 Task: Find connections with filter location Chetouane with filter topic #nowhiringwith filter profile language Potuguese with filter current company Intellias with filter school R. A. Podar College of Commerce & Economics with filter industry Building Construction with filter service category DJing with filter keywords title Plant Engineer
Action: Mouse moved to (667, 77)
Screenshot: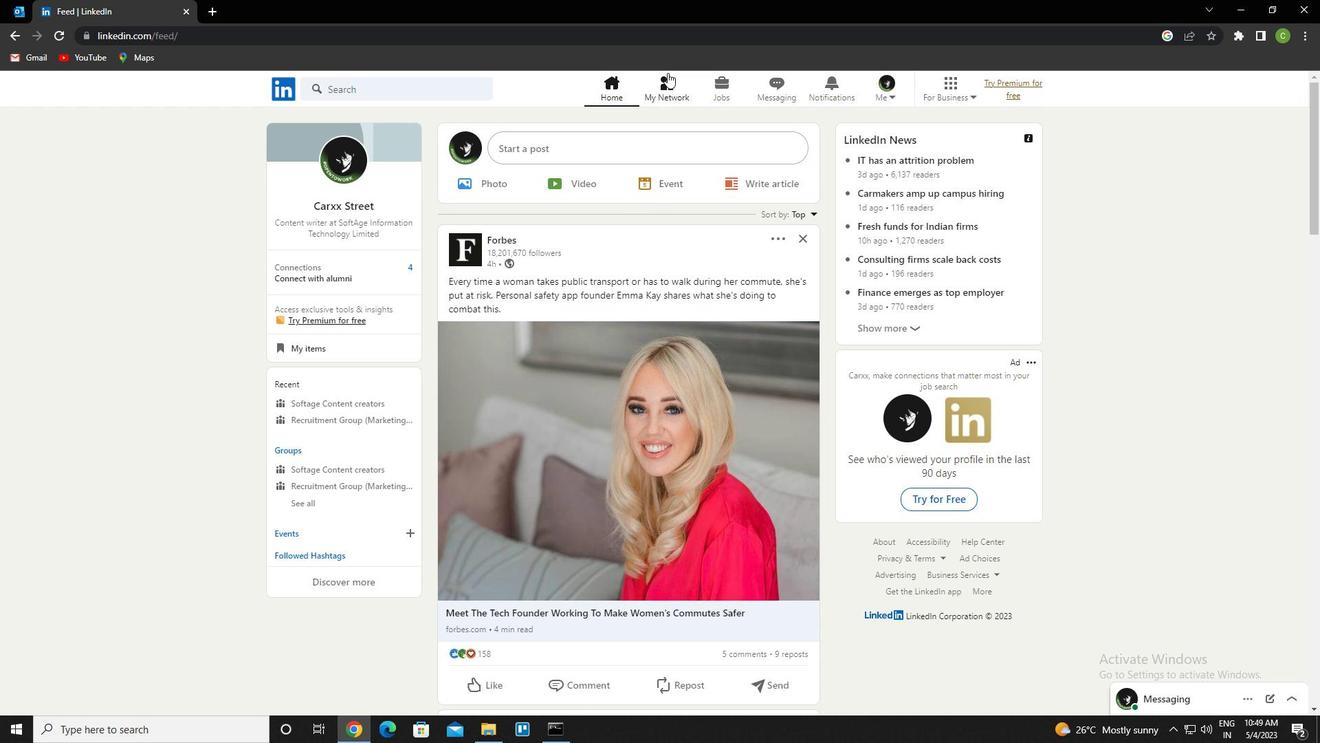 
Action: Mouse pressed left at (667, 77)
Screenshot: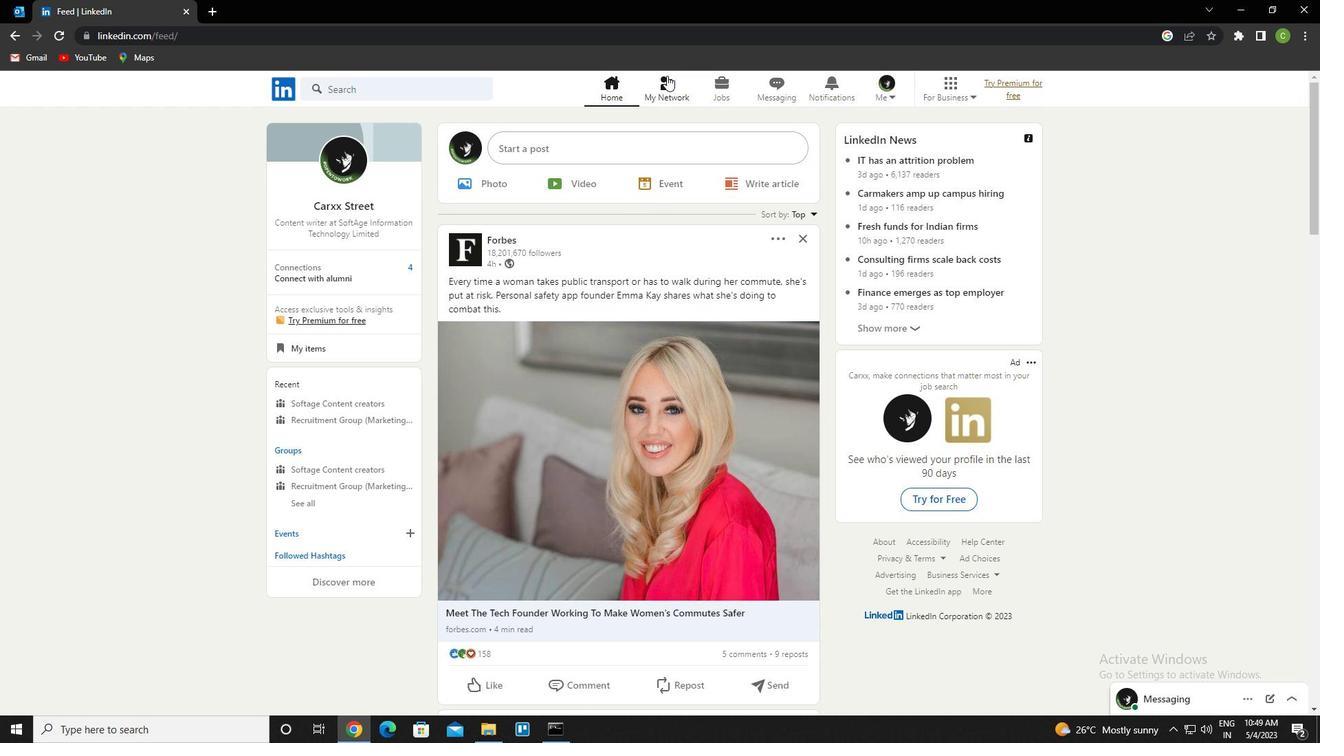 
Action: Mouse moved to (409, 163)
Screenshot: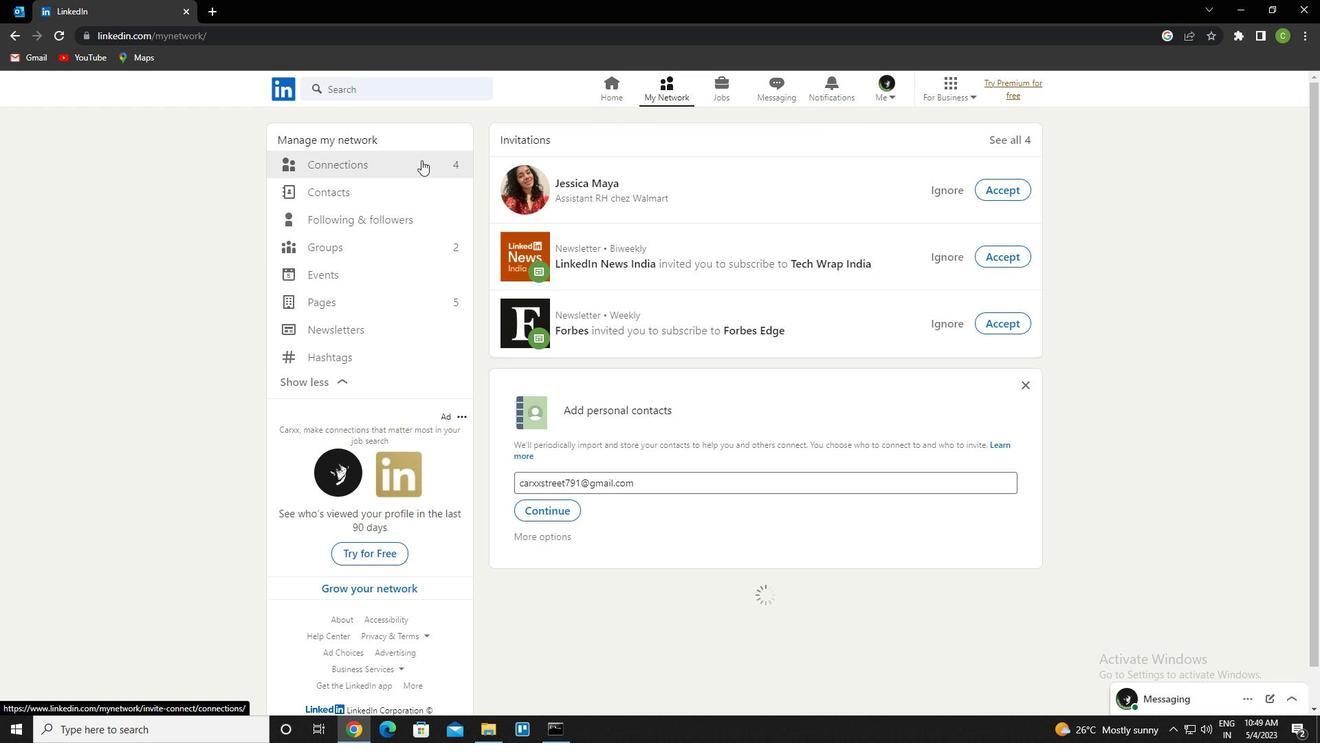 
Action: Mouse pressed left at (409, 163)
Screenshot: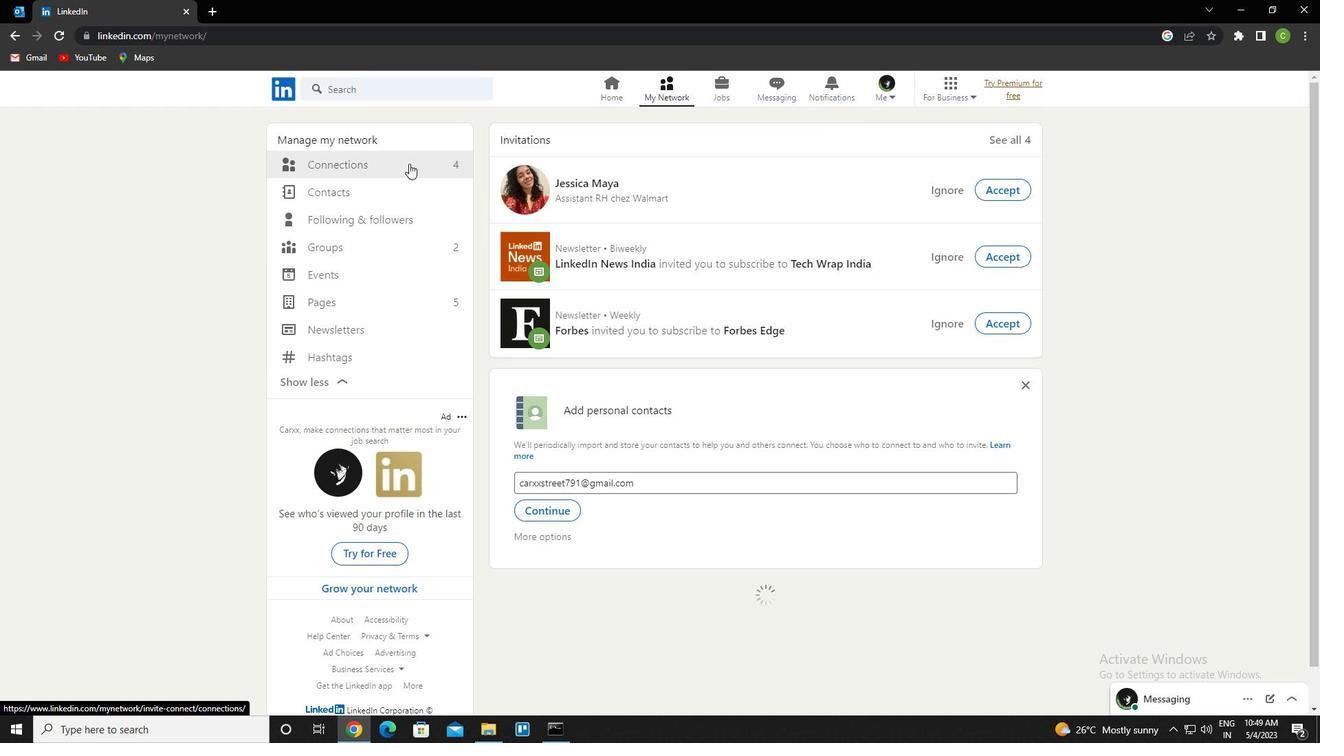 
Action: Mouse moved to (767, 160)
Screenshot: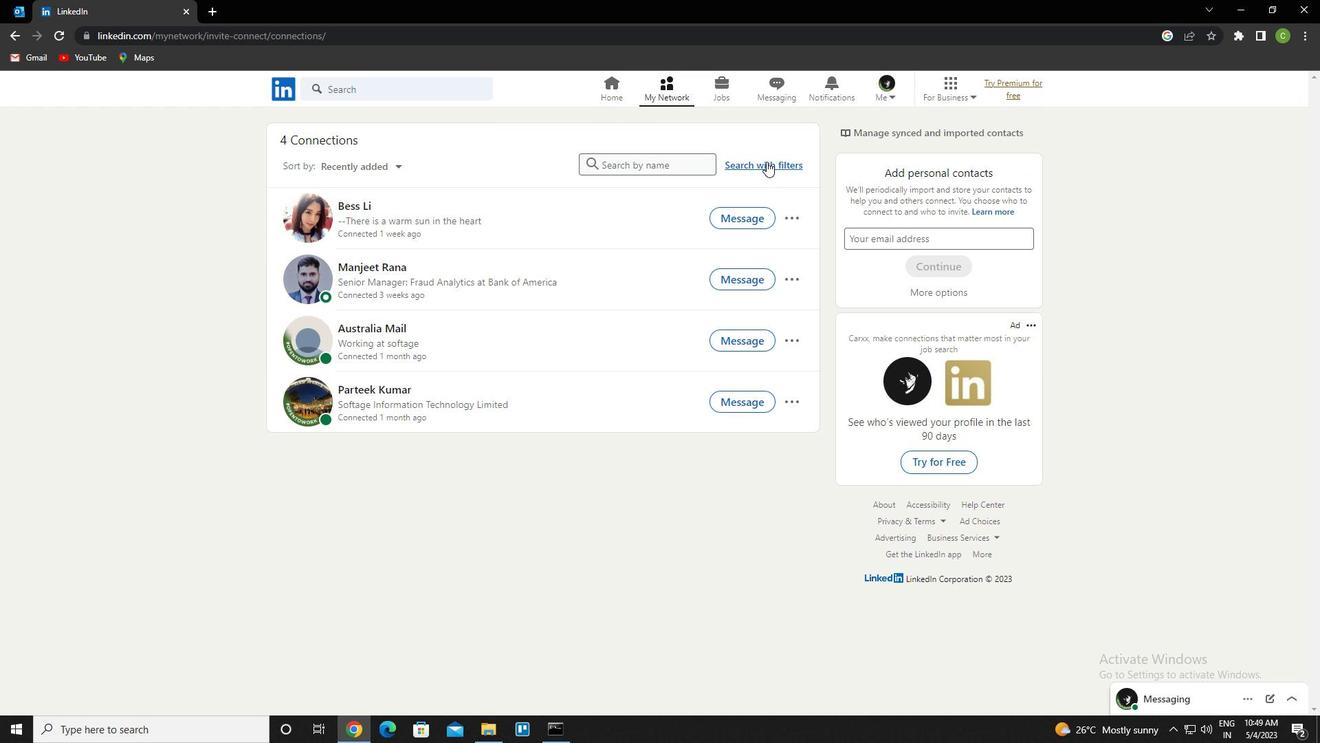 
Action: Mouse pressed left at (767, 160)
Screenshot: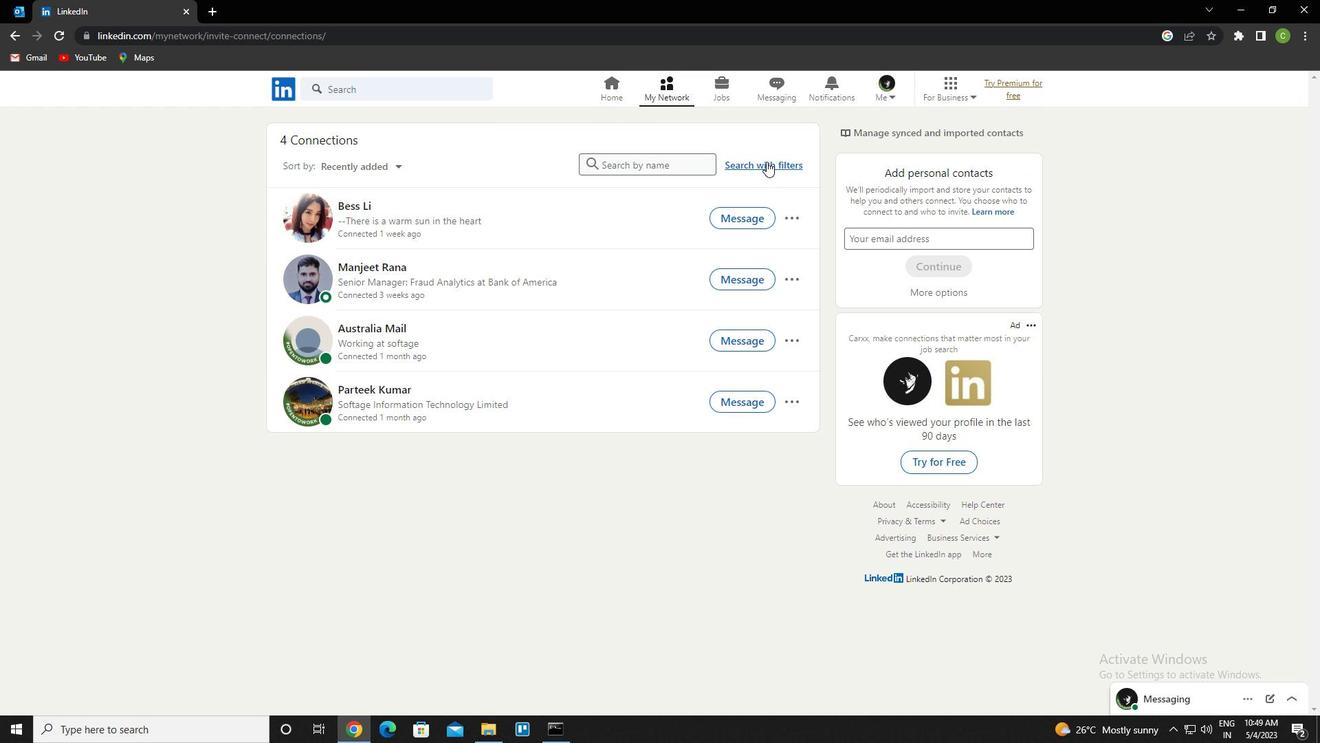 
Action: Mouse moved to (712, 132)
Screenshot: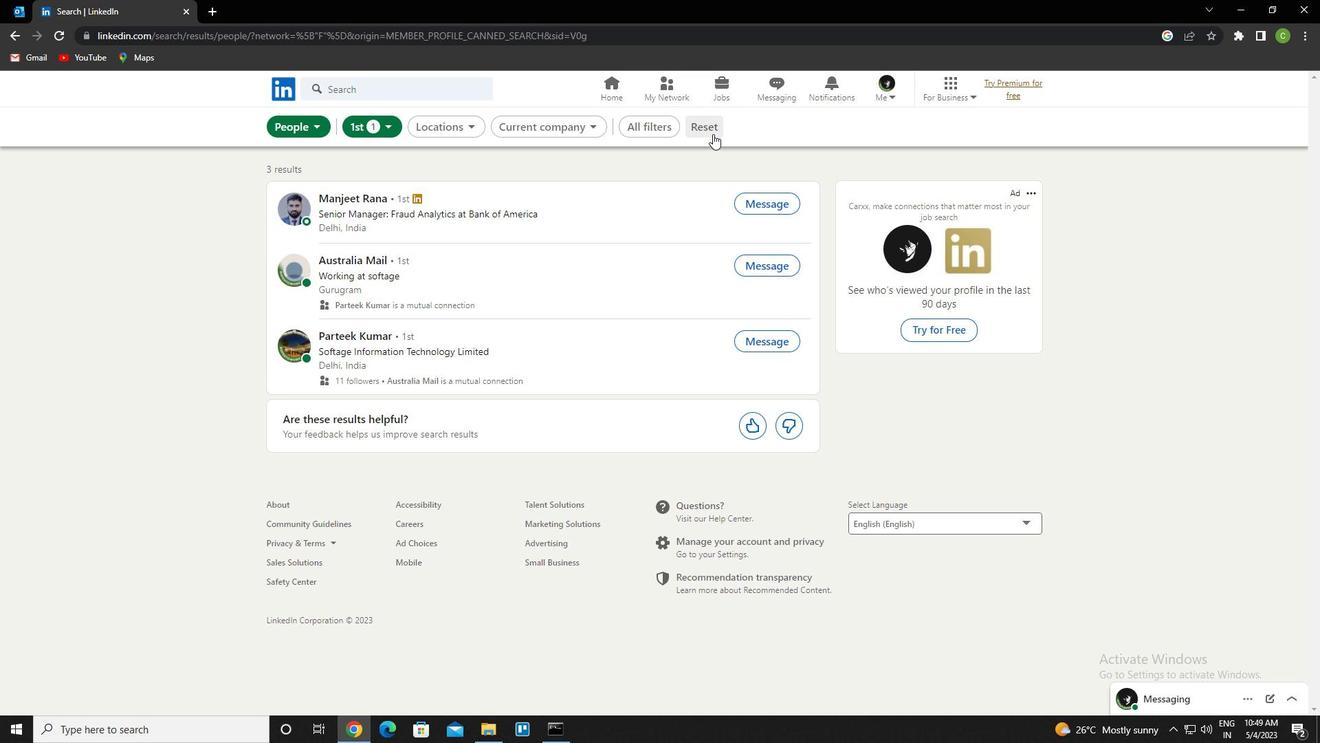 
Action: Mouse pressed left at (712, 132)
Screenshot: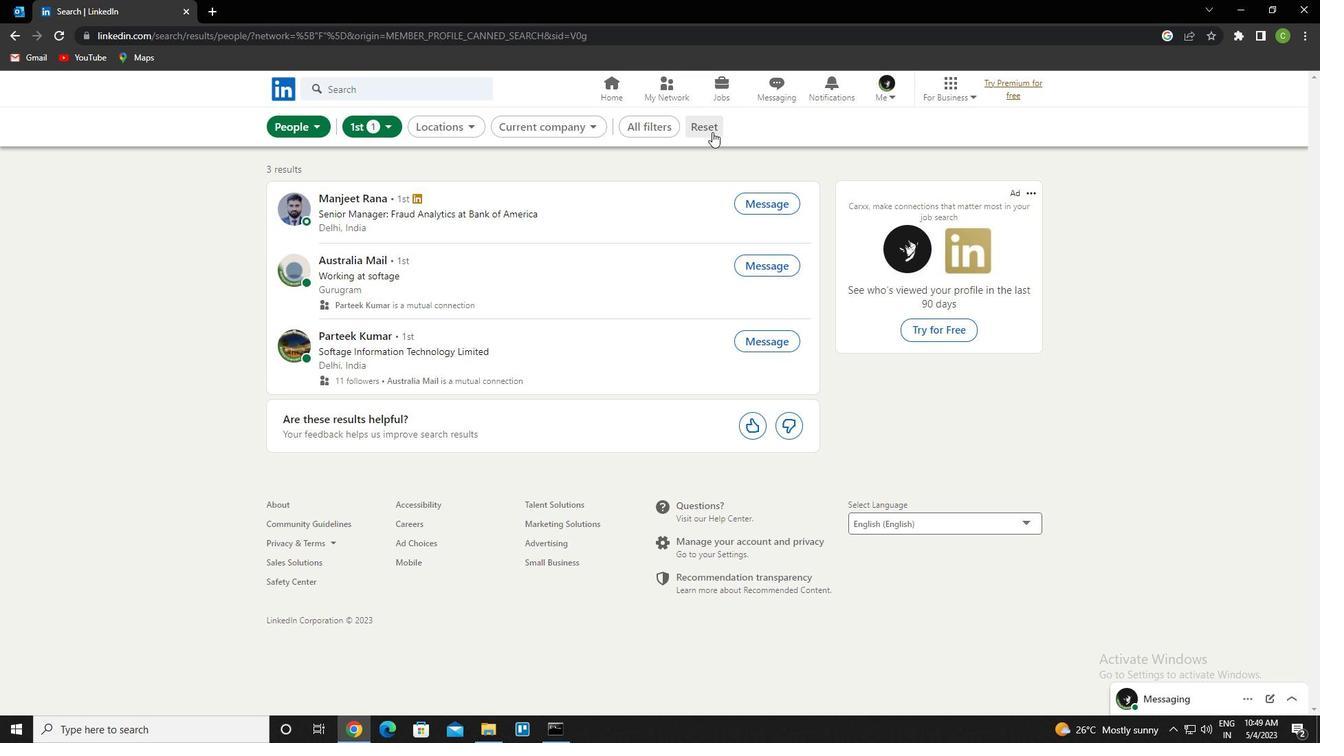 
Action: Mouse moved to (699, 131)
Screenshot: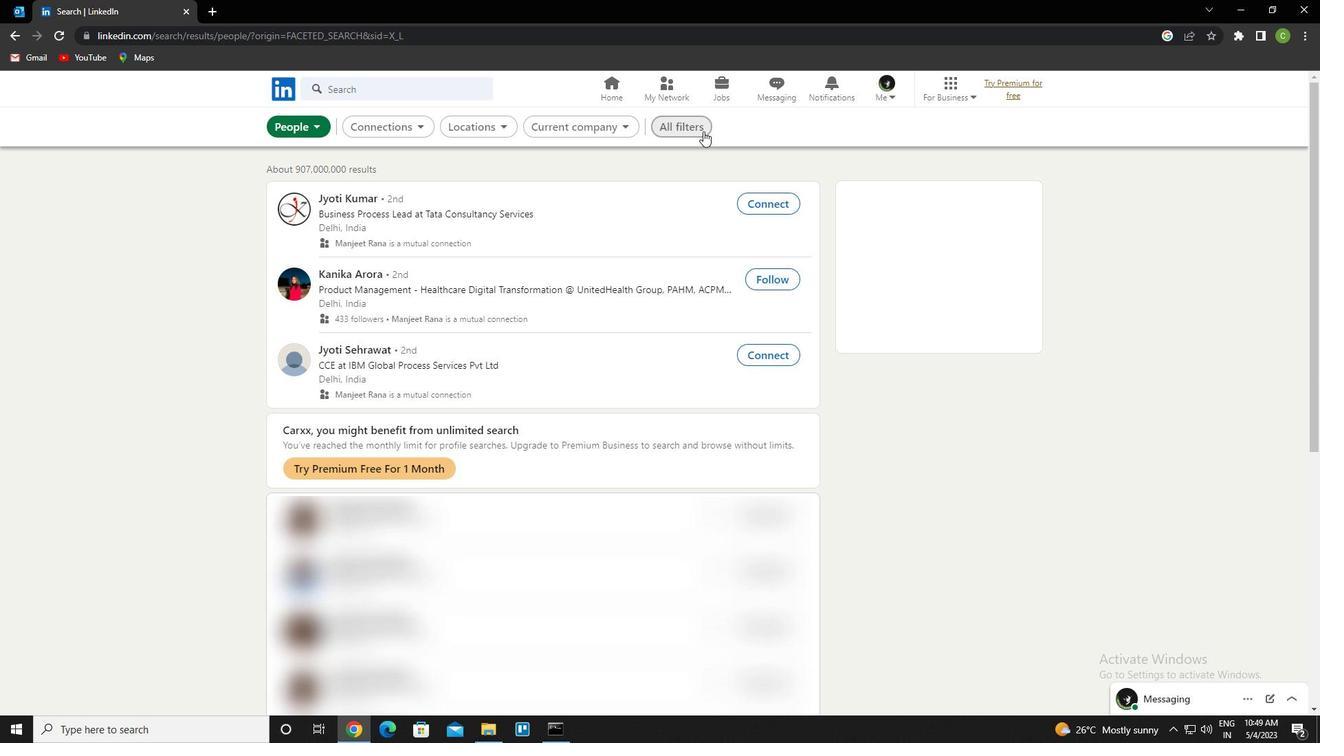 
Action: Mouse pressed left at (699, 131)
Screenshot: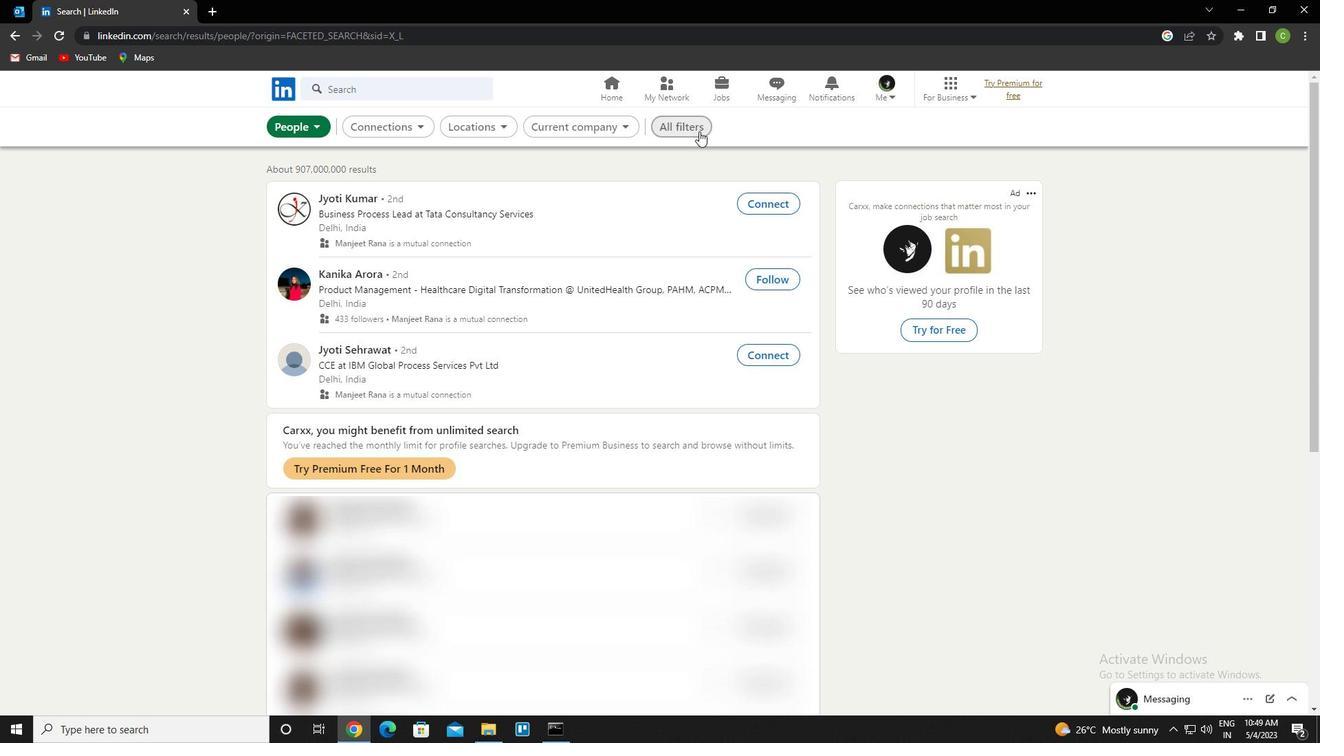
Action: Mouse moved to (1193, 425)
Screenshot: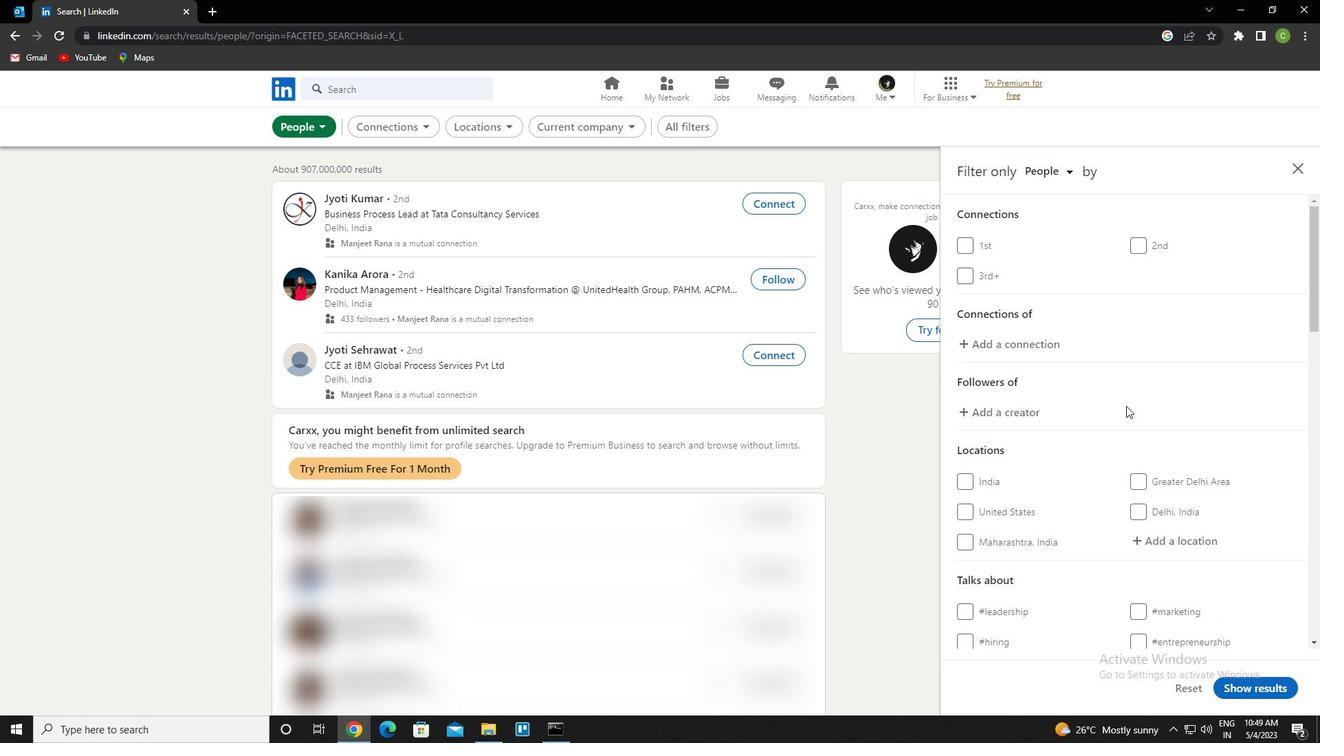 
Action: Mouse scrolled (1193, 425) with delta (0, 0)
Screenshot: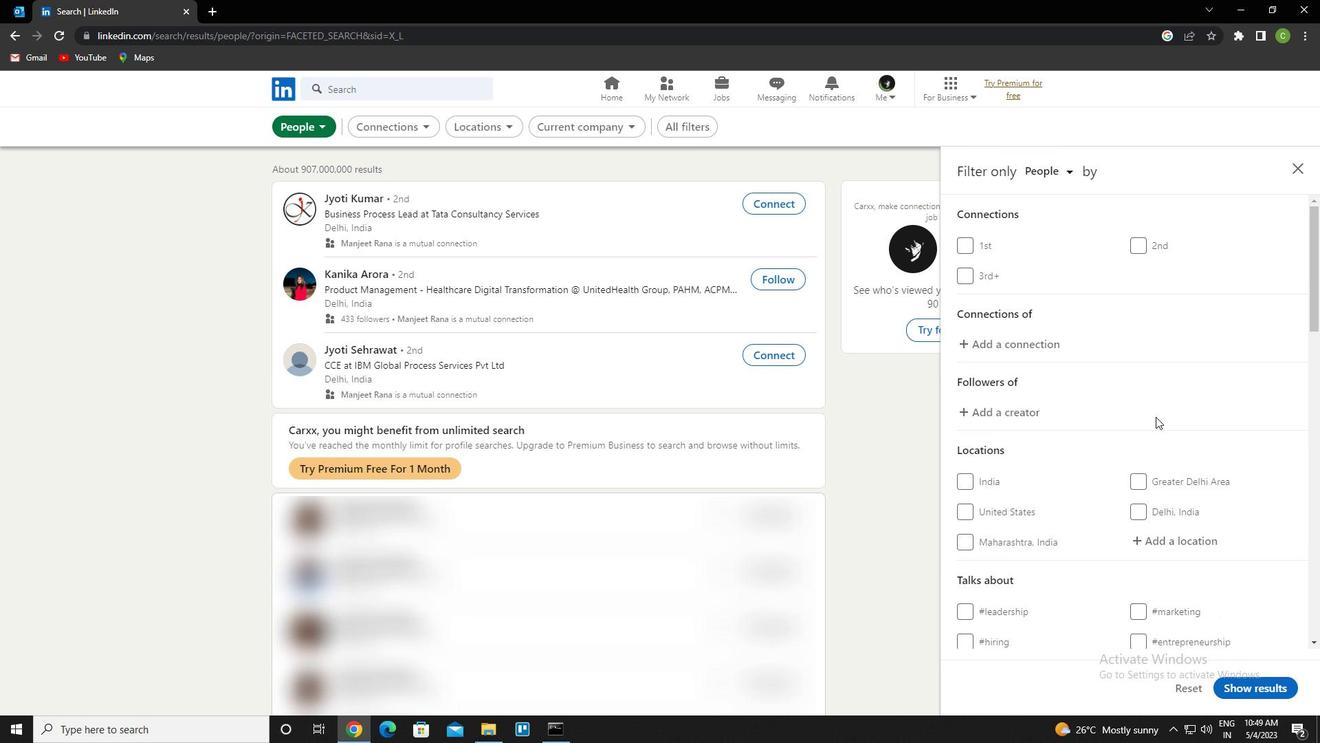 
Action: Mouse scrolled (1193, 425) with delta (0, 0)
Screenshot: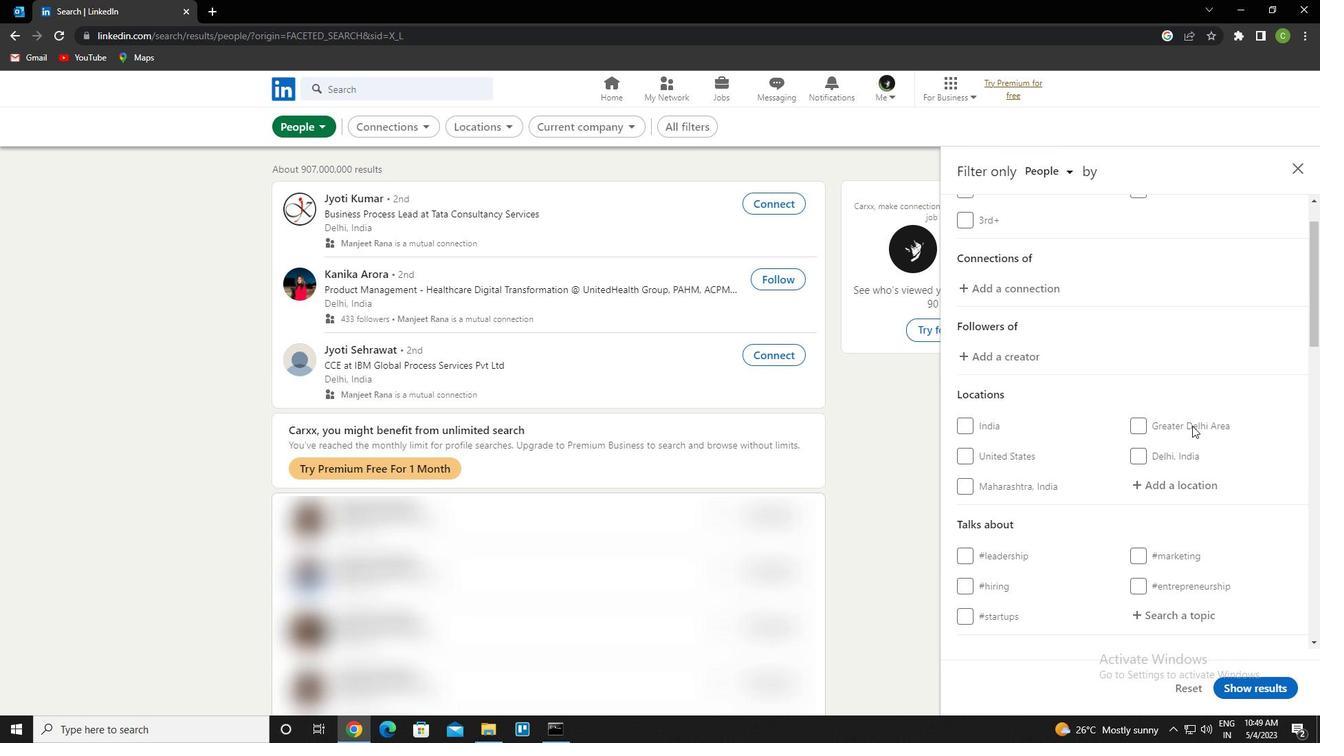 
Action: Mouse moved to (1155, 399)
Screenshot: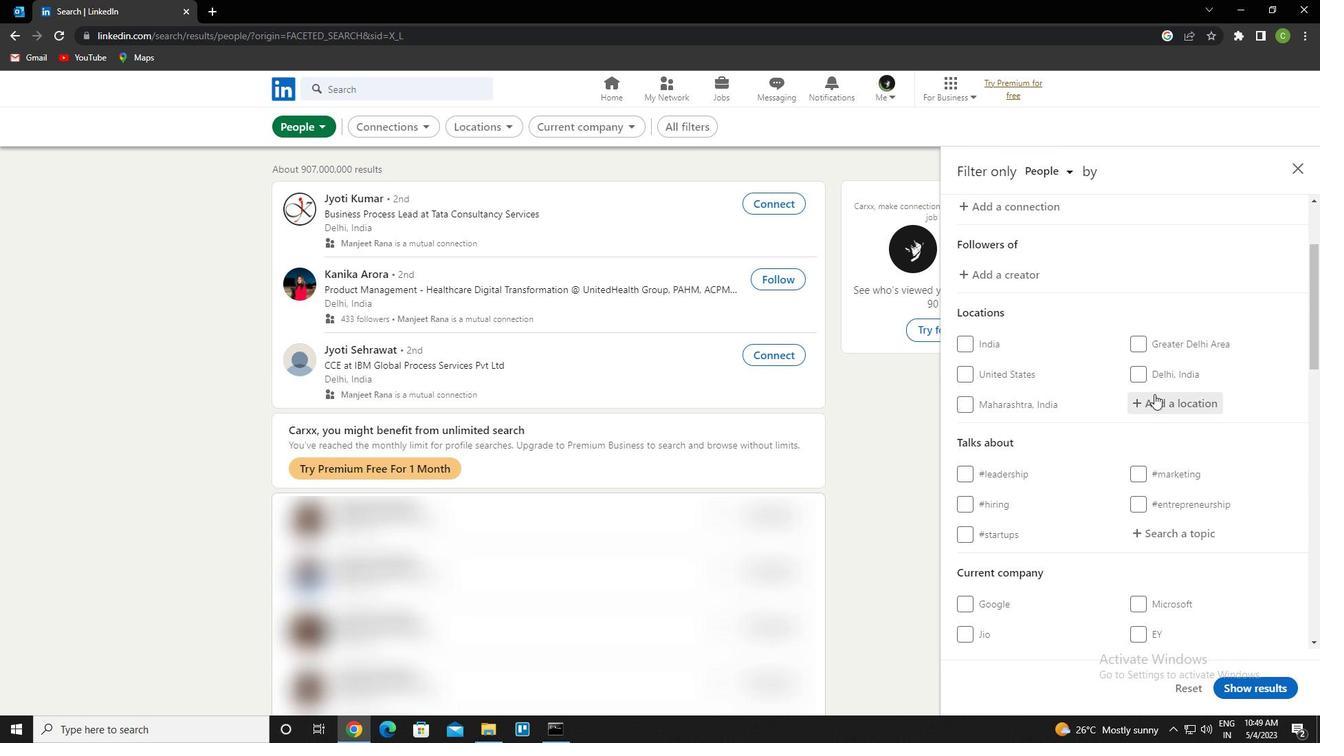 
Action: Mouse pressed left at (1155, 399)
Screenshot: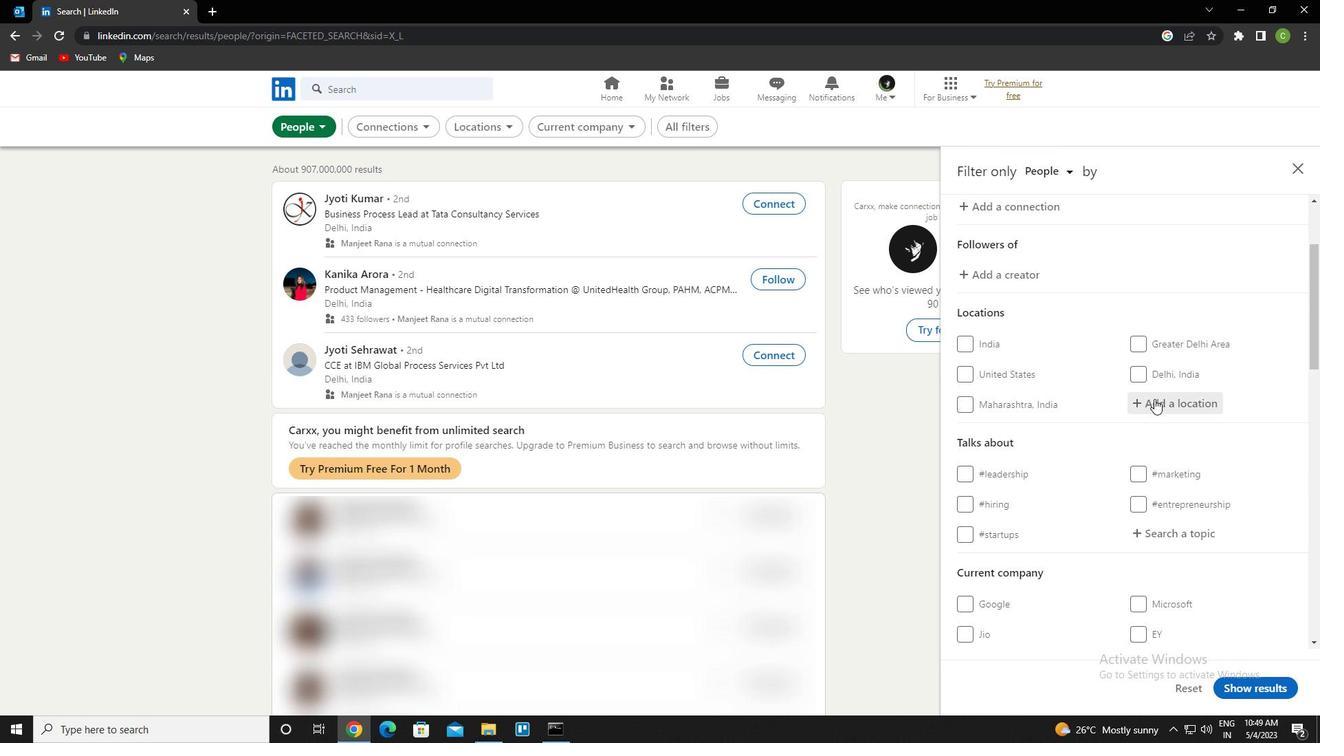 
Action: Key pressed <Key.caps_lock>
Screenshot: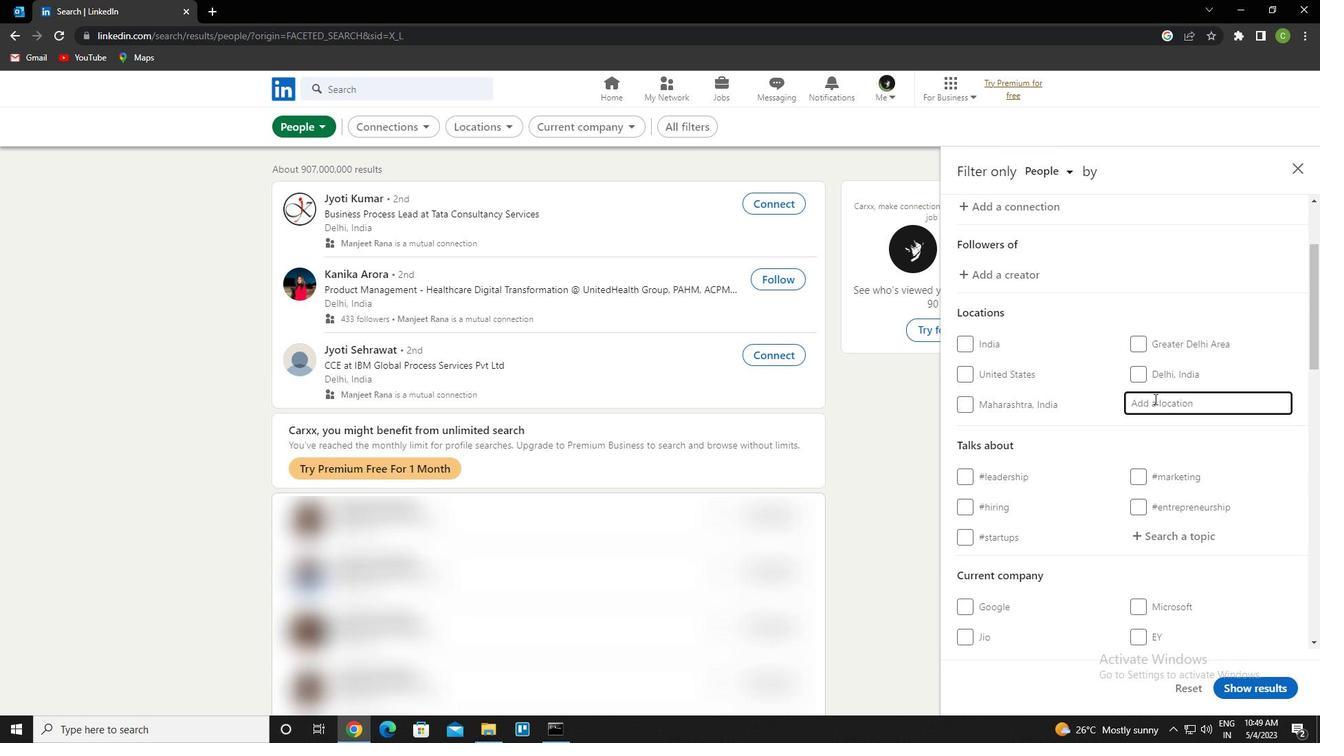 
Action: Mouse moved to (1135, 410)
Screenshot: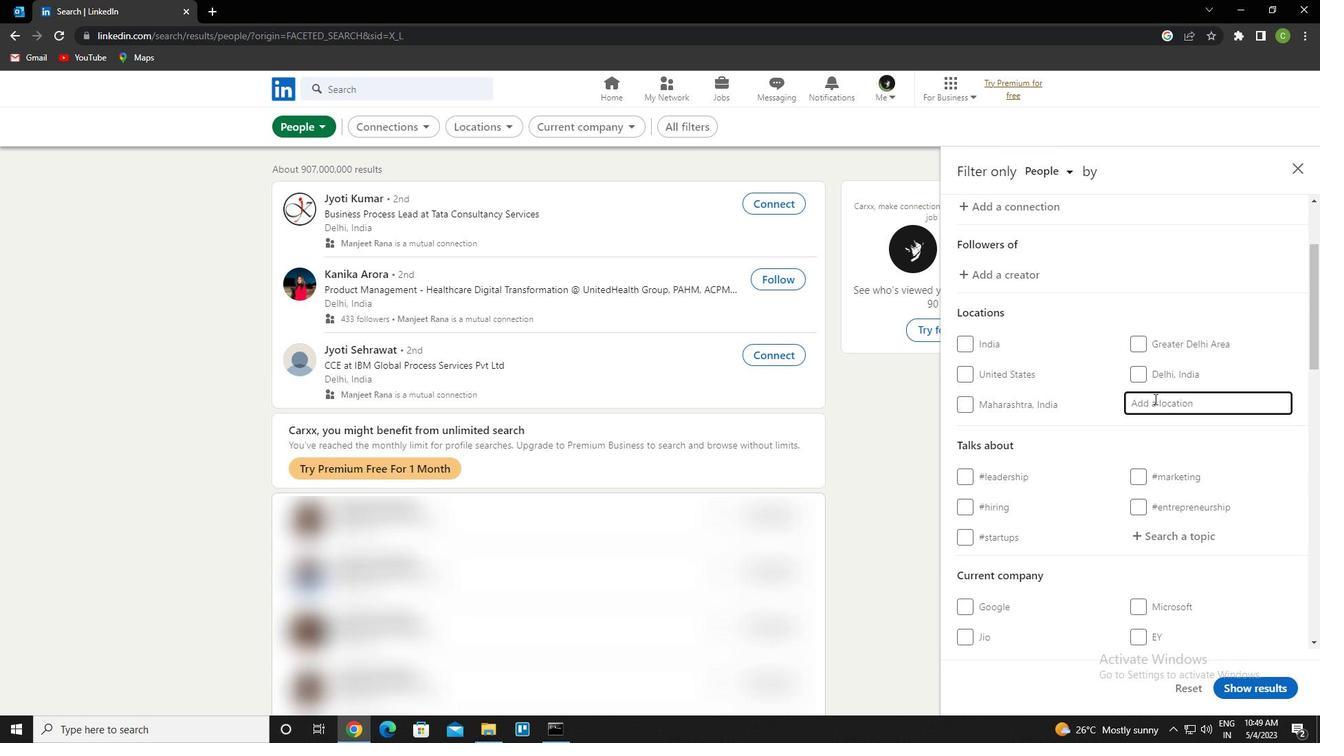 
Action: Key pressed c<Key.caps_lock>hetouane<Key.down><Key.enter>
Screenshot: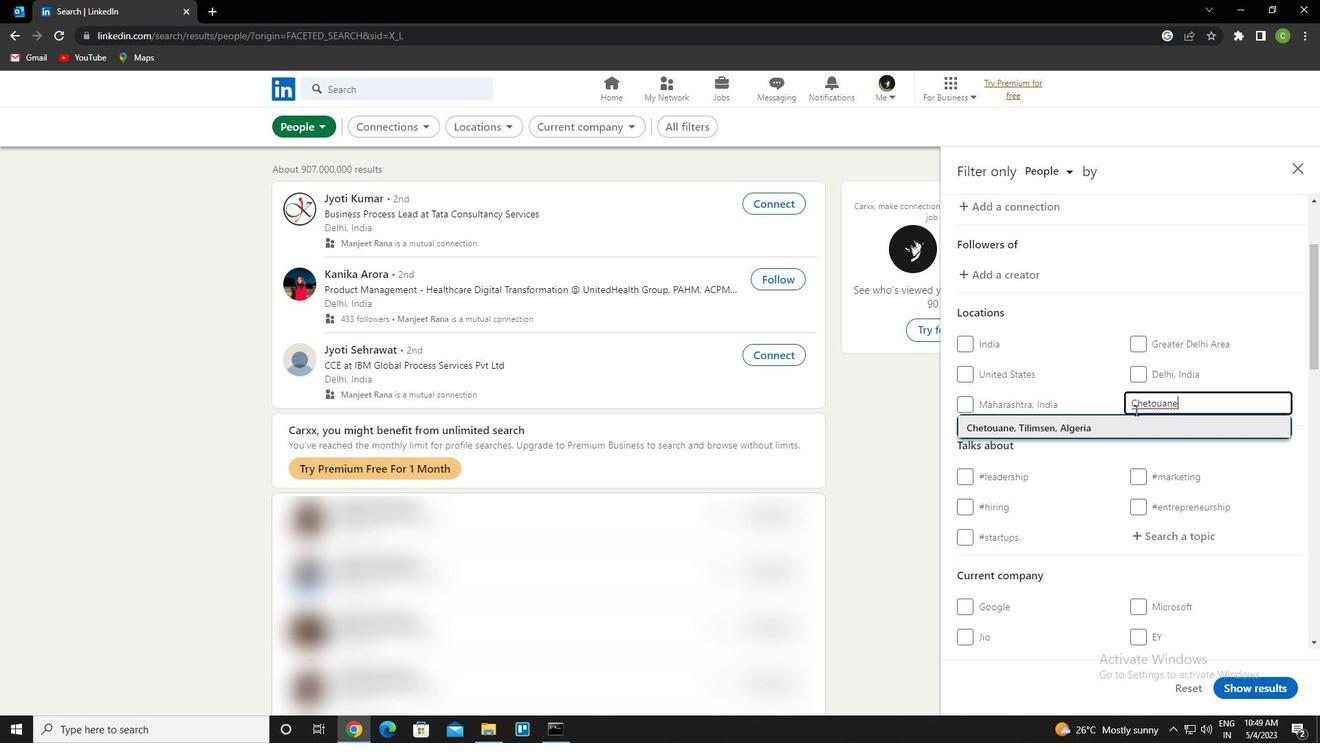 
Action: Mouse scrolled (1135, 409) with delta (0, 0)
Screenshot: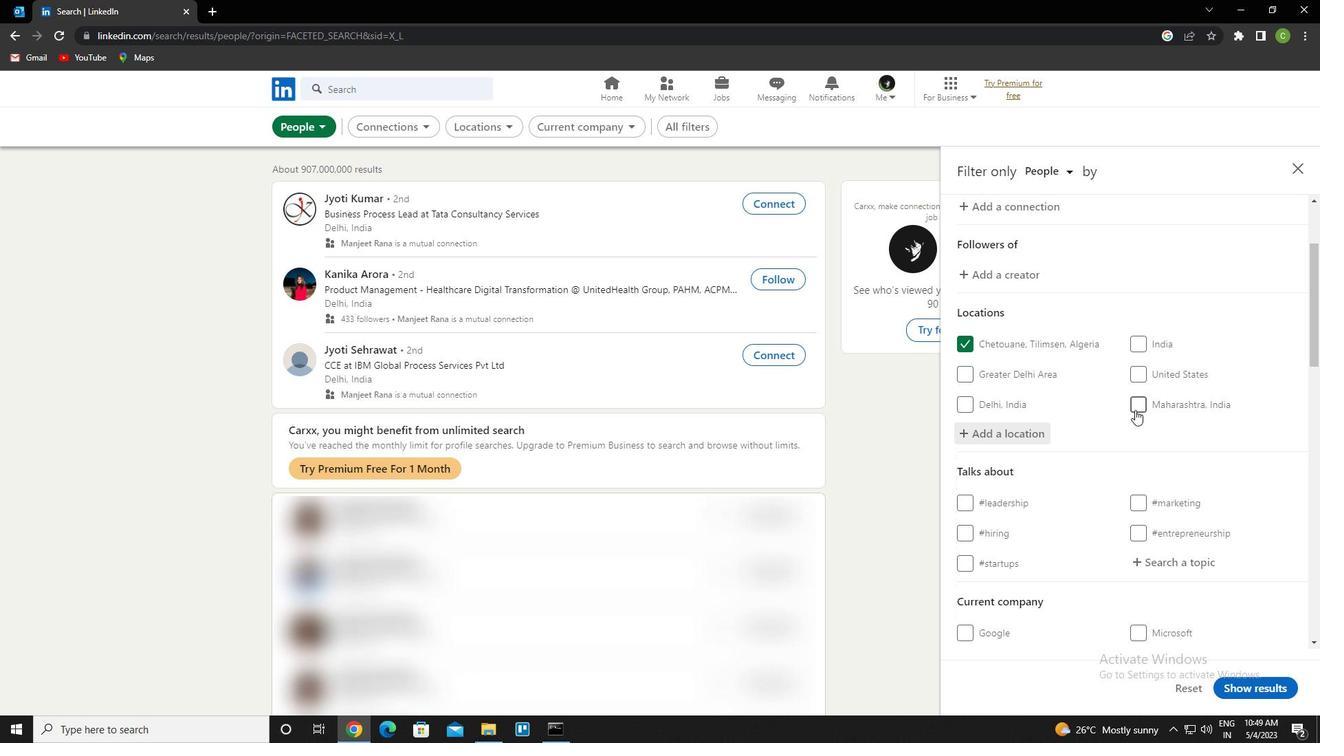
Action: Mouse moved to (1128, 414)
Screenshot: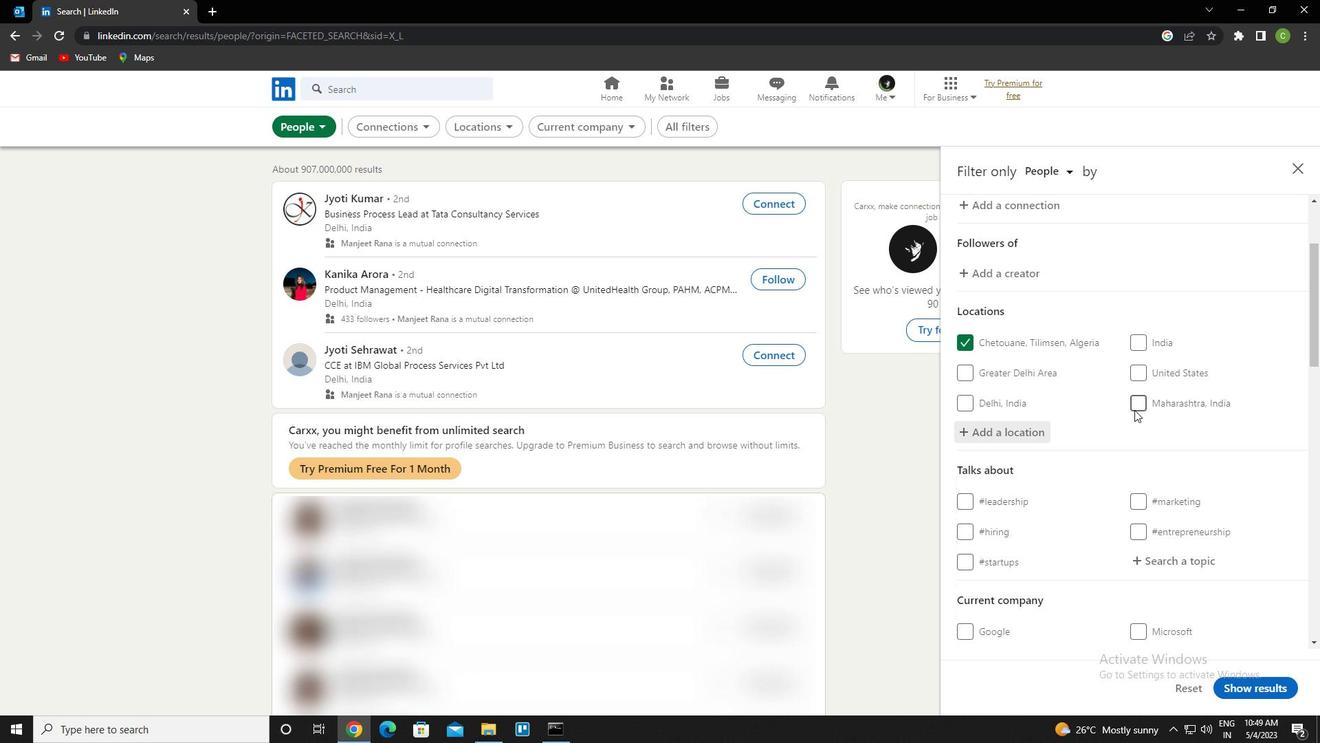
Action: Mouse scrolled (1128, 414) with delta (0, 0)
Screenshot: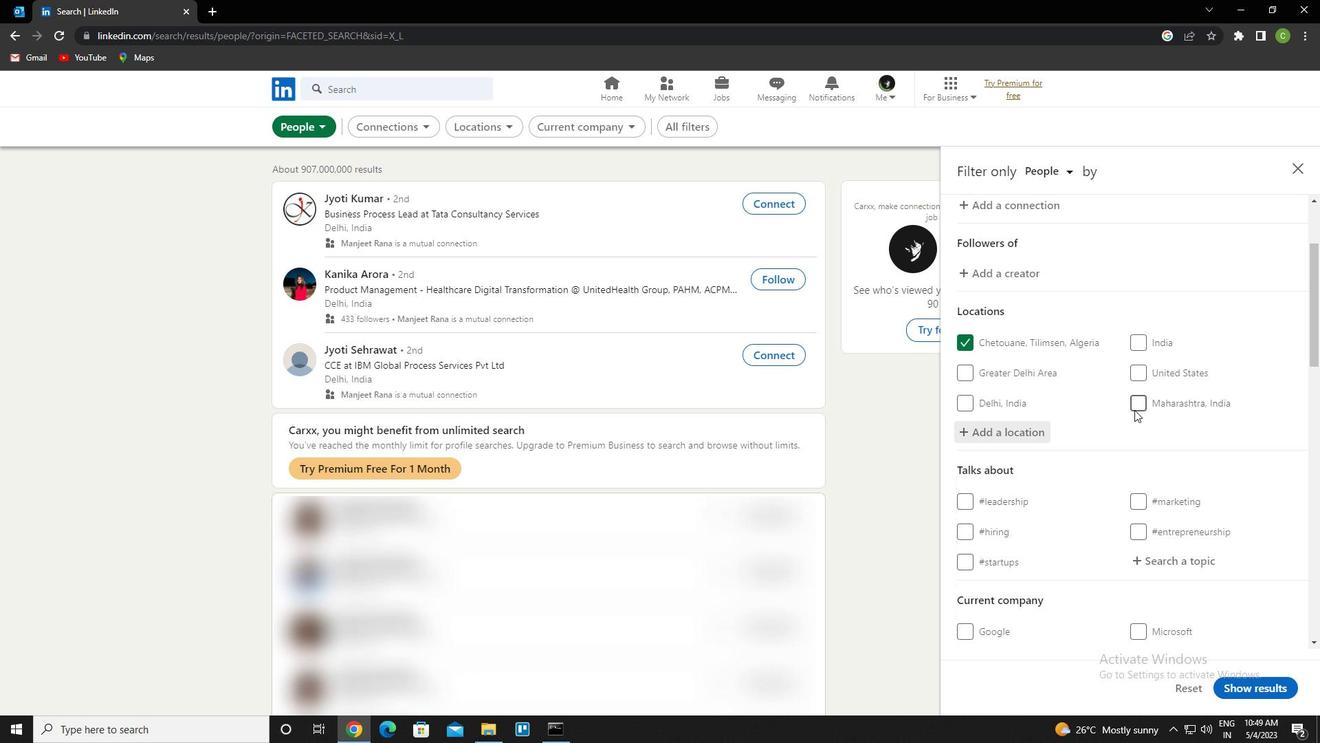 
Action: Mouse moved to (1157, 431)
Screenshot: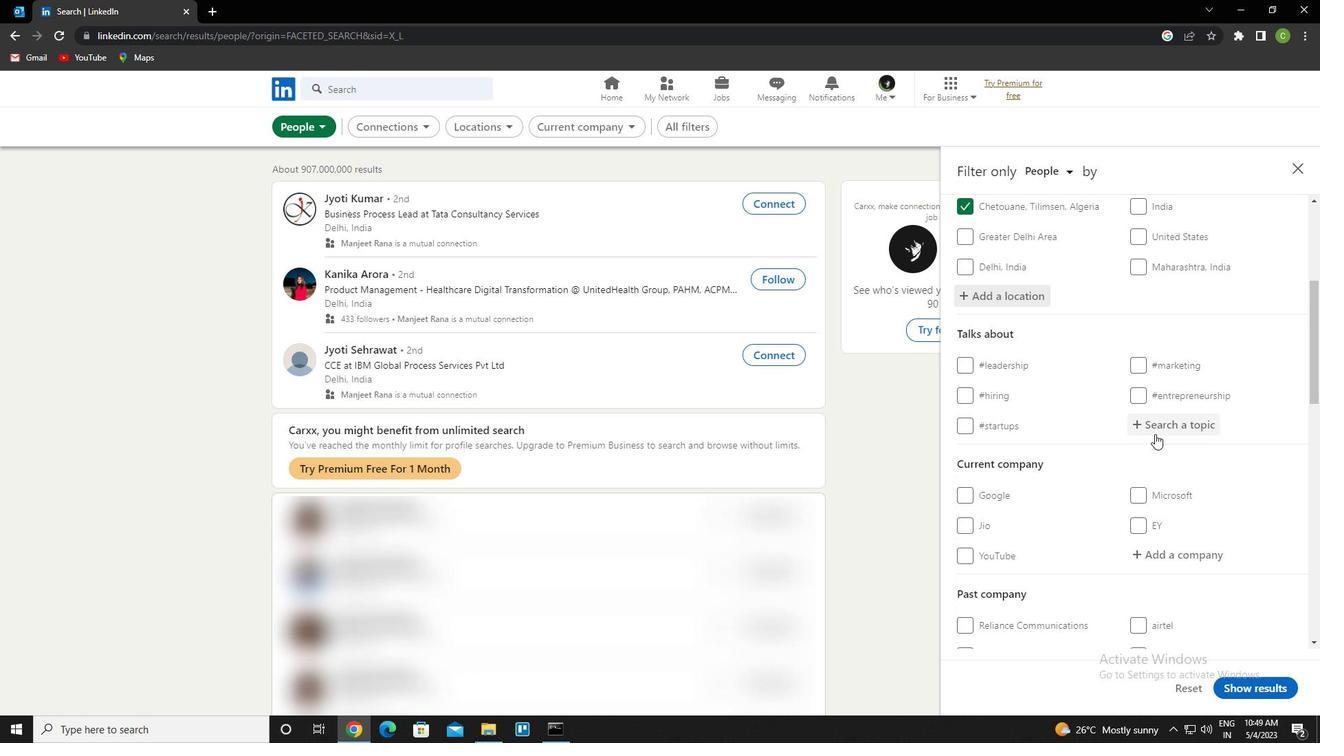 
Action: Mouse pressed left at (1157, 431)
Screenshot: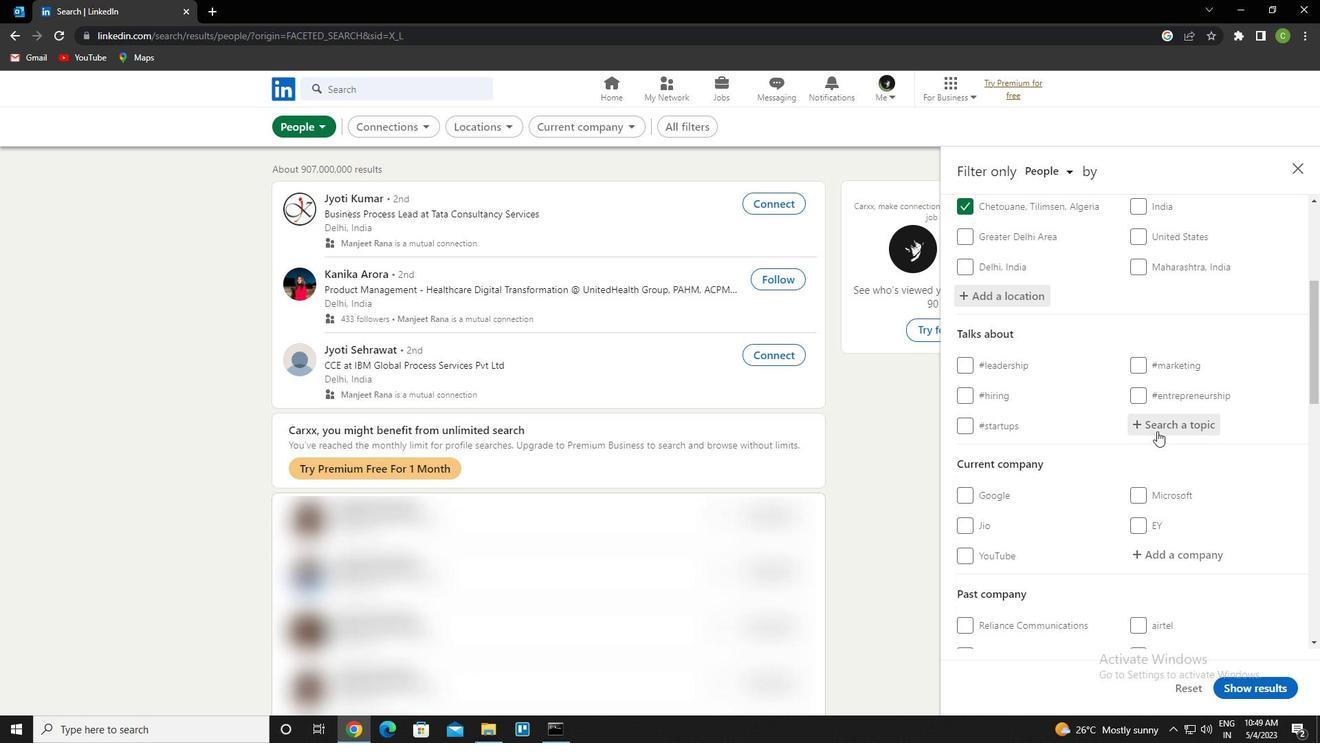 
Action: Mouse moved to (1157, 431)
Screenshot: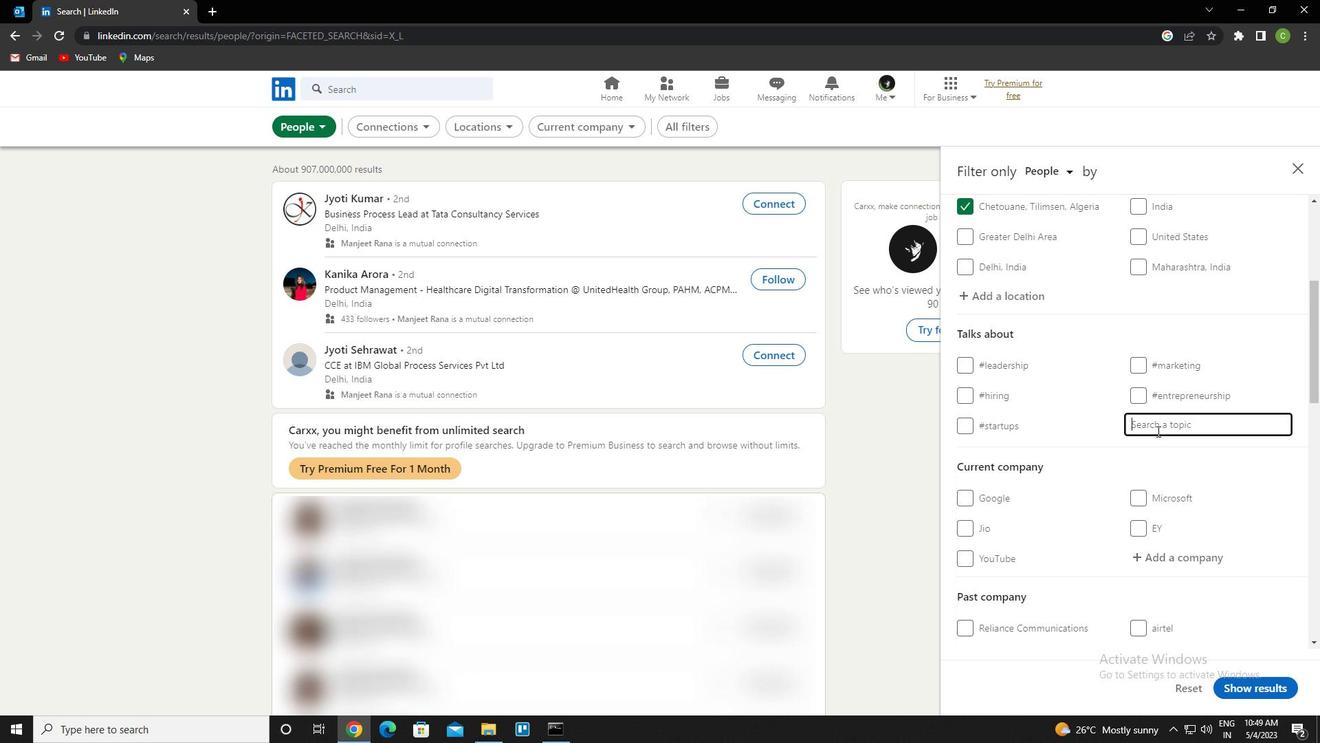
Action: Key pressed n
Screenshot: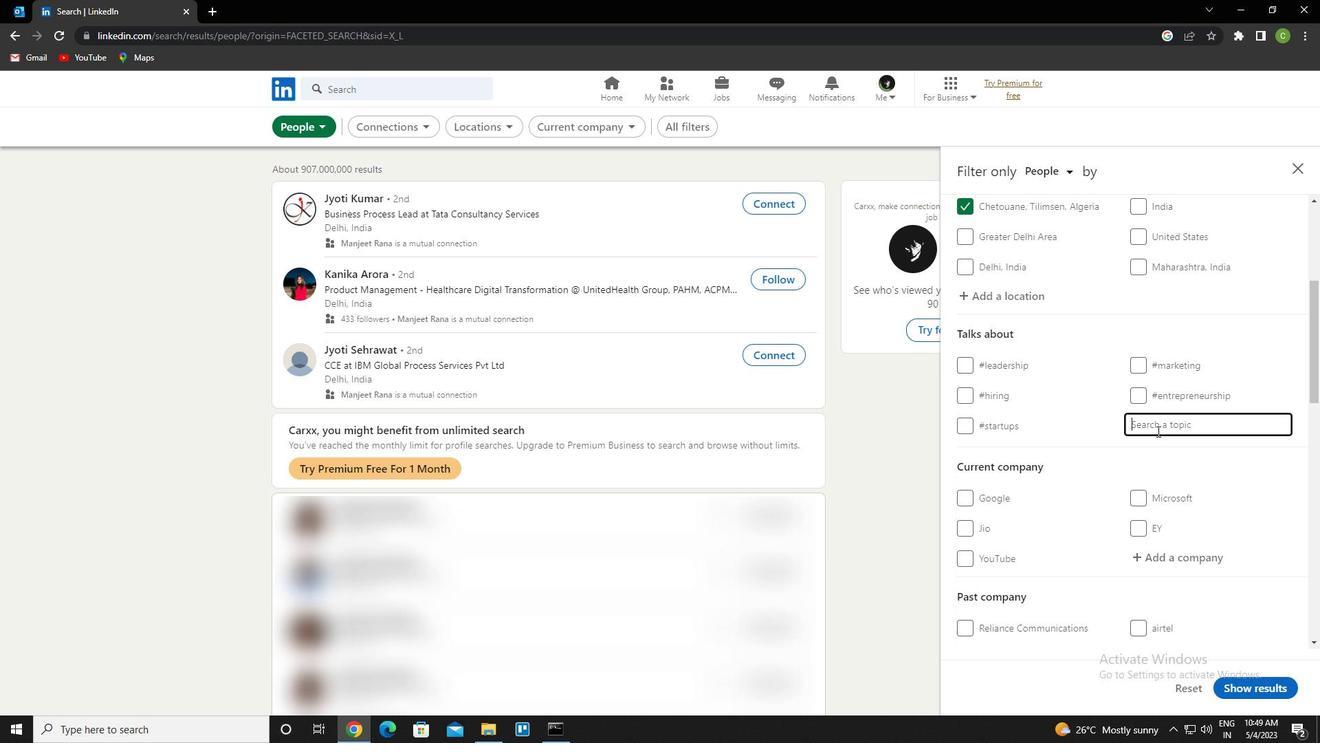 
Action: Mouse moved to (1157, 431)
Screenshot: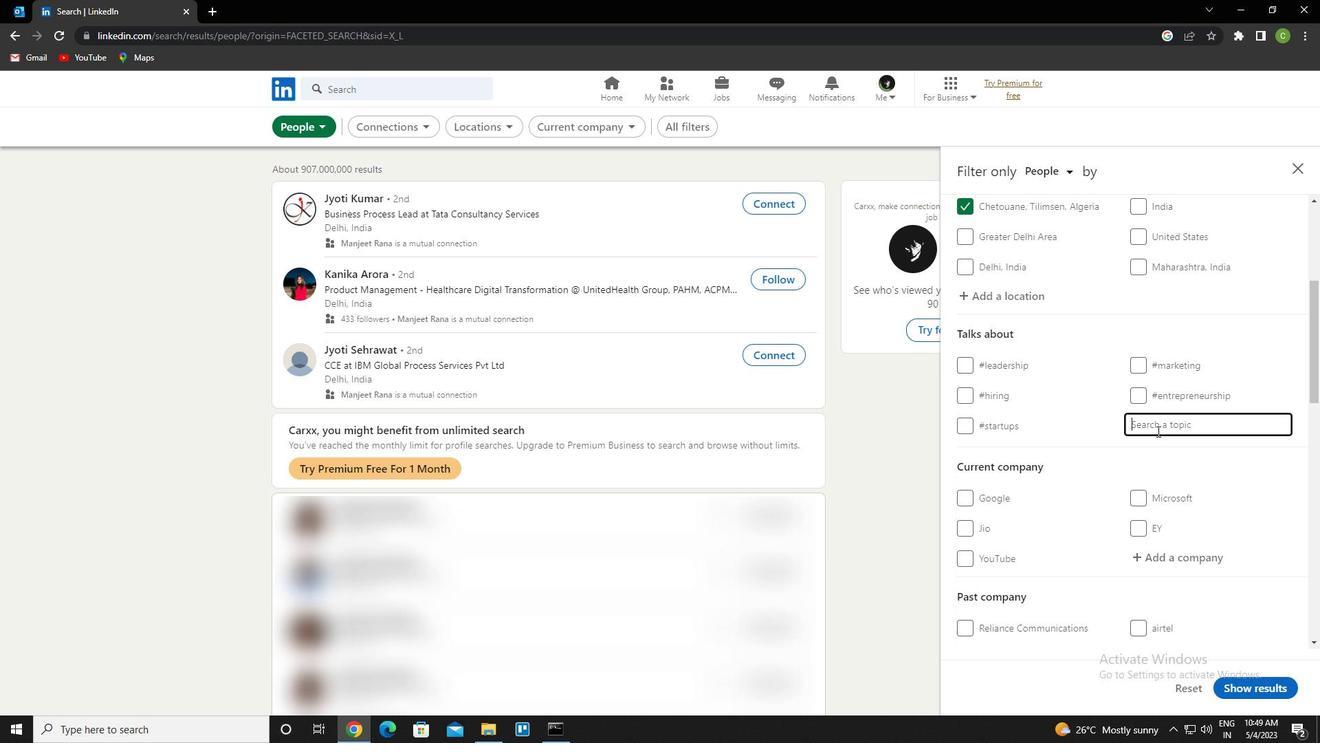 
Action: Key pressed owhiring
Screenshot: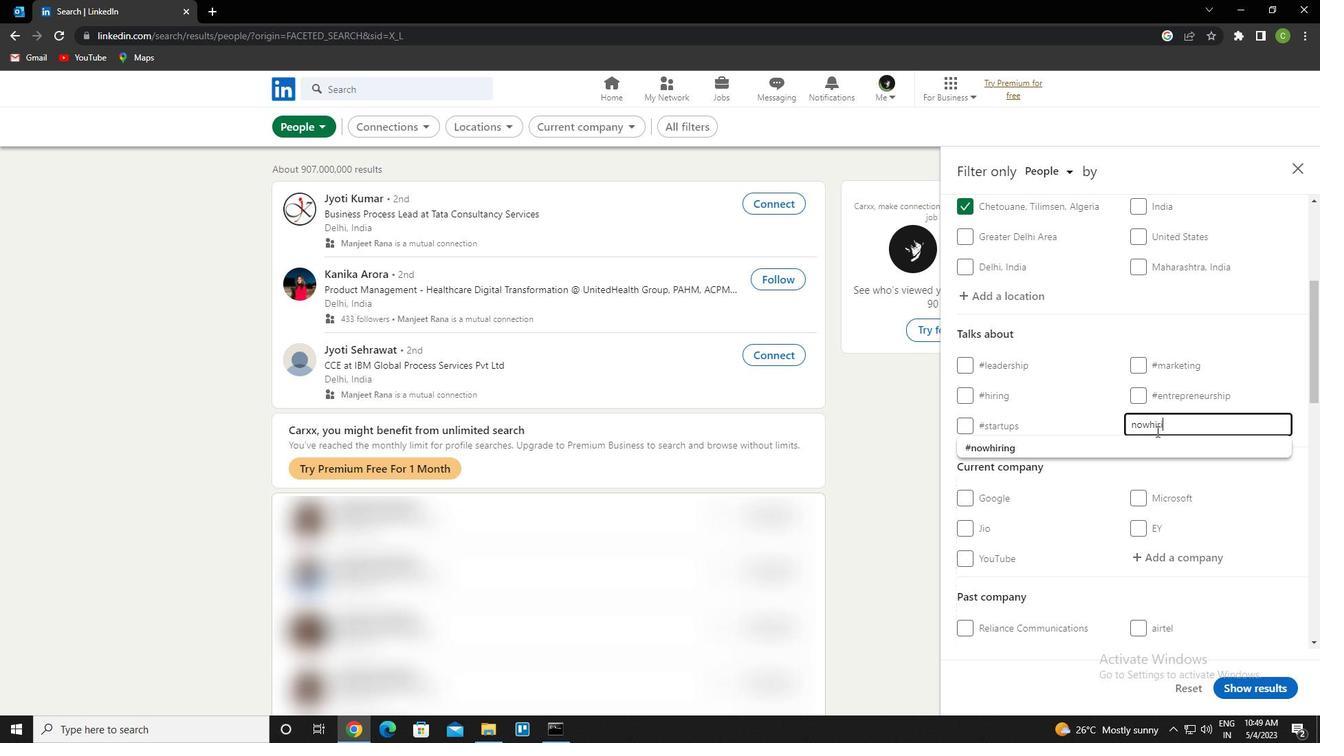 
Action: Mouse moved to (1156, 431)
Screenshot: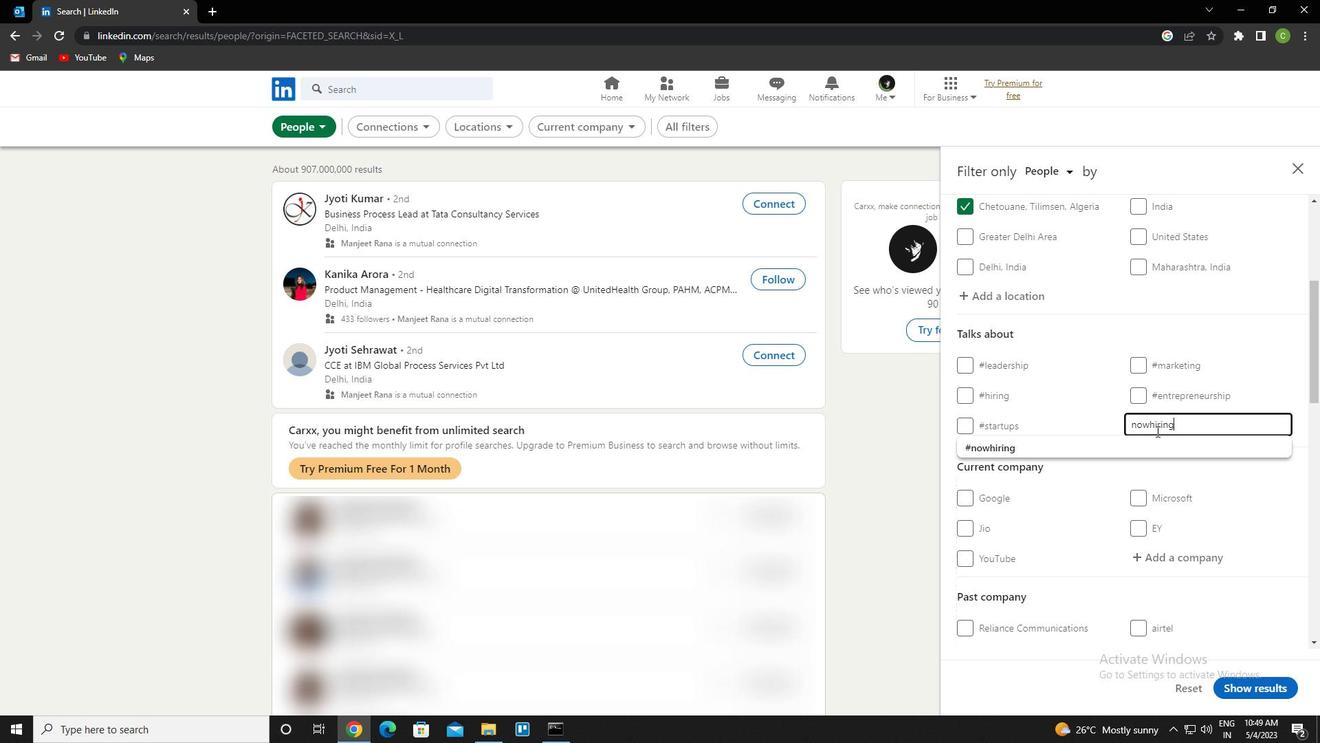 
Action: Key pressed <Key.down>
Screenshot: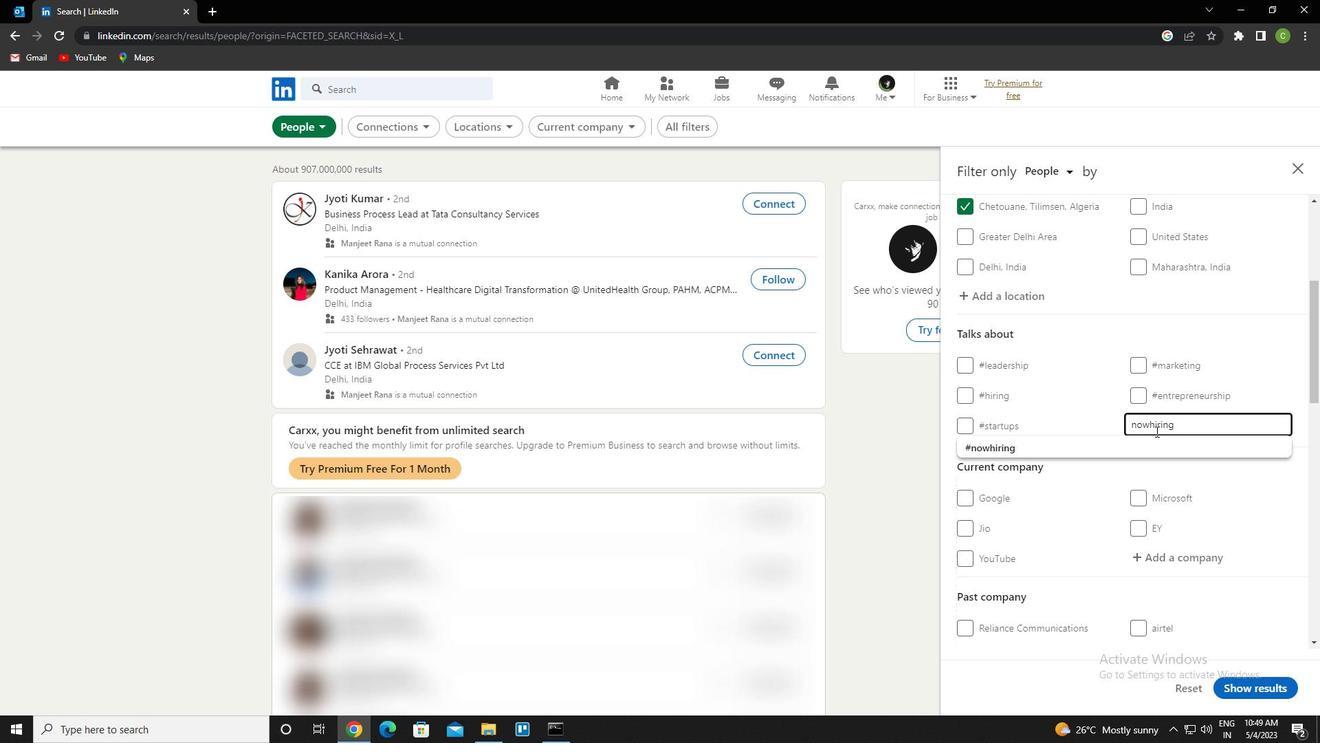 
Action: Mouse moved to (1155, 431)
Screenshot: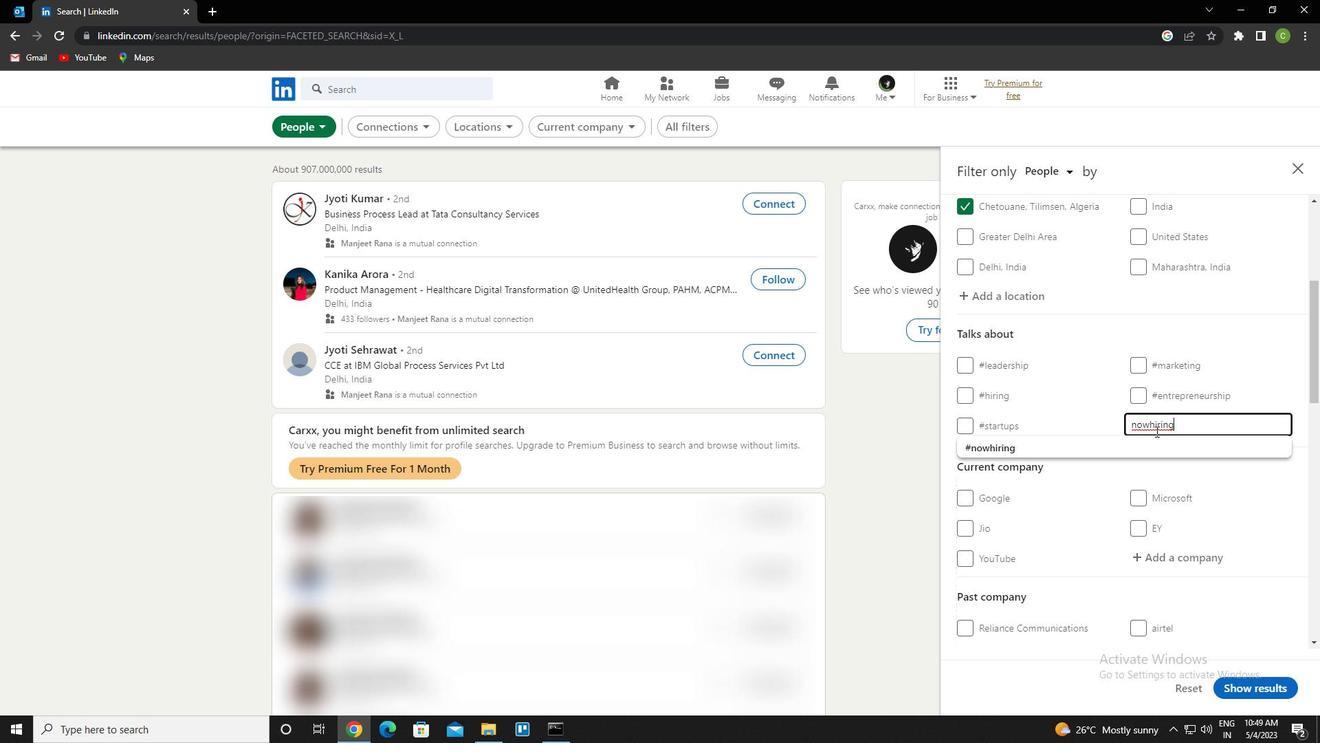 
Action: Key pressed <Key.enter>
Screenshot: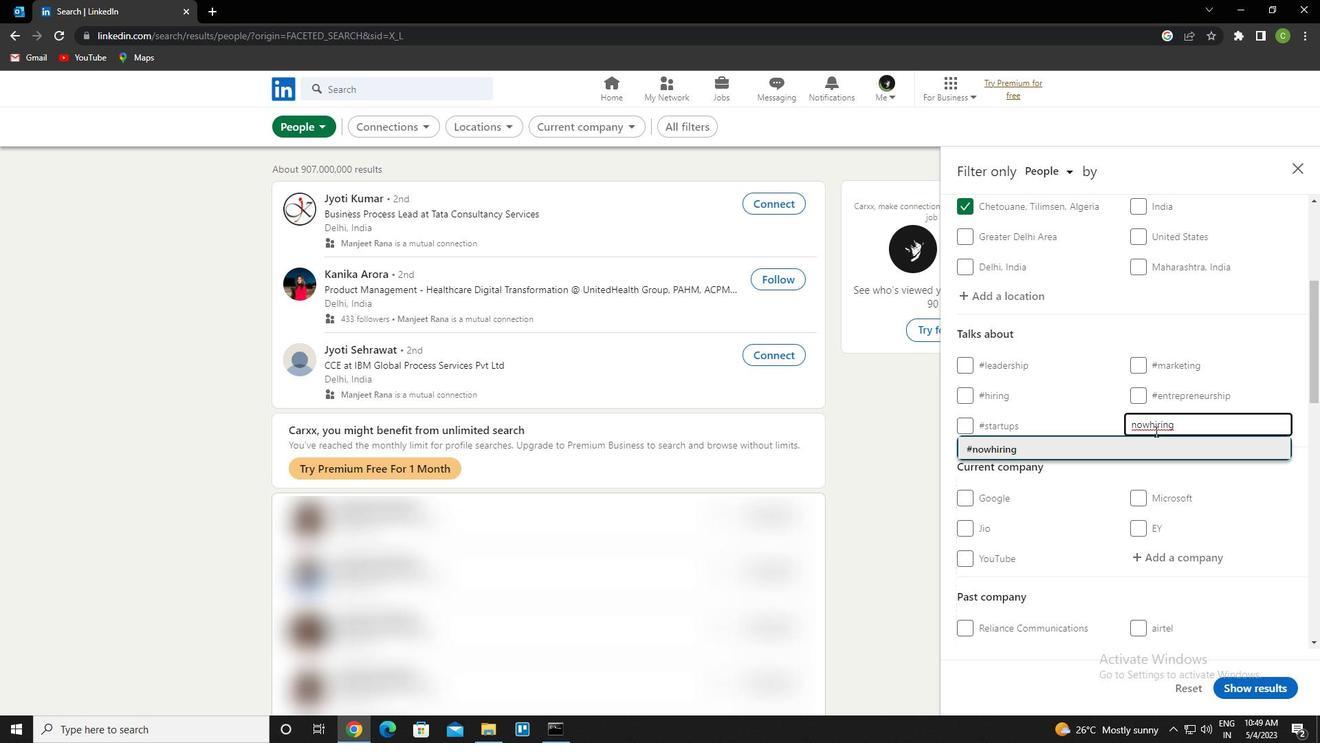 
Action: Mouse moved to (1124, 446)
Screenshot: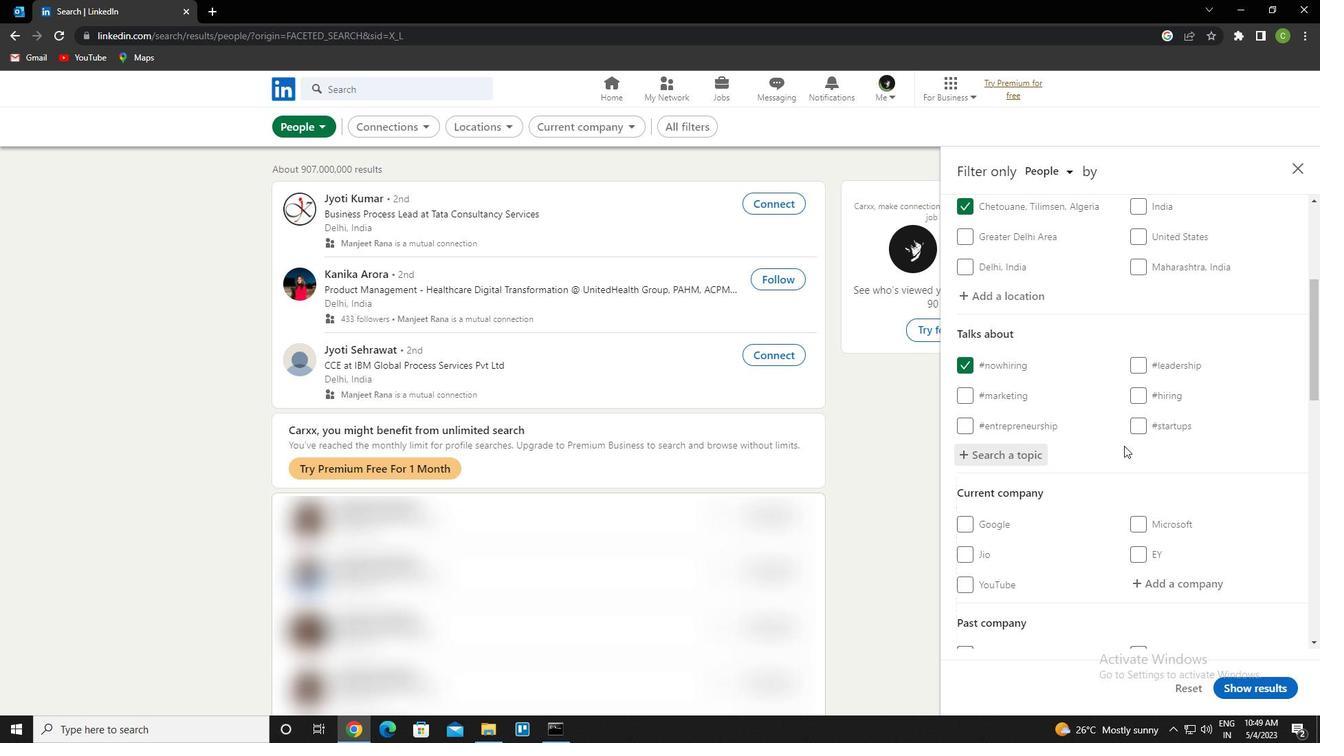 
Action: Mouse scrolled (1124, 445) with delta (0, 0)
Screenshot: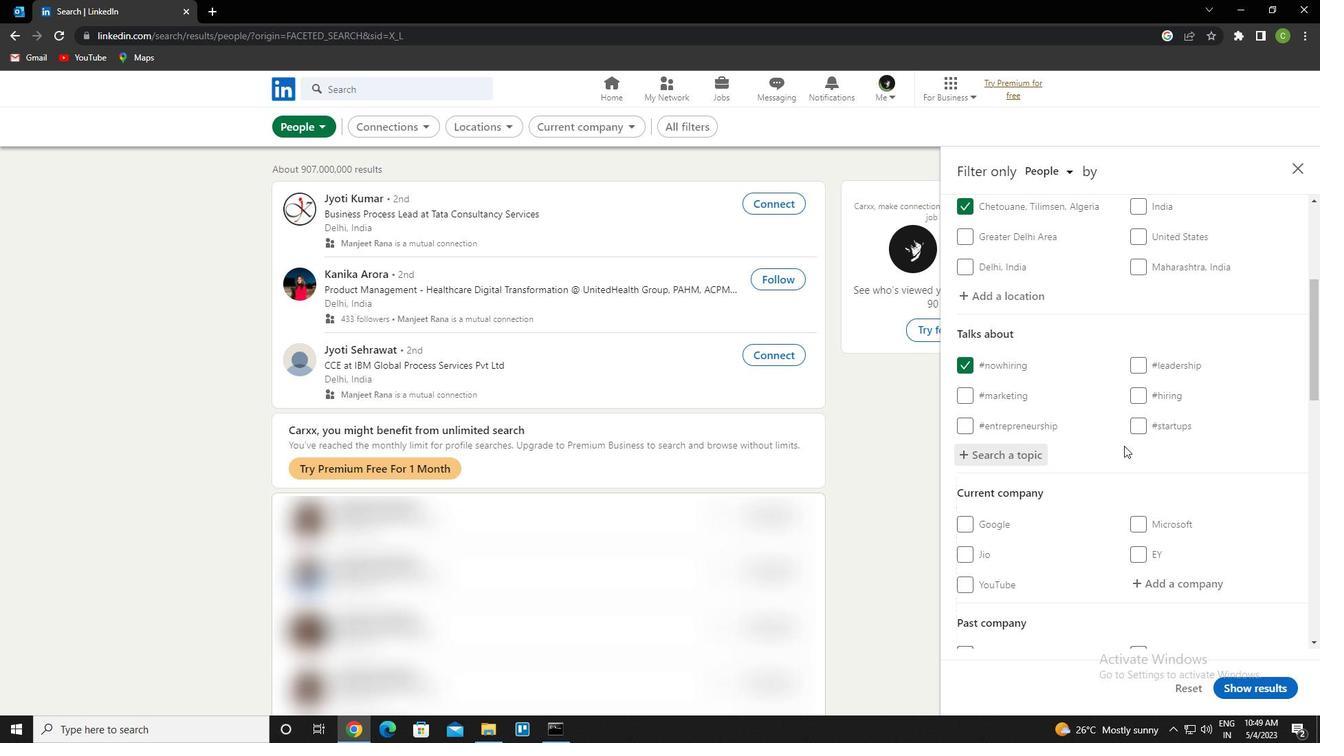 
Action: Mouse scrolled (1124, 445) with delta (0, 0)
Screenshot: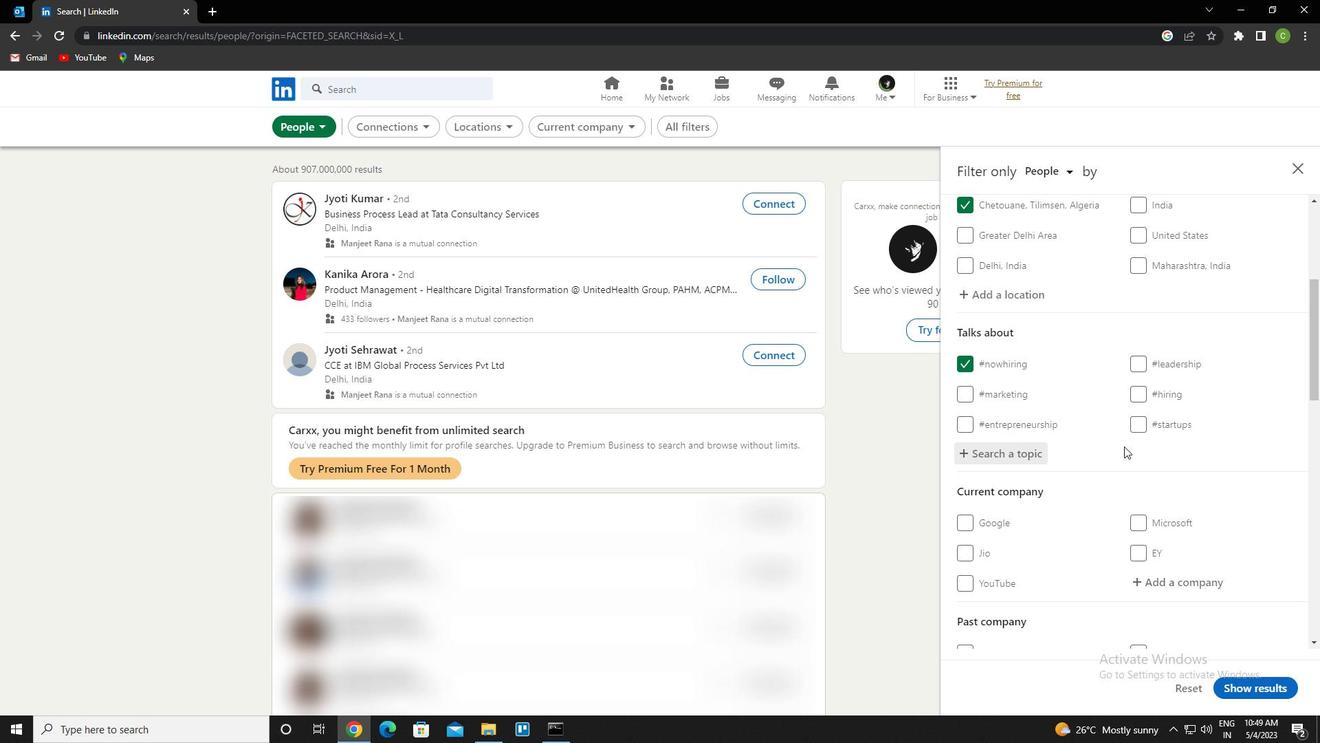 
Action: Mouse scrolled (1124, 445) with delta (0, 0)
Screenshot: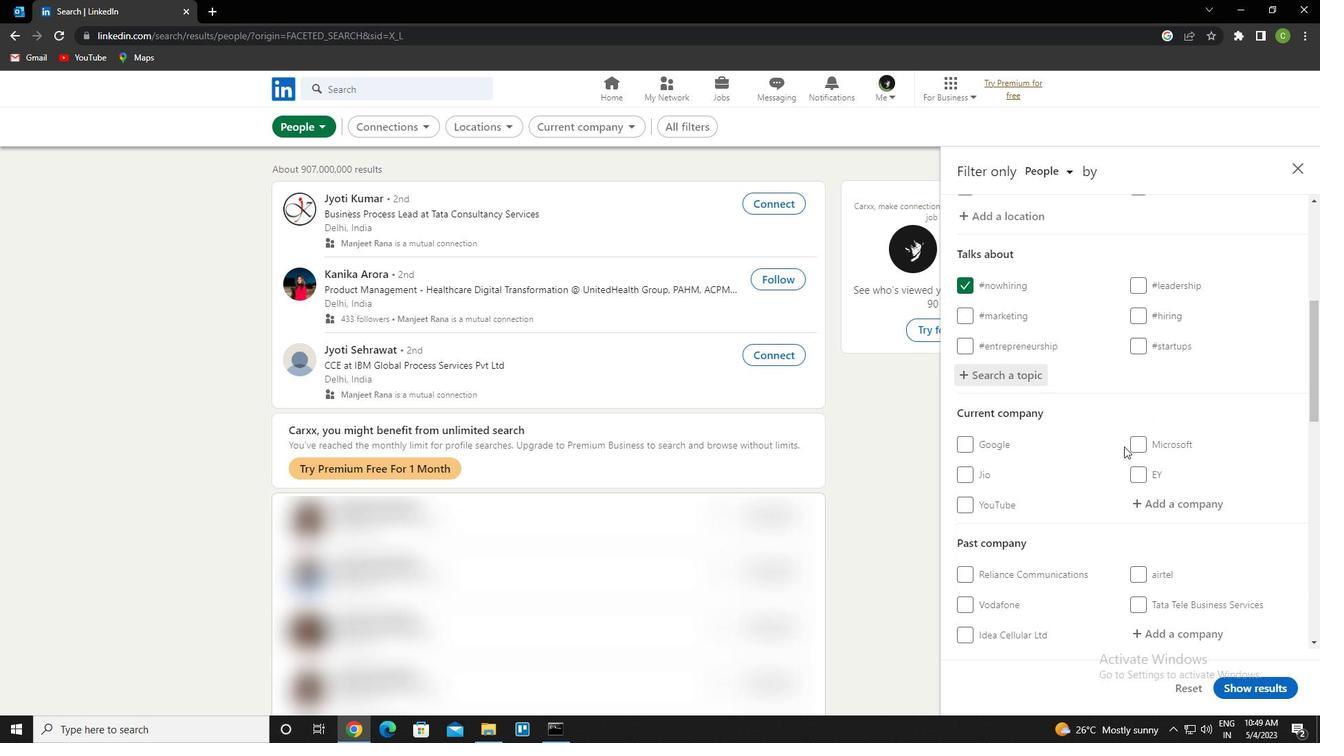 
Action: Mouse moved to (1111, 489)
Screenshot: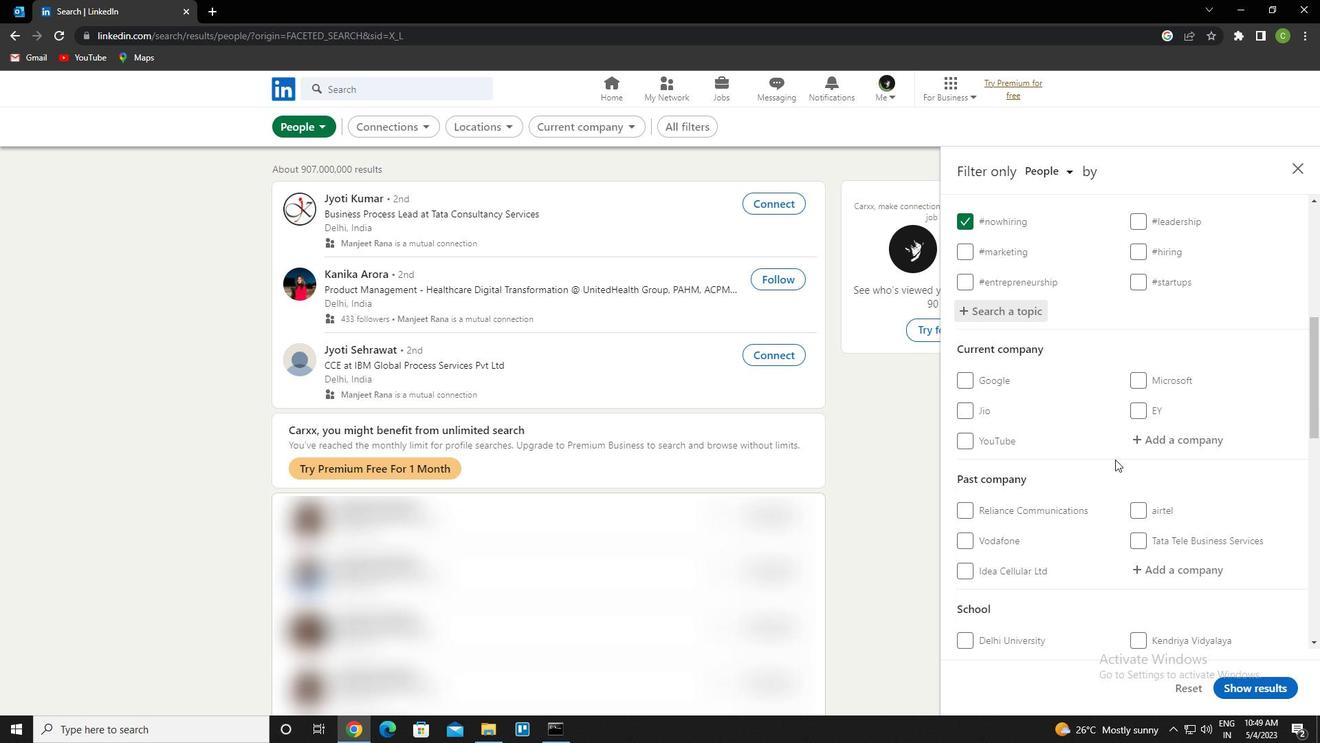 
Action: Mouse scrolled (1111, 488) with delta (0, 0)
Screenshot: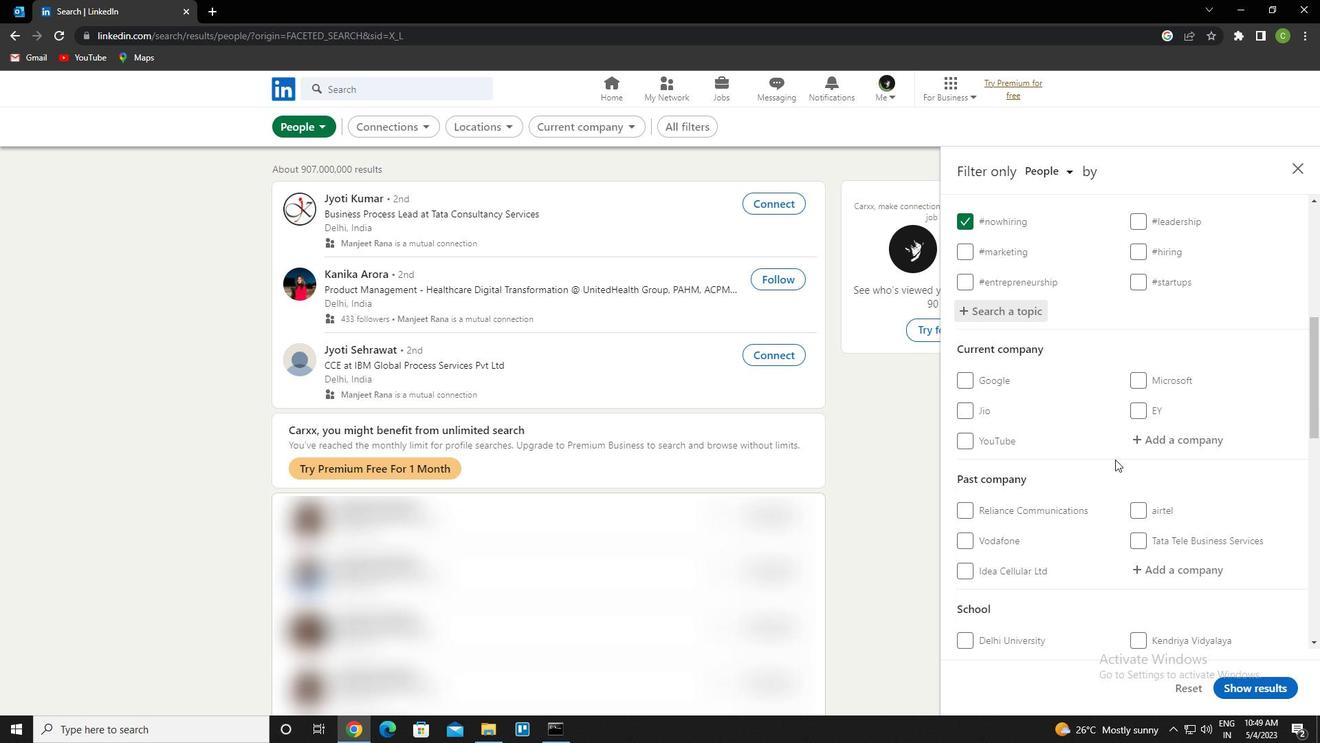 
Action: Mouse moved to (1110, 501)
Screenshot: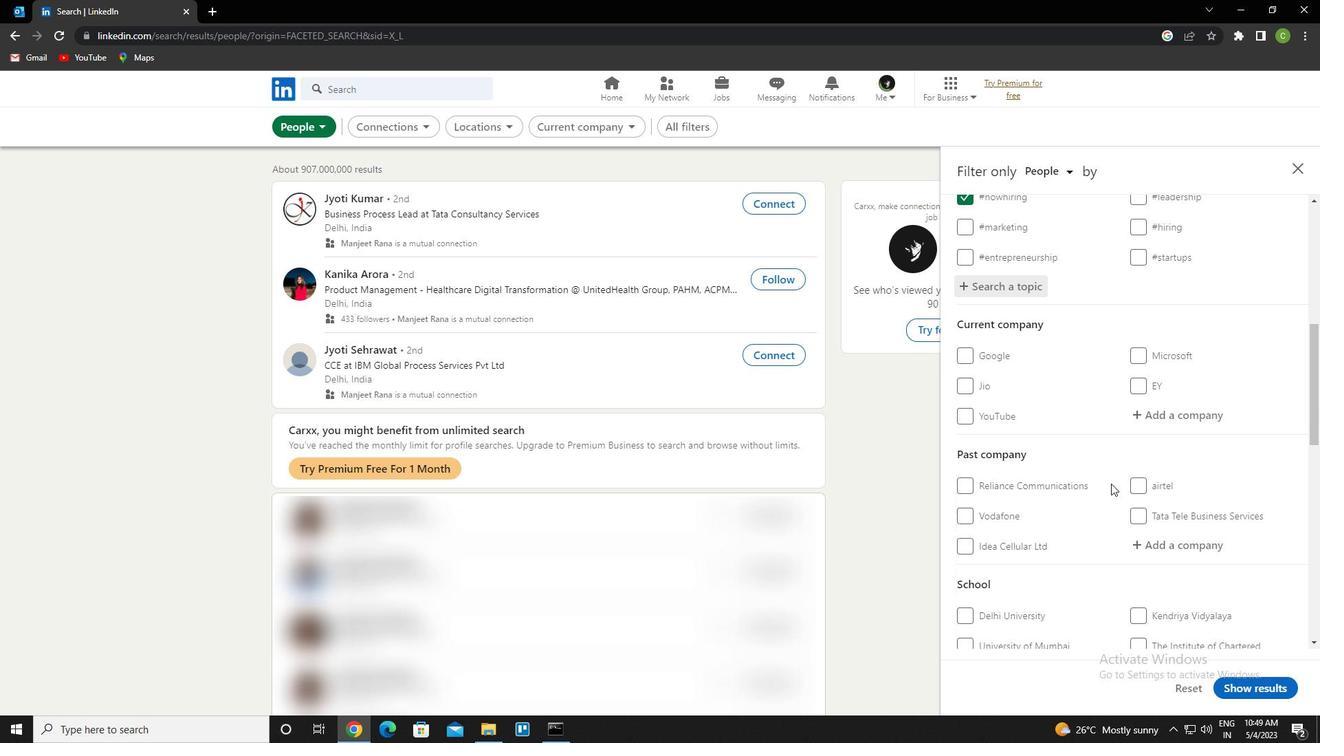 
Action: Mouse scrolled (1110, 500) with delta (0, 0)
Screenshot: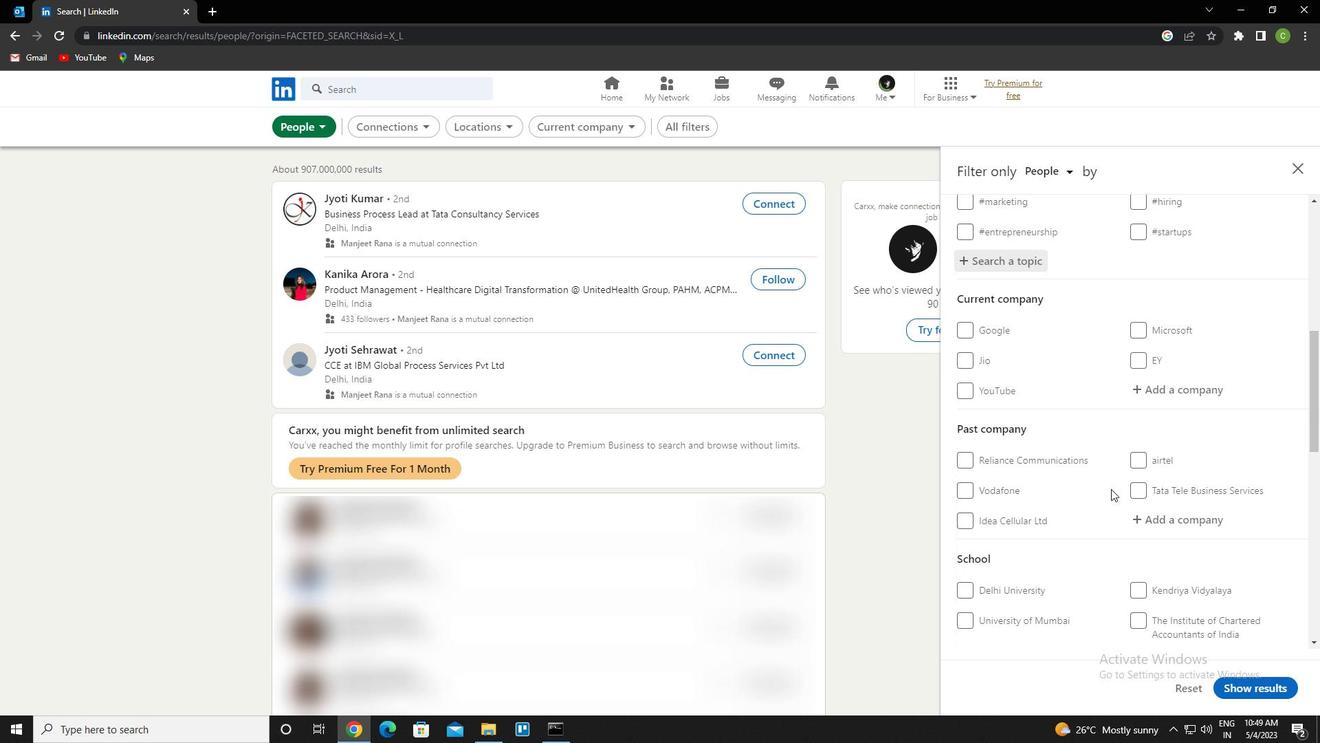 
Action: Mouse moved to (1125, 511)
Screenshot: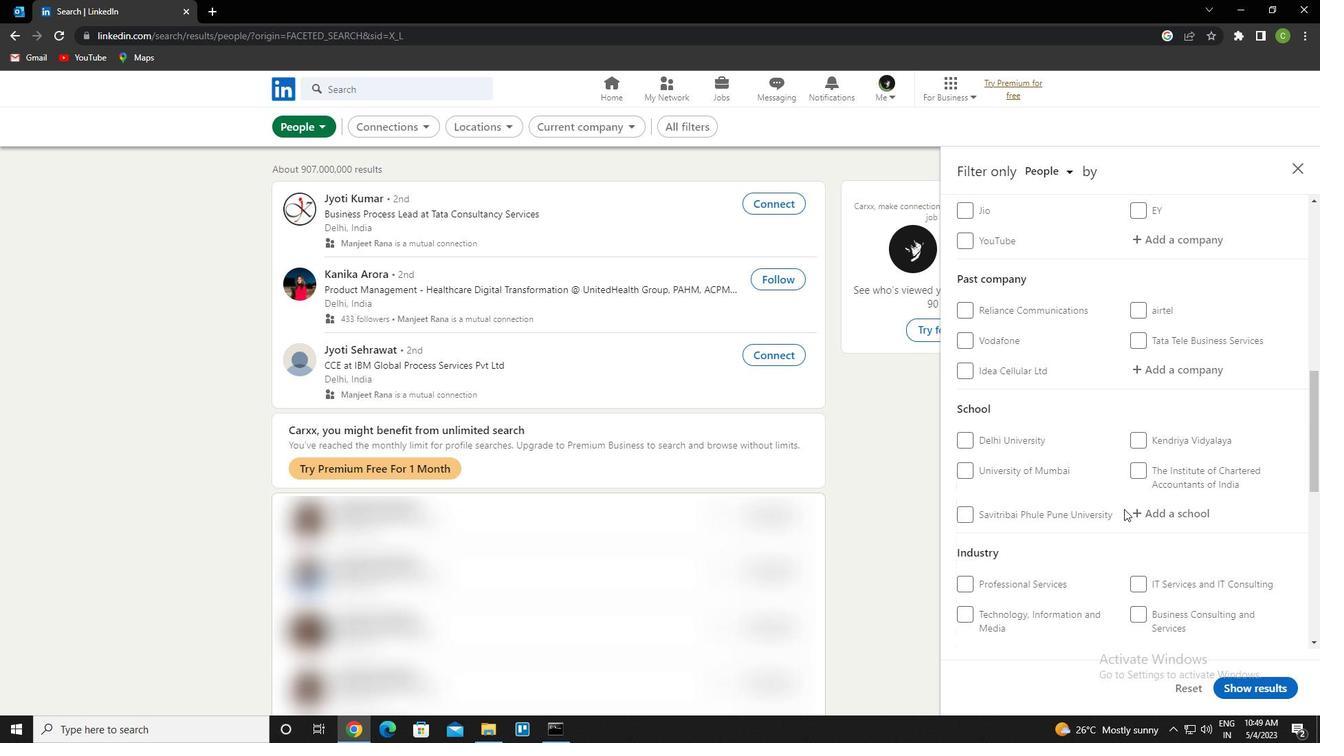
Action: Mouse scrolled (1125, 511) with delta (0, 0)
Screenshot: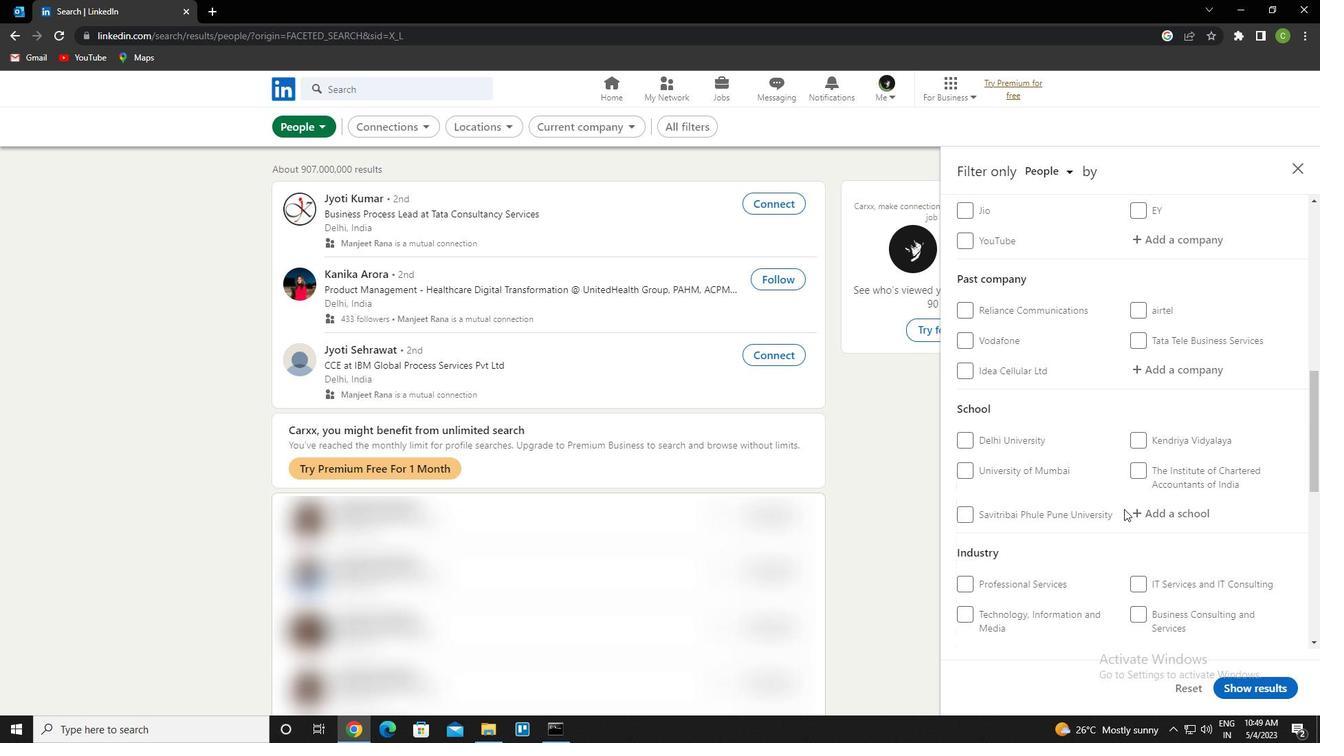 
Action: Mouse moved to (1133, 511)
Screenshot: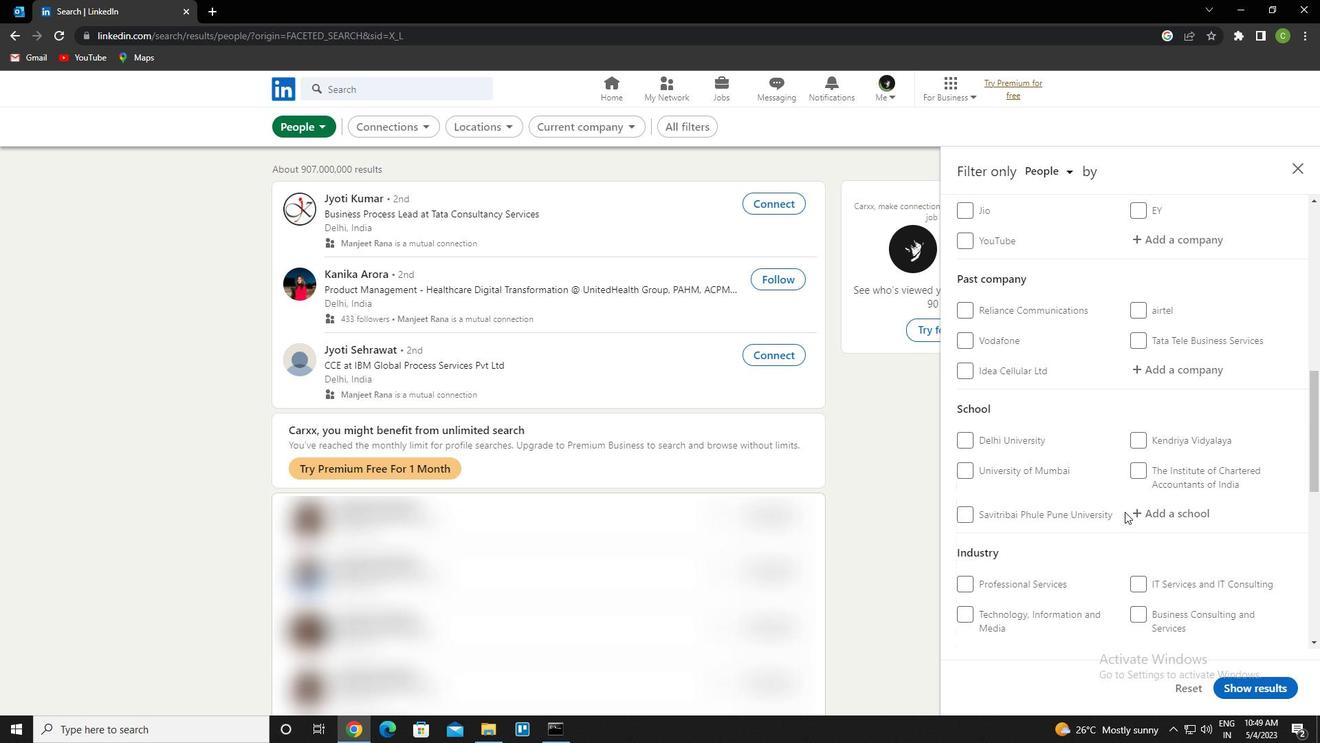 
Action: Mouse scrolled (1133, 511) with delta (0, 0)
Screenshot: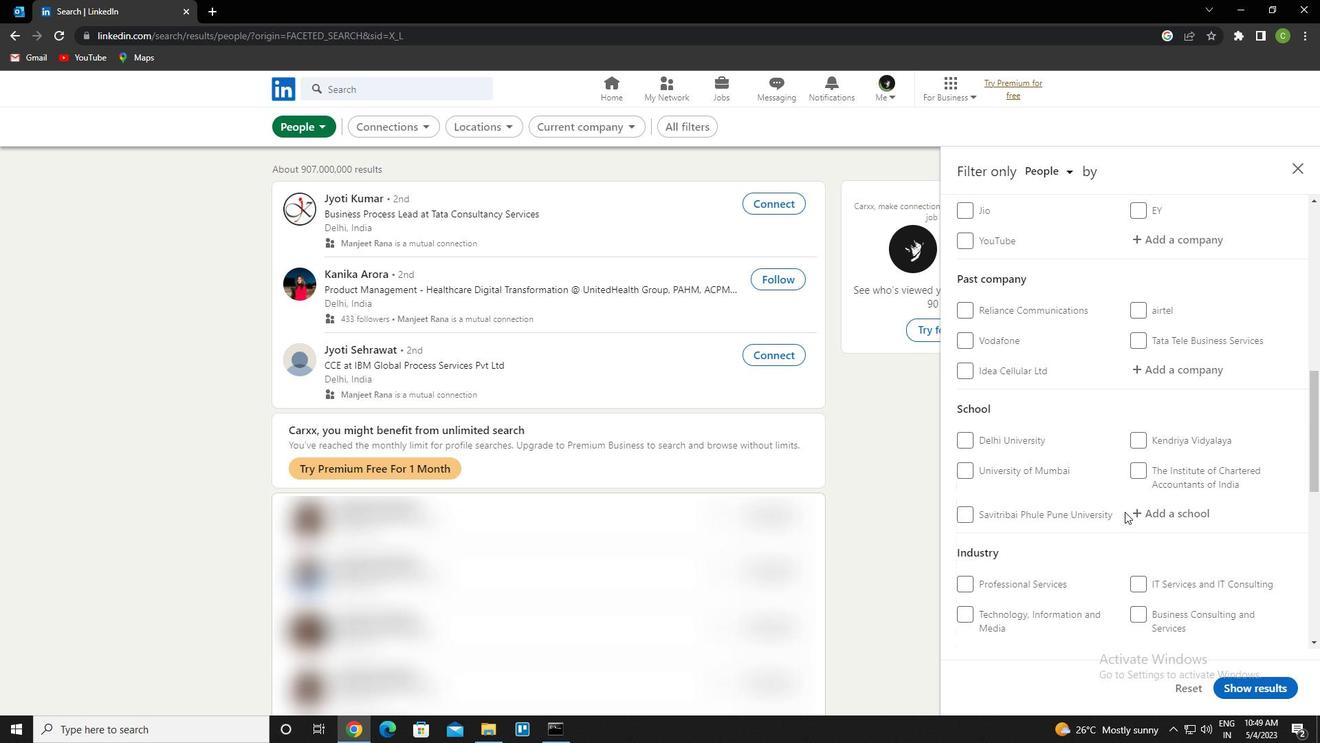 
Action: Mouse moved to (1137, 508)
Screenshot: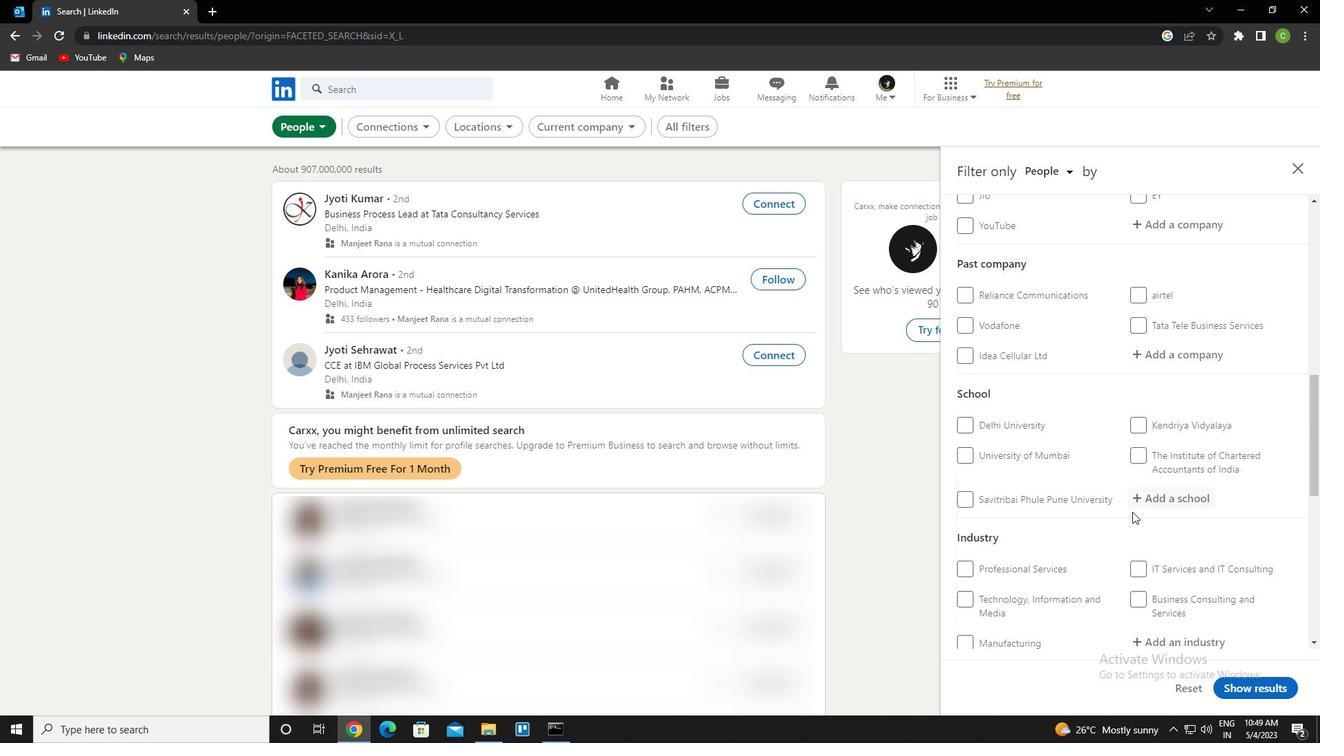 
Action: Mouse scrolled (1137, 507) with delta (0, 0)
Screenshot: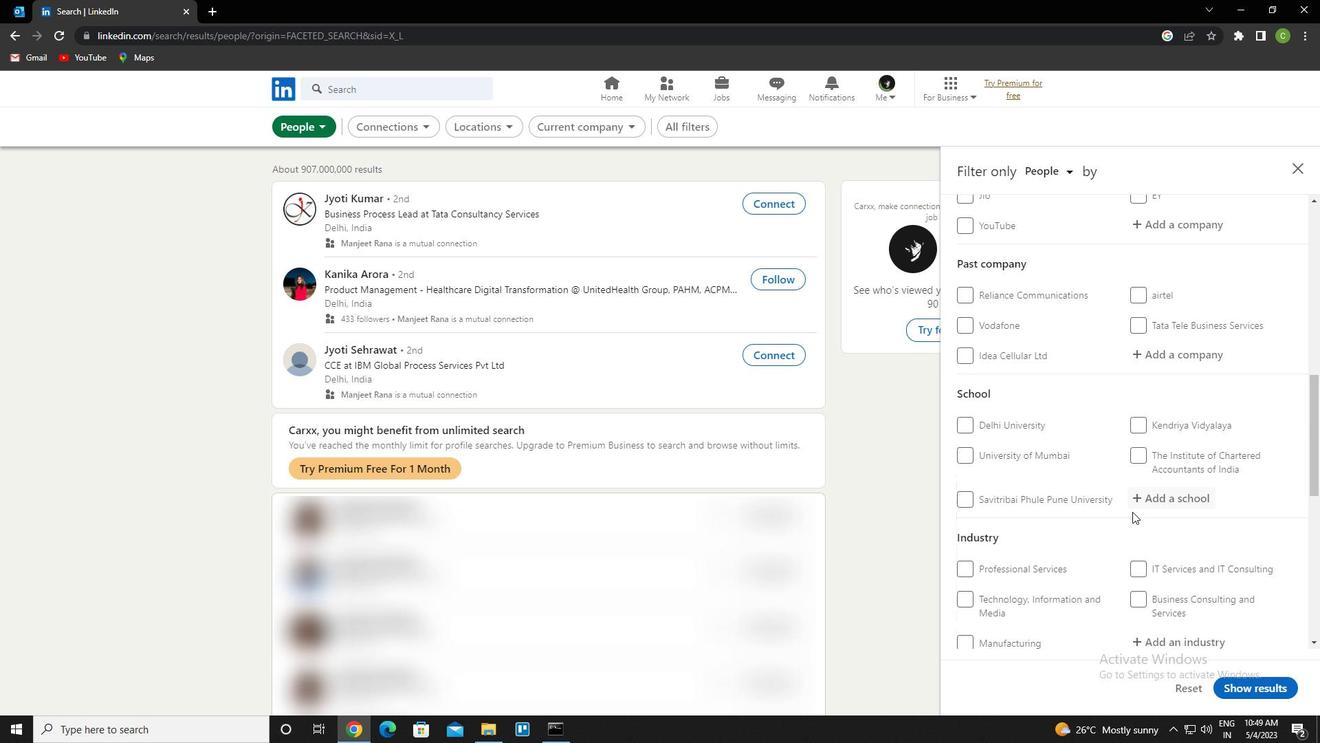 
Action: Mouse moved to (1137, 505)
Screenshot: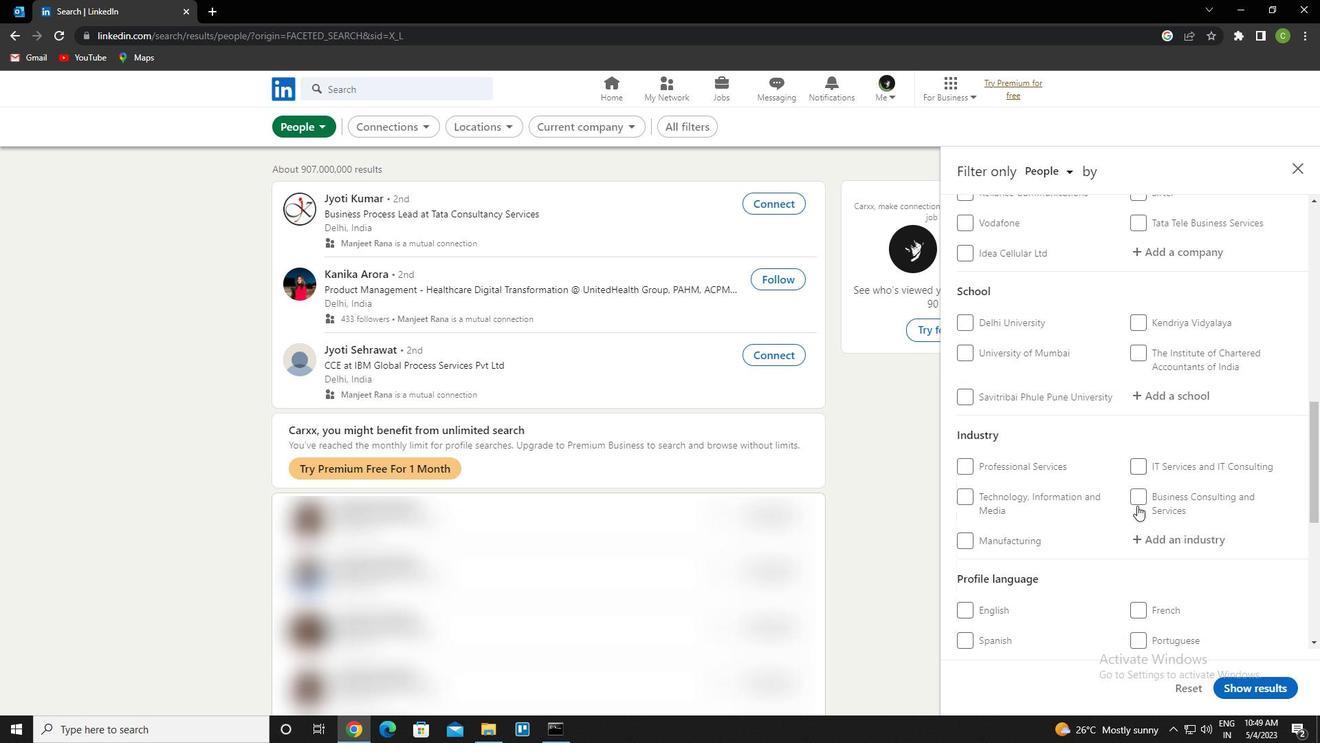 
Action: Mouse scrolled (1137, 504) with delta (0, 0)
Screenshot: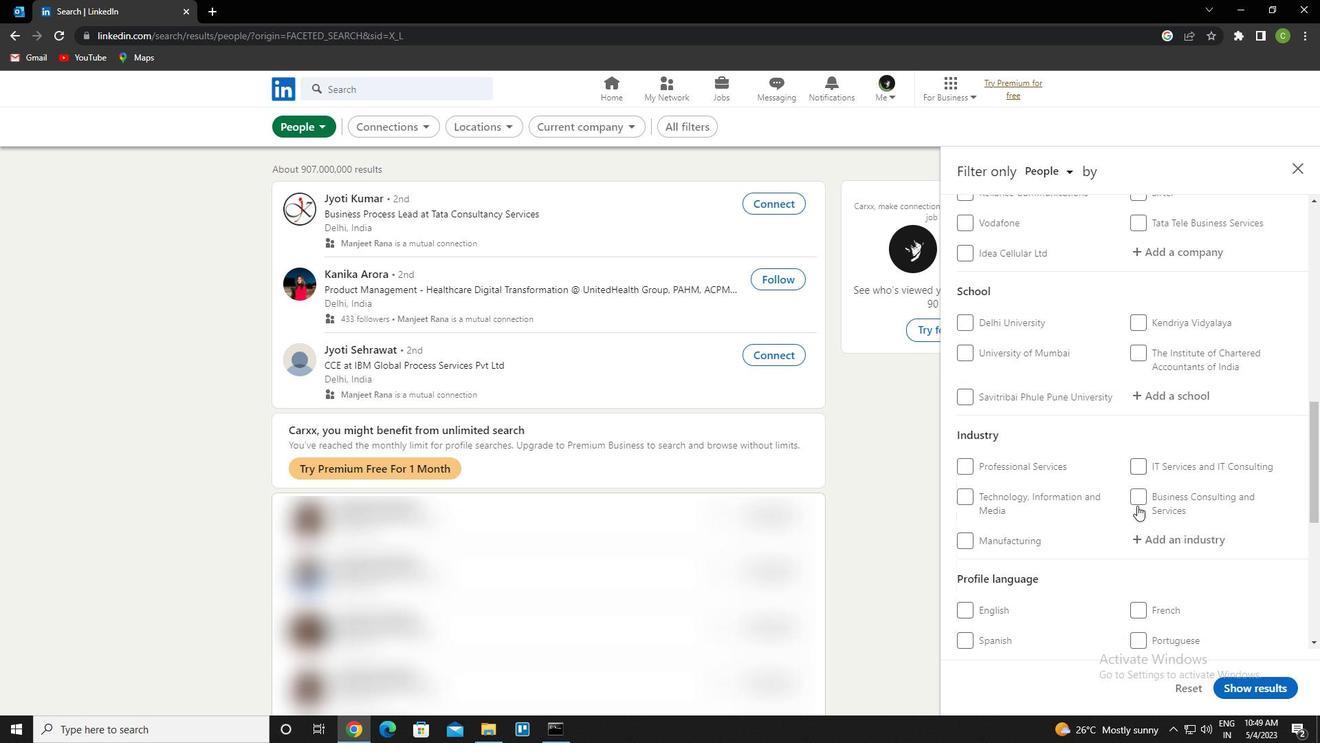 
Action: Mouse moved to (1122, 497)
Screenshot: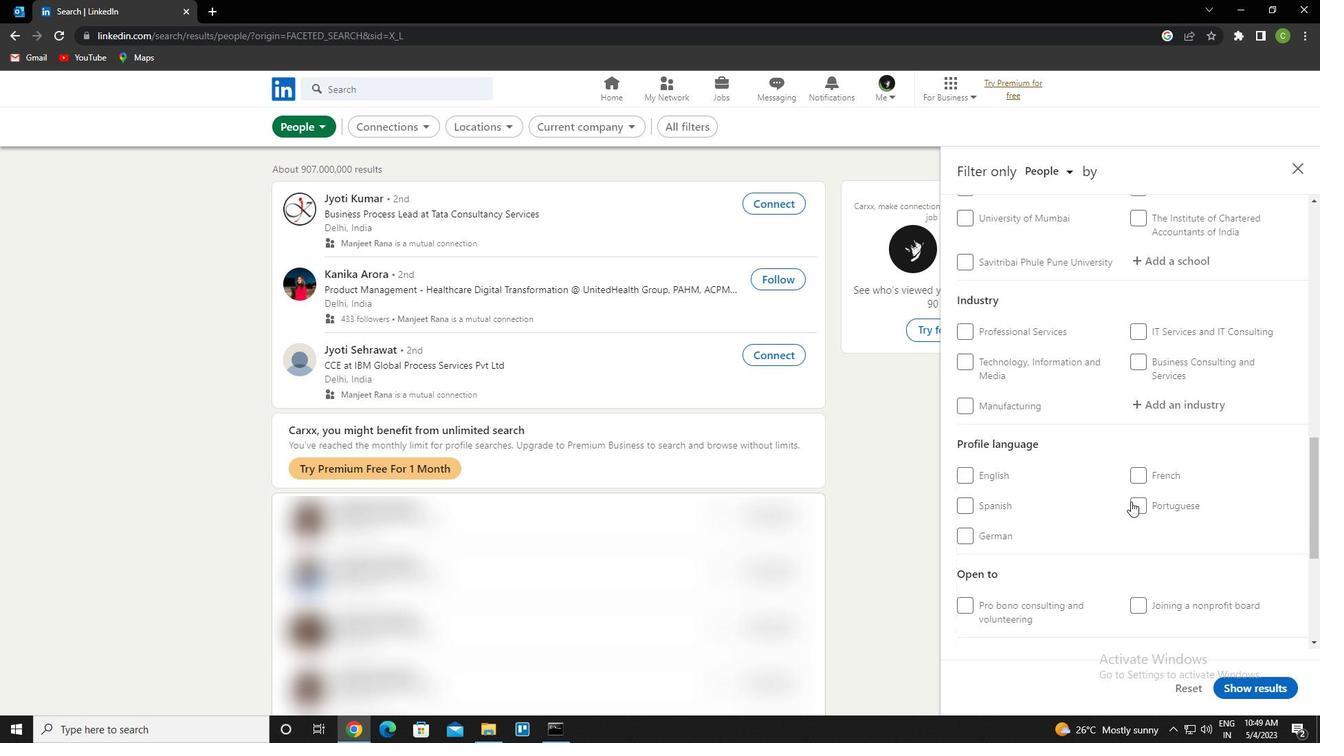 
Action: Mouse scrolled (1122, 496) with delta (0, 0)
Screenshot: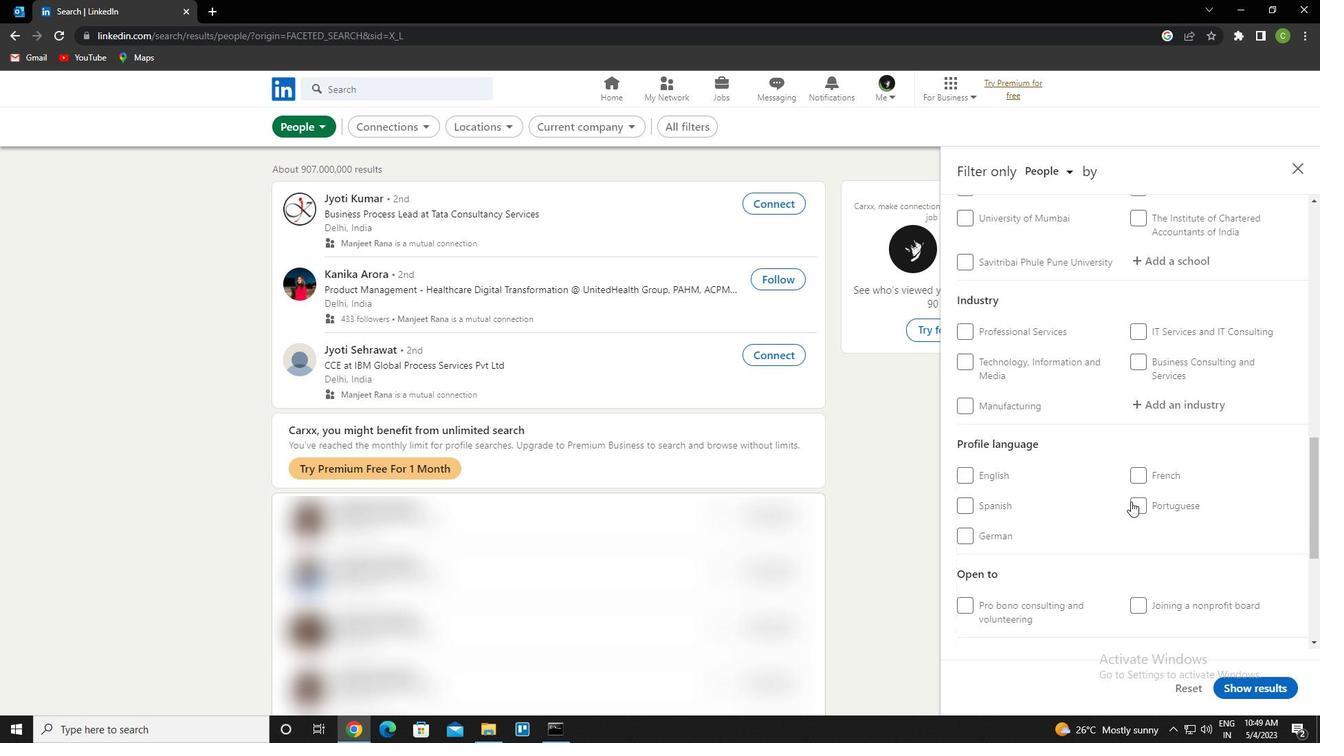 
Action: Mouse moved to (1140, 415)
Screenshot: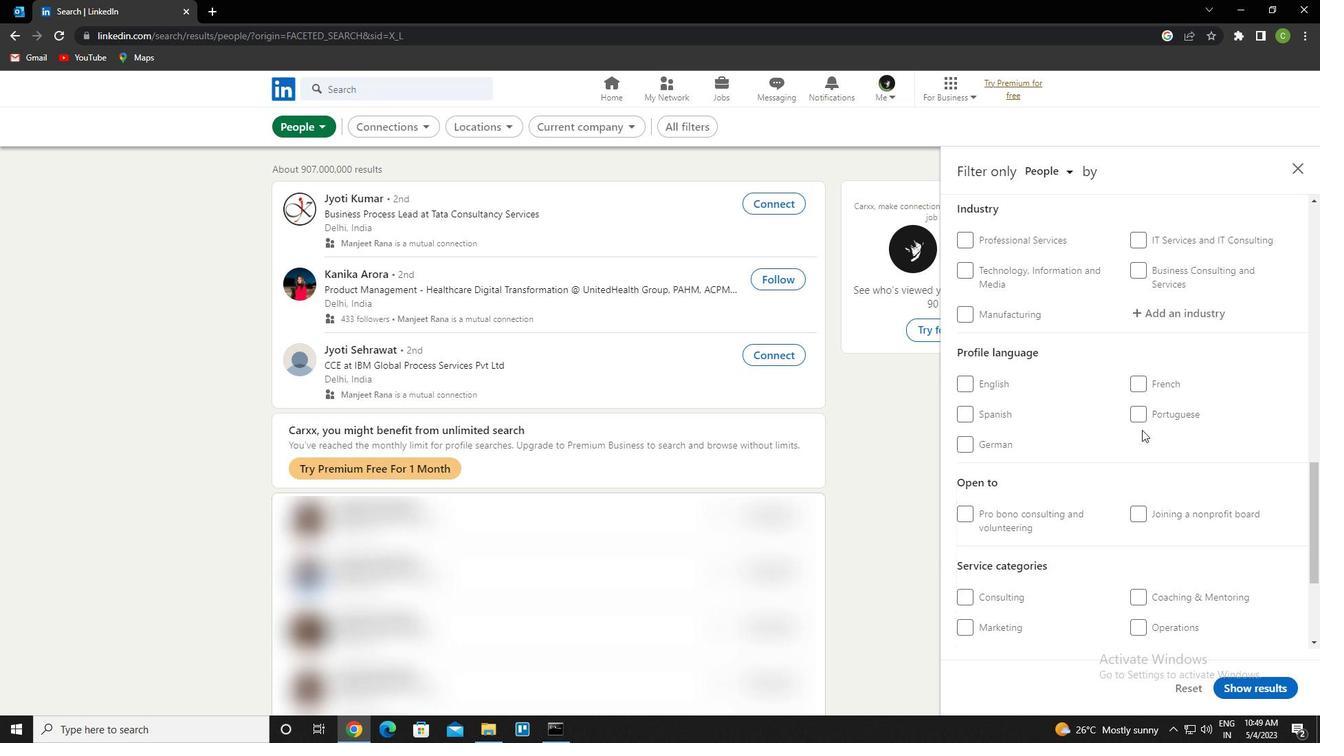 
Action: Mouse pressed left at (1140, 415)
Screenshot: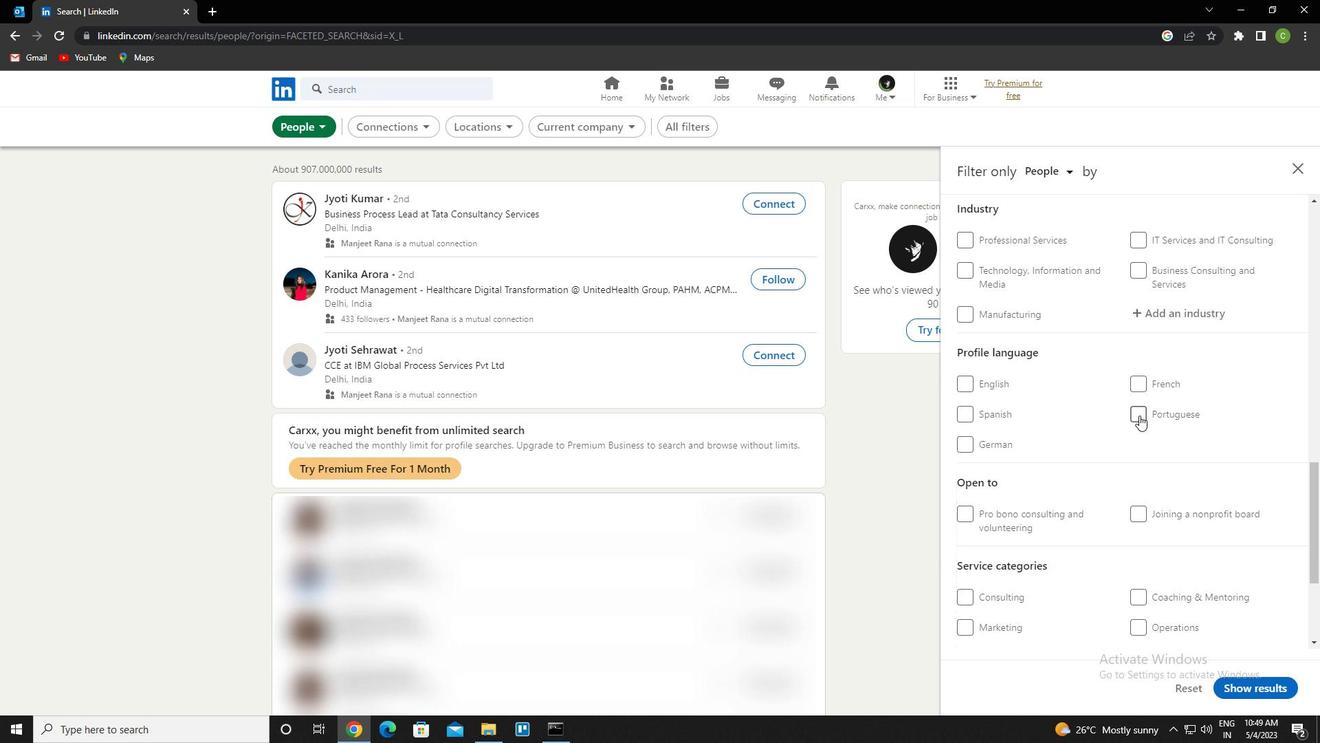 
Action: Mouse moved to (1108, 450)
Screenshot: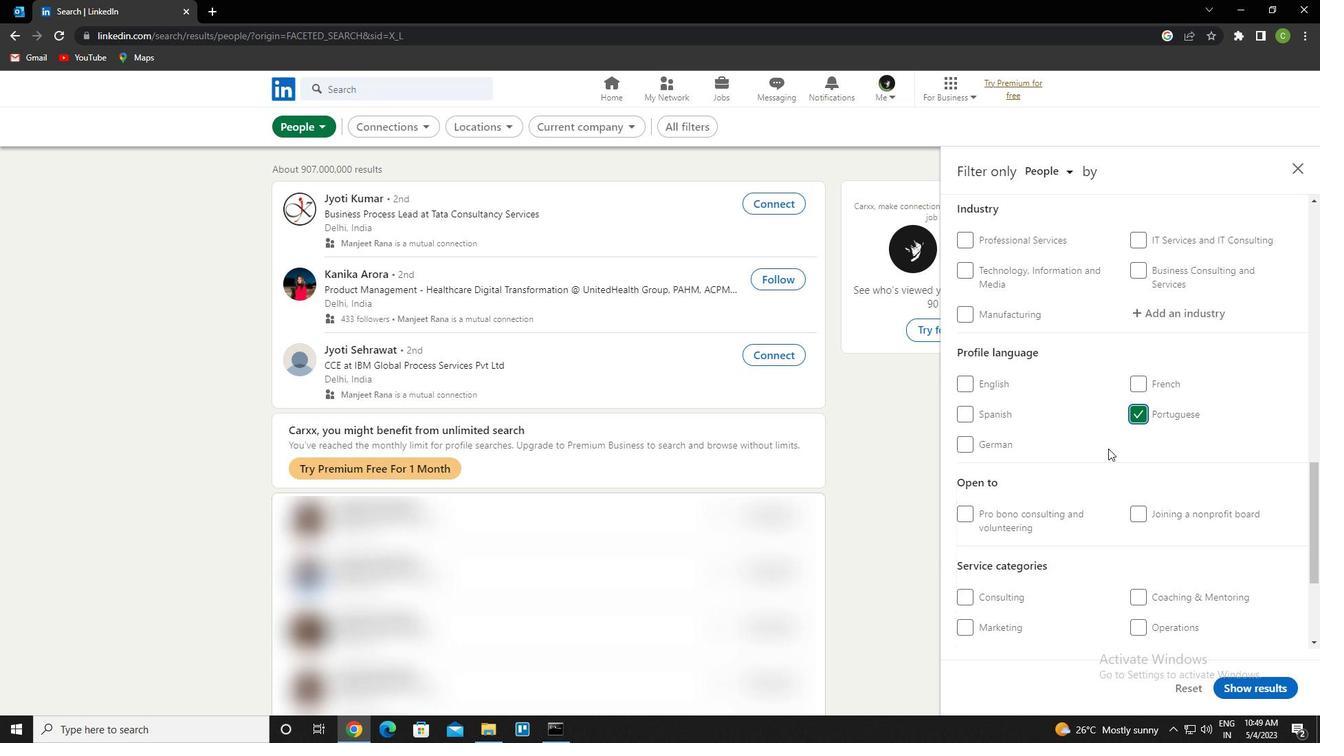 
Action: Mouse scrolled (1108, 451) with delta (0, 0)
Screenshot: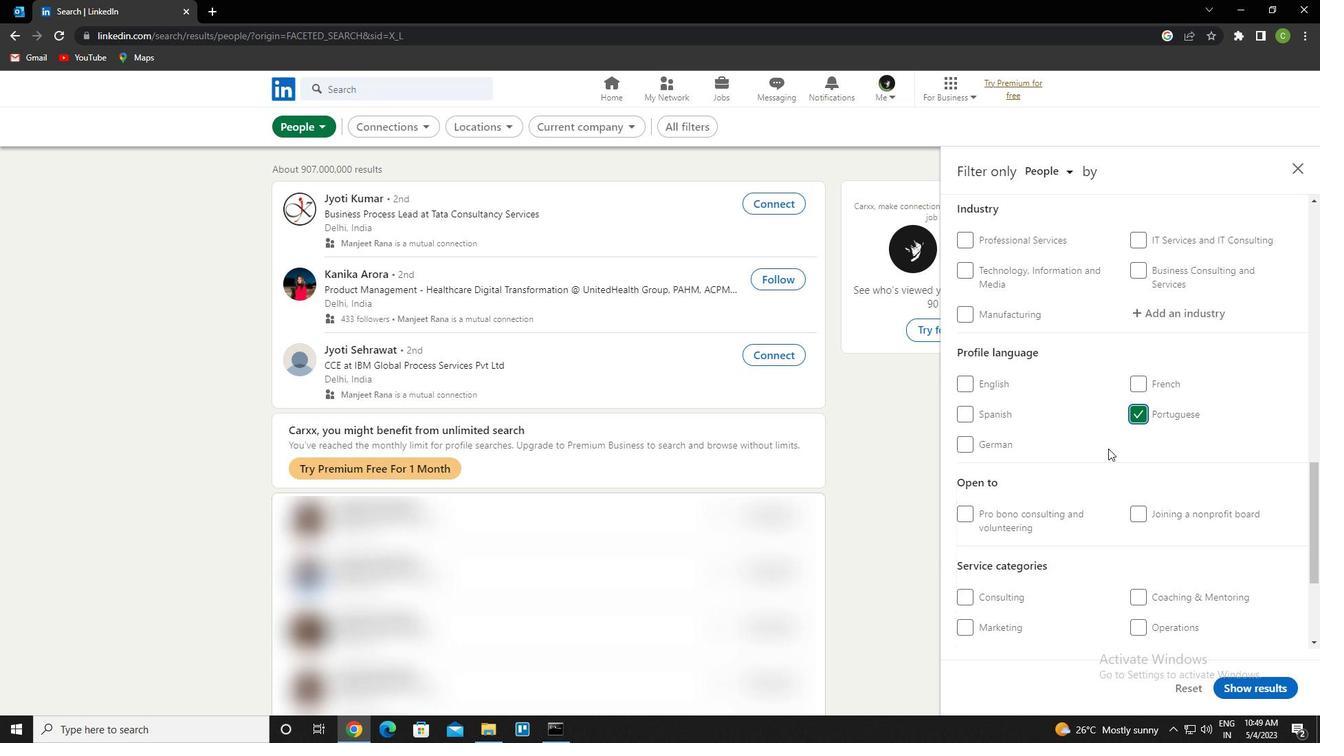 
Action: Mouse moved to (1107, 451)
Screenshot: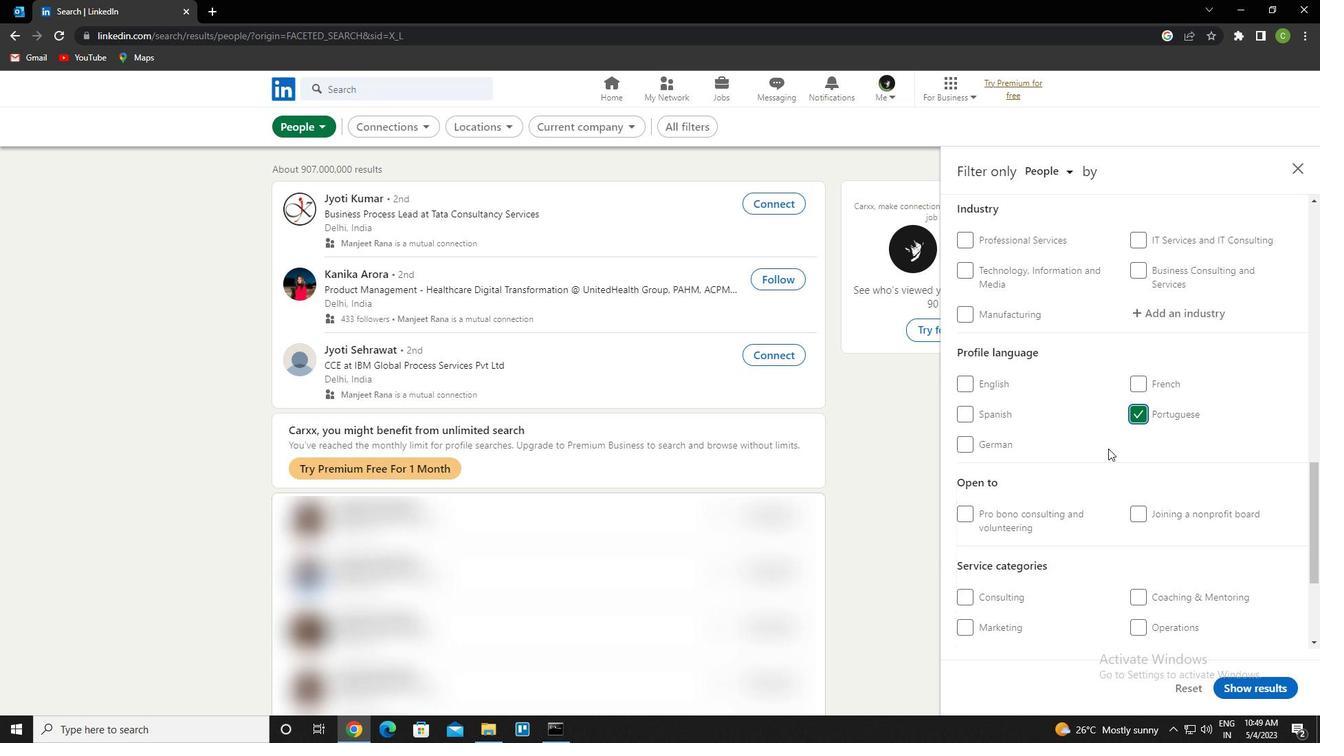 
Action: Mouse scrolled (1107, 452) with delta (0, 0)
Screenshot: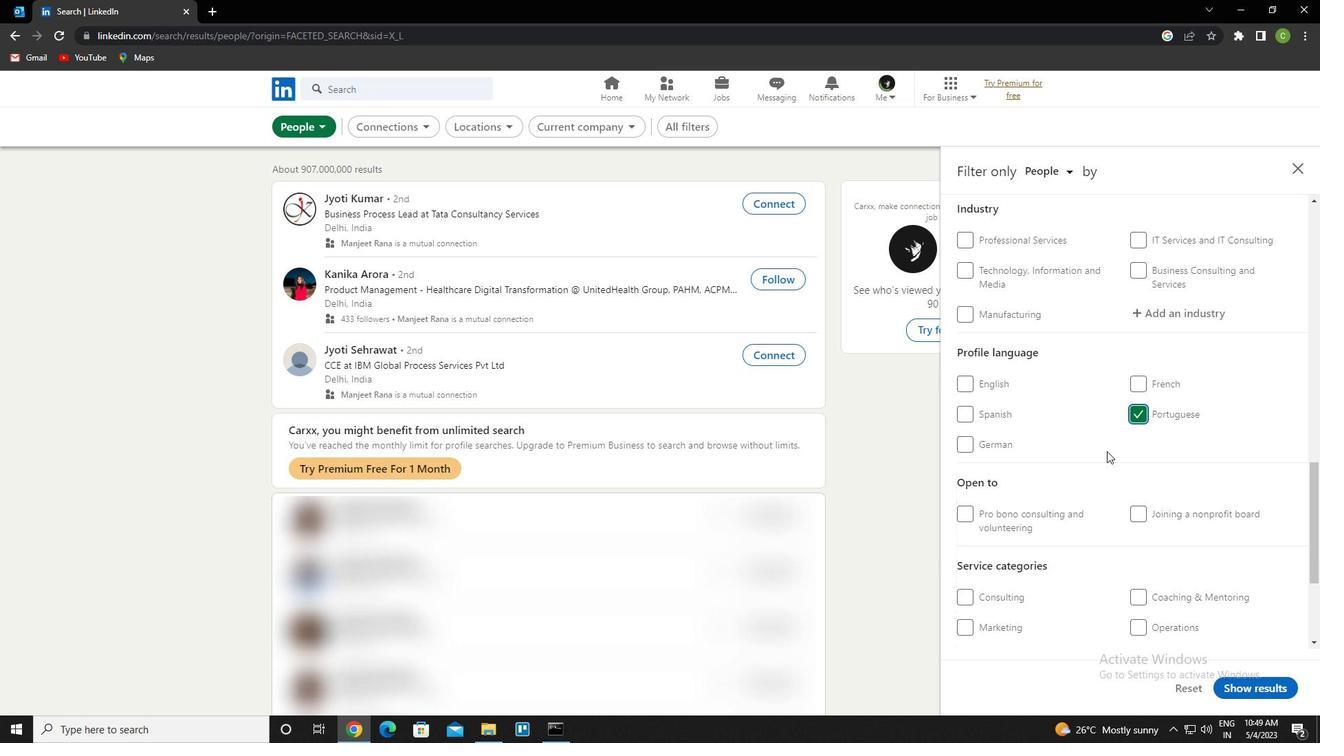 
Action: Mouse scrolled (1107, 452) with delta (0, 0)
Screenshot: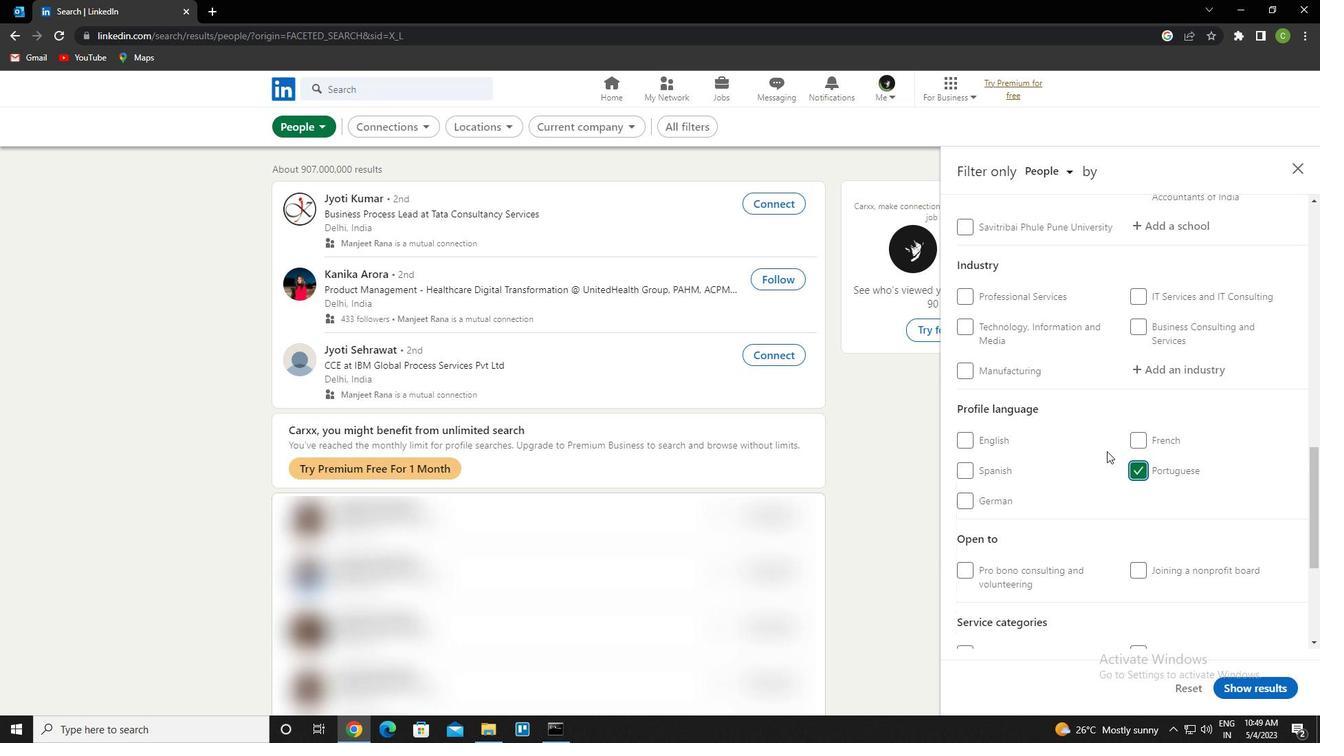 
Action: Mouse scrolled (1107, 452) with delta (0, 0)
Screenshot: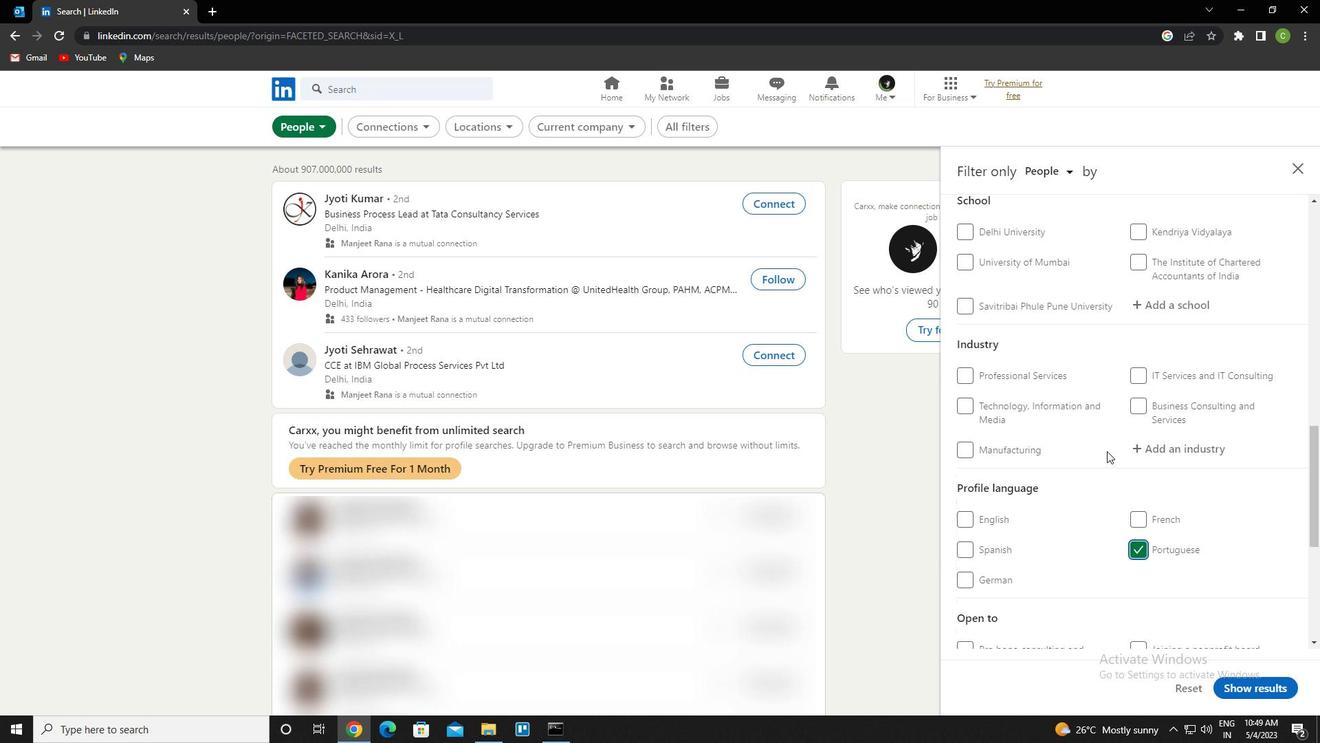 
Action: Mouse scrolled (1107, 452) with delta (0, 0)
Screenshot: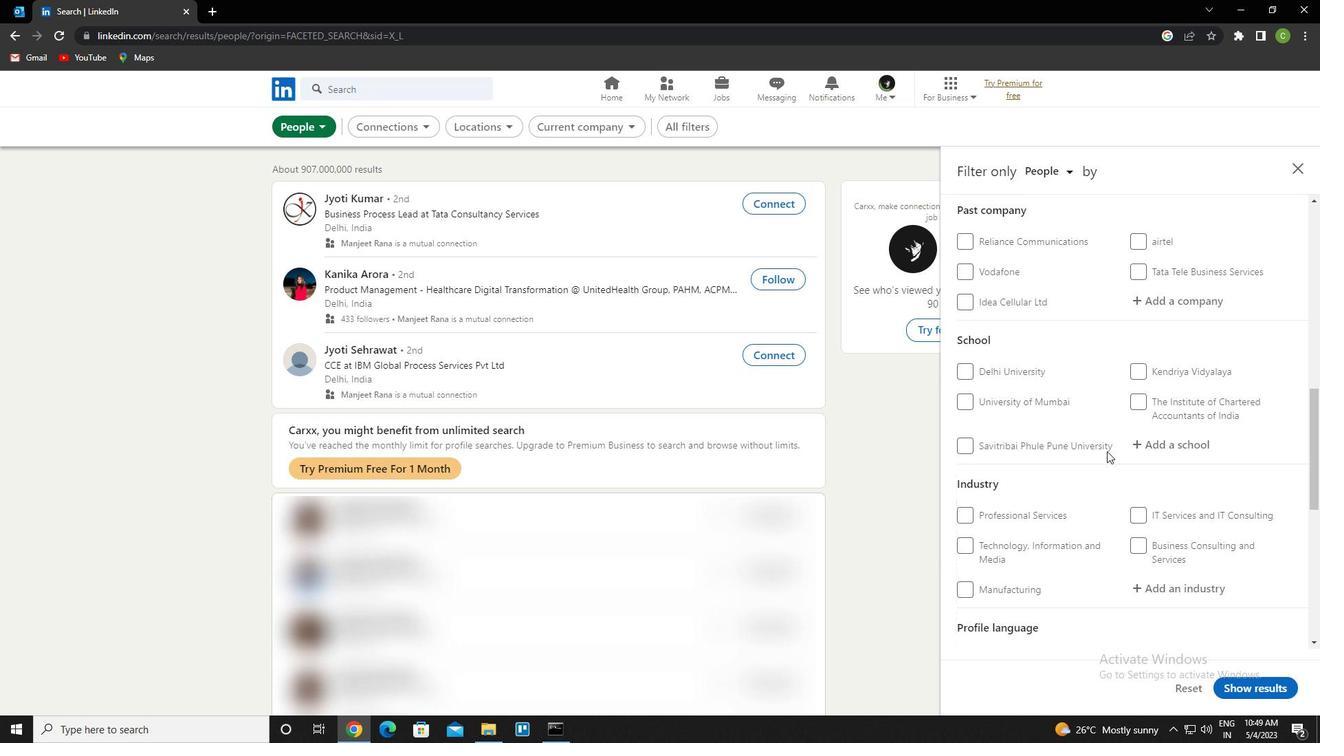 
Action: Mouse scrolled (1107, 452) with delta (0, 0)
Screenshot: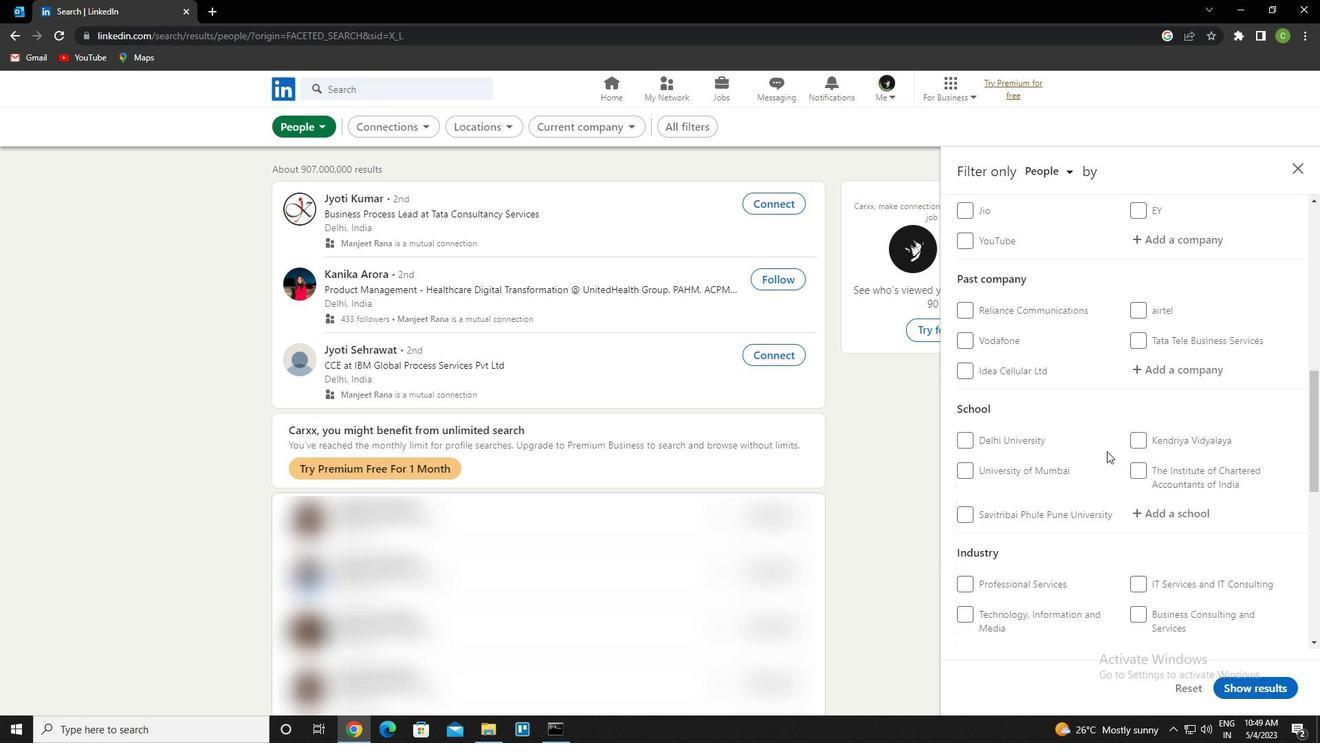 
Action: Mouse scrolled (1107, 452) with delta (0, 0)
Screenshot: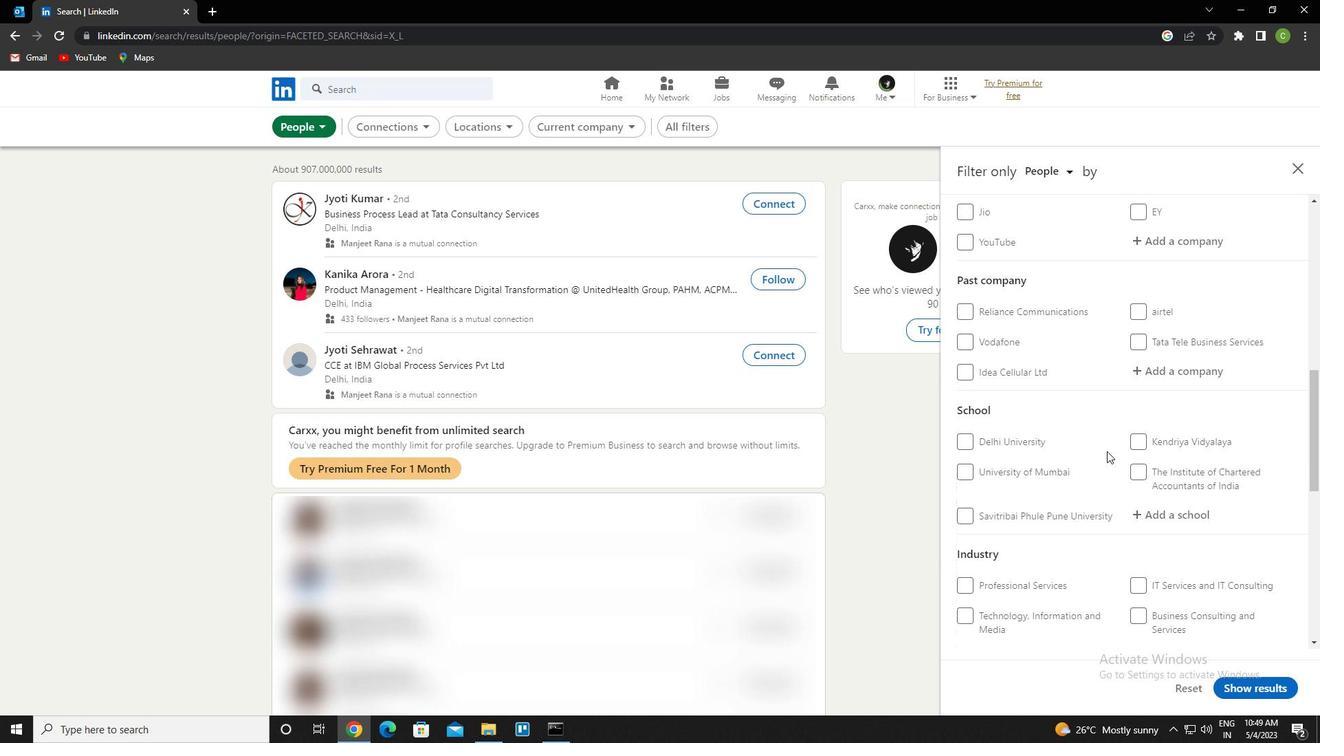 
Action: Mouse scrolled (1107, 452) with delta (0, 0)
Screenshot: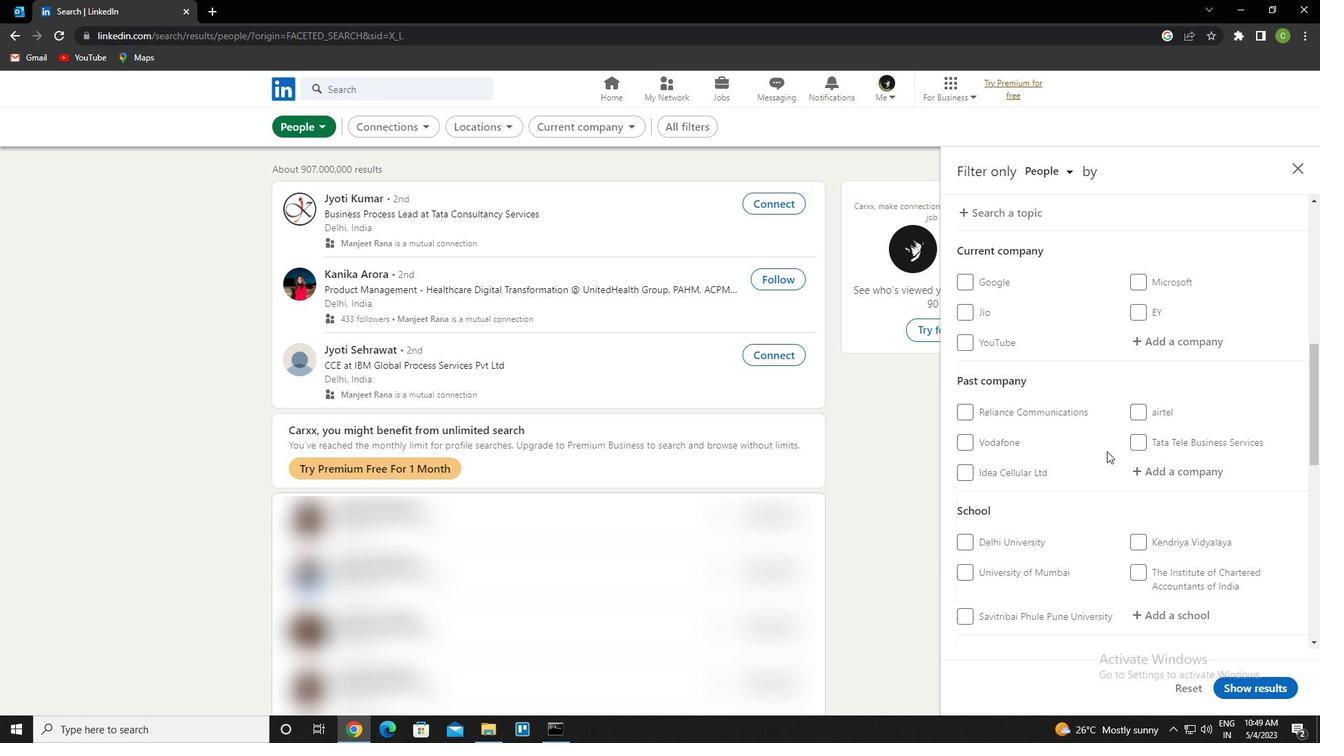 
Action: Mouse moved to (1179, 452)
Screenshot: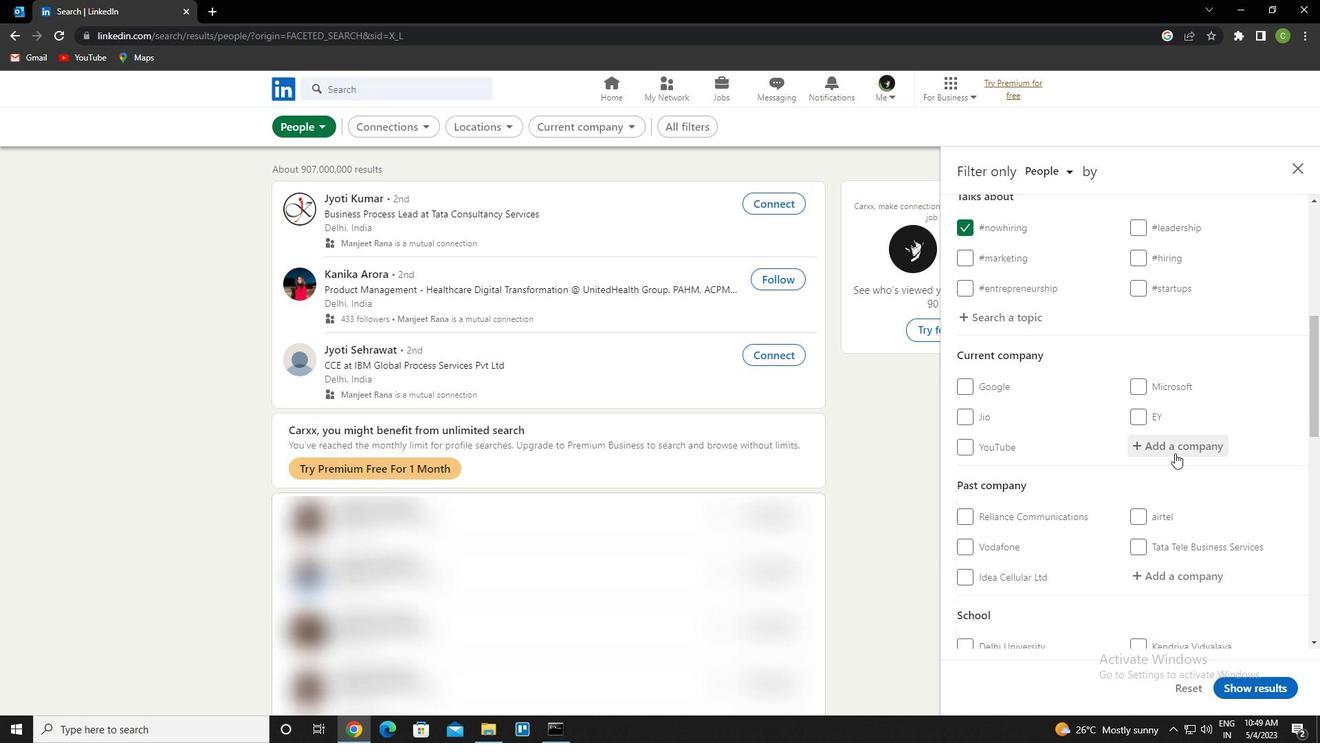 
Action: Mouse pressed left at (1179, 452)
Screenshot: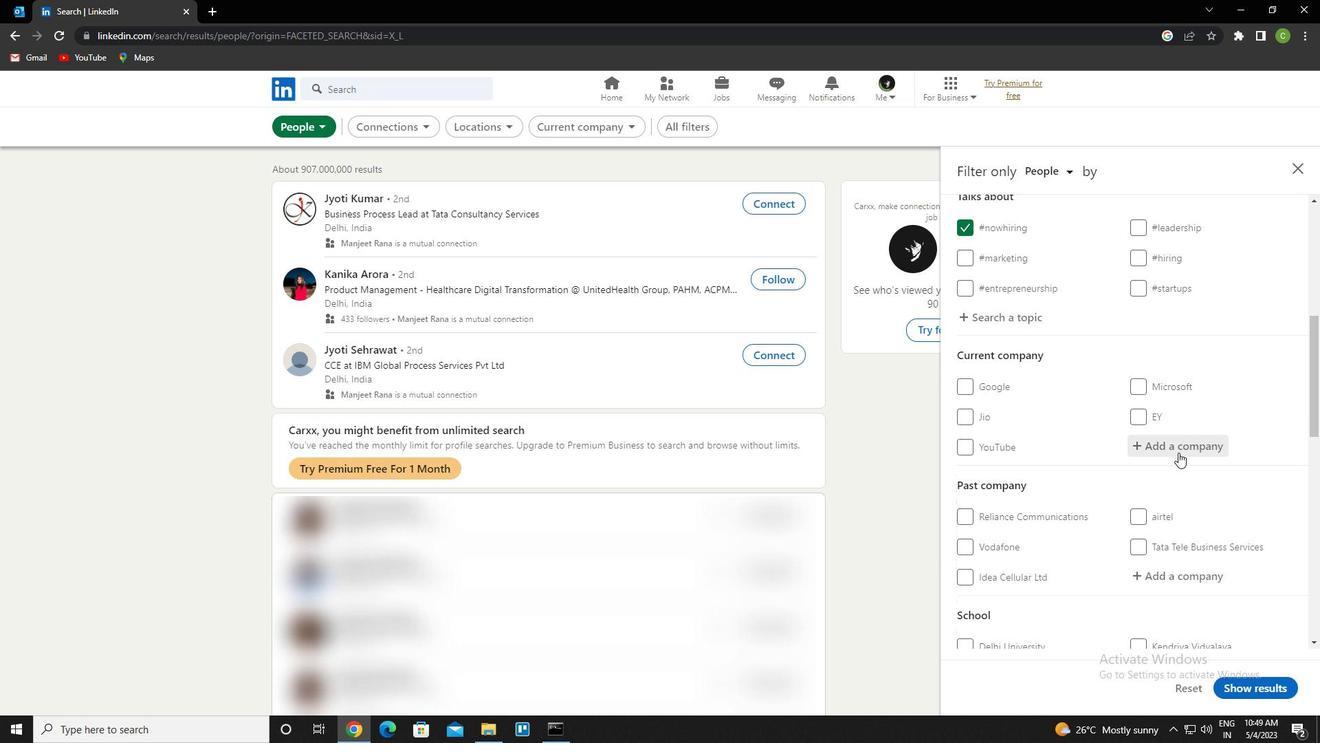 
Action: Key pressed <Key.caps_lock>i<Key.caps_lock>ntellias<Key.down><Key.enter>
Screenshot: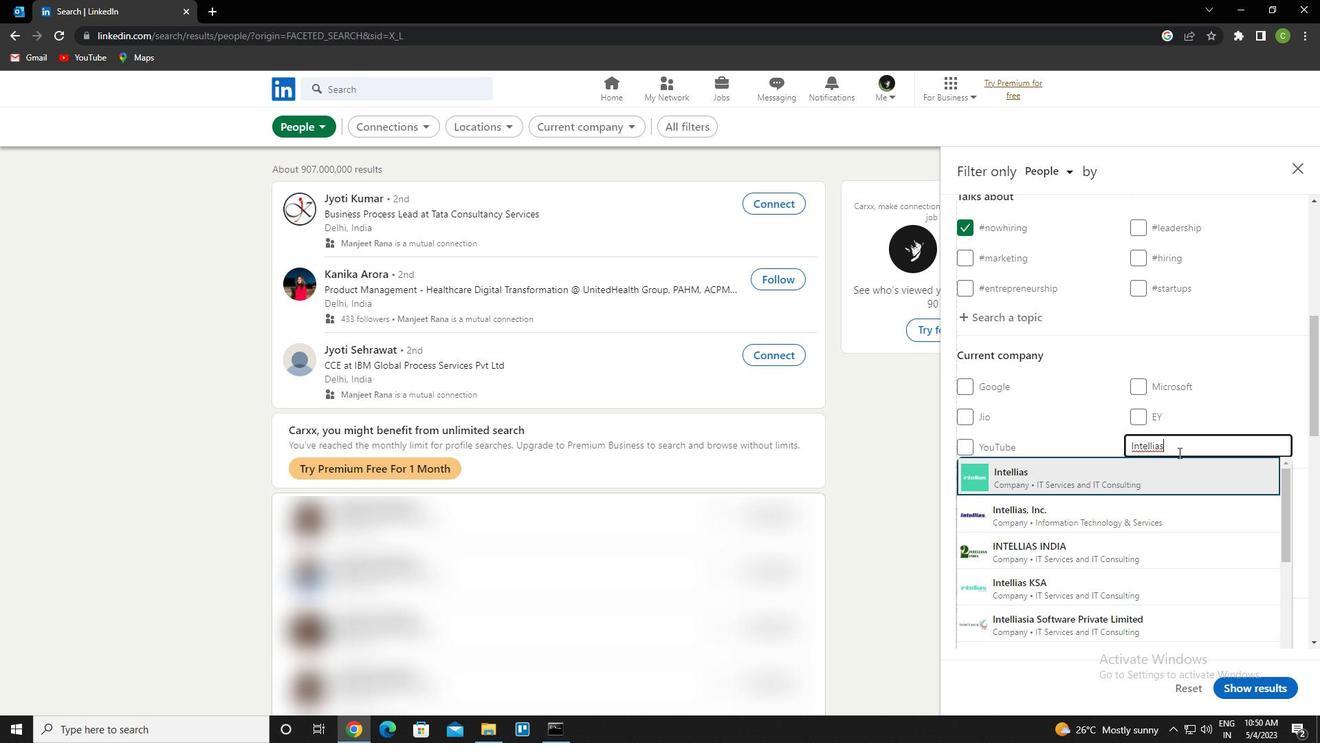 
Action: Mouse scrolled (1179, 452) with delta (0, 0)
Screenshot: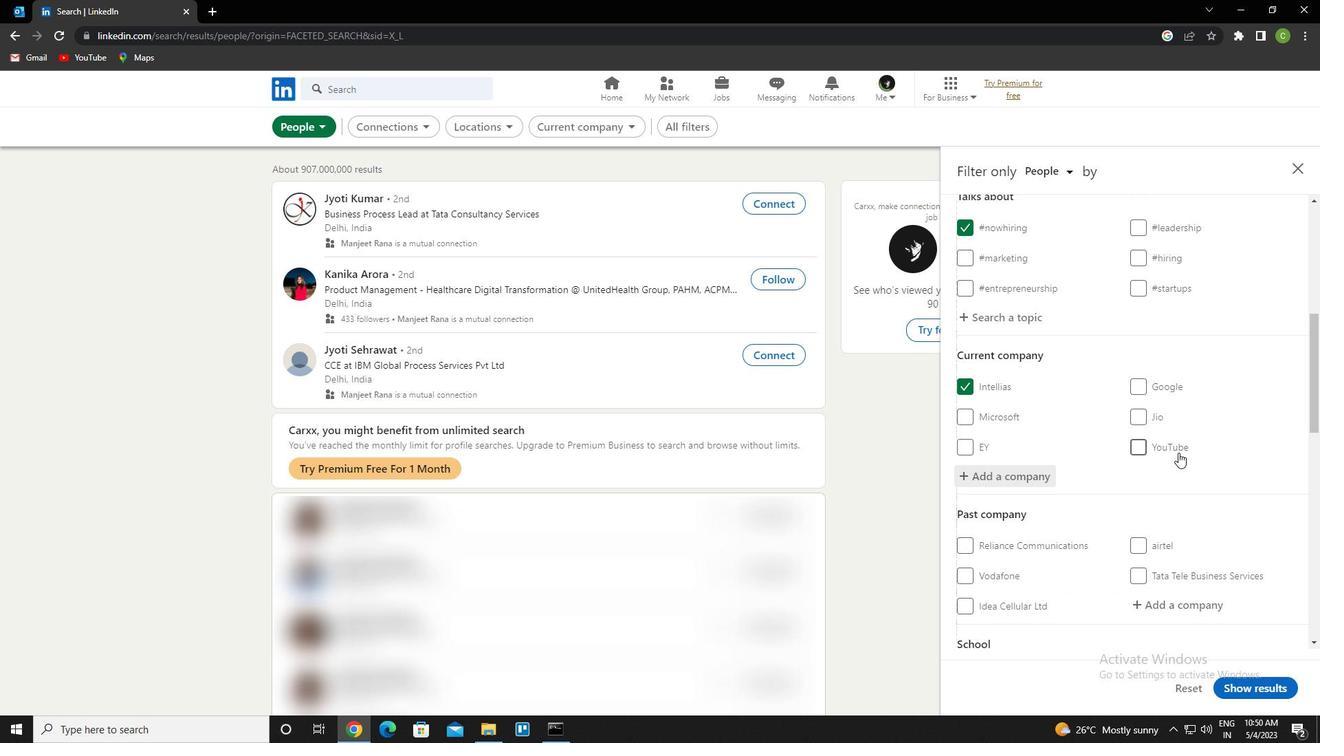 
Action: Mouse scrolled (1179, 452) with delta (0, 0)
Screenshot: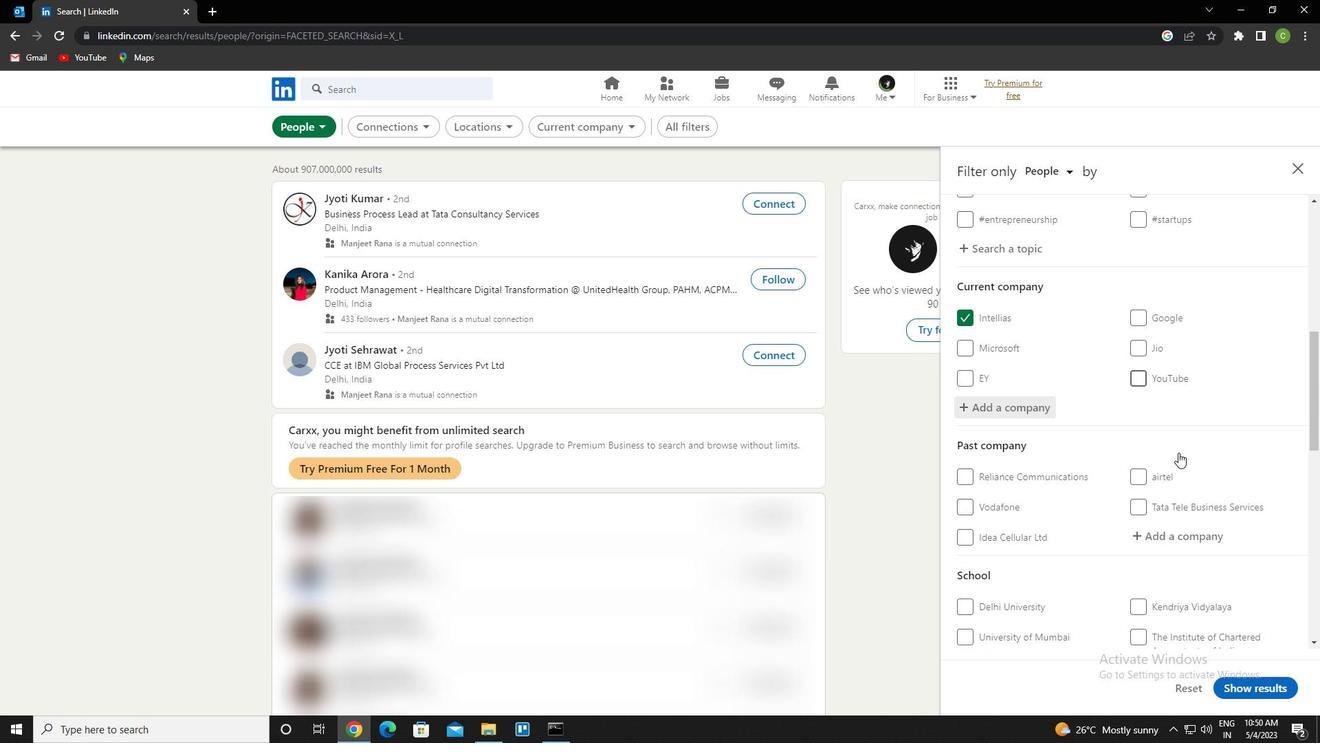 
Action: Mouse scrolled (1179, 452) with delta (0, 0)
Screenshot: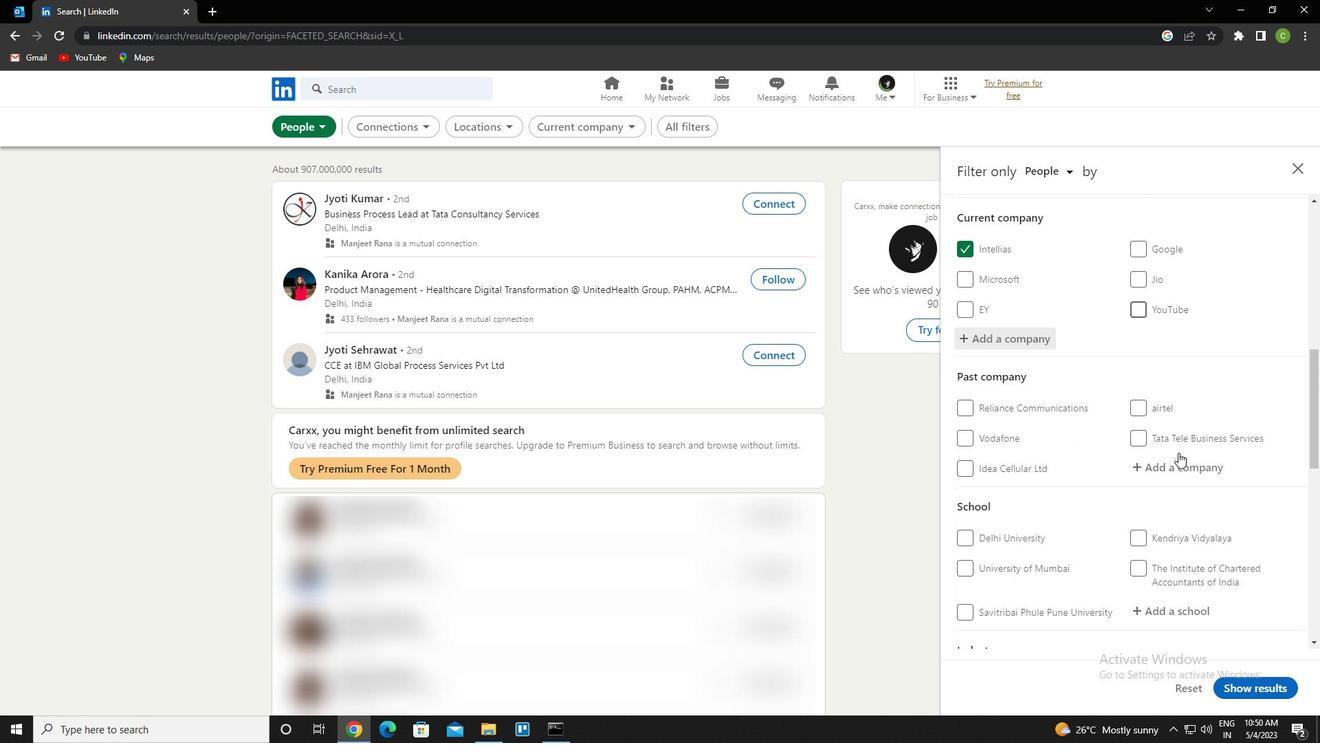 
Action: Mouse scrolled (1179, 452) with delta (0, 0)
Screenshot: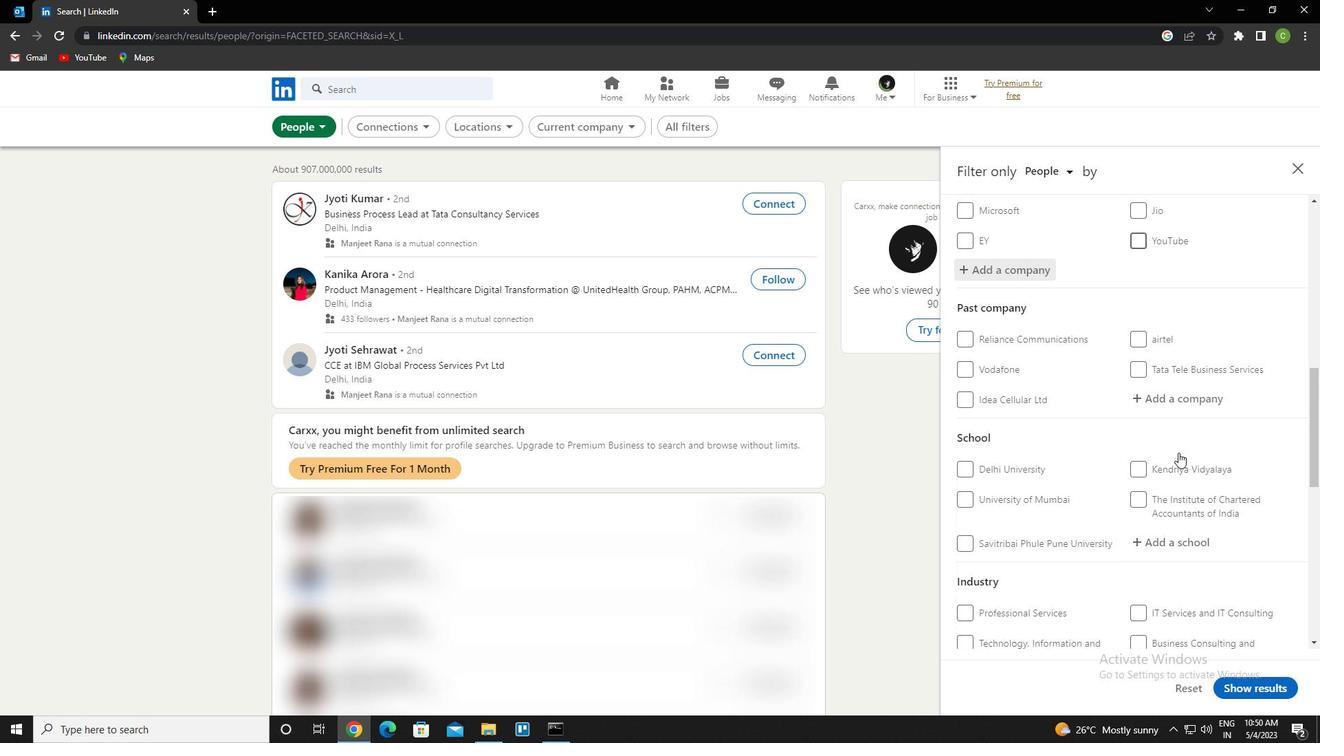 
Action: Mouse scrolled (1179, 452) with delta (0, 0)
Screenshot: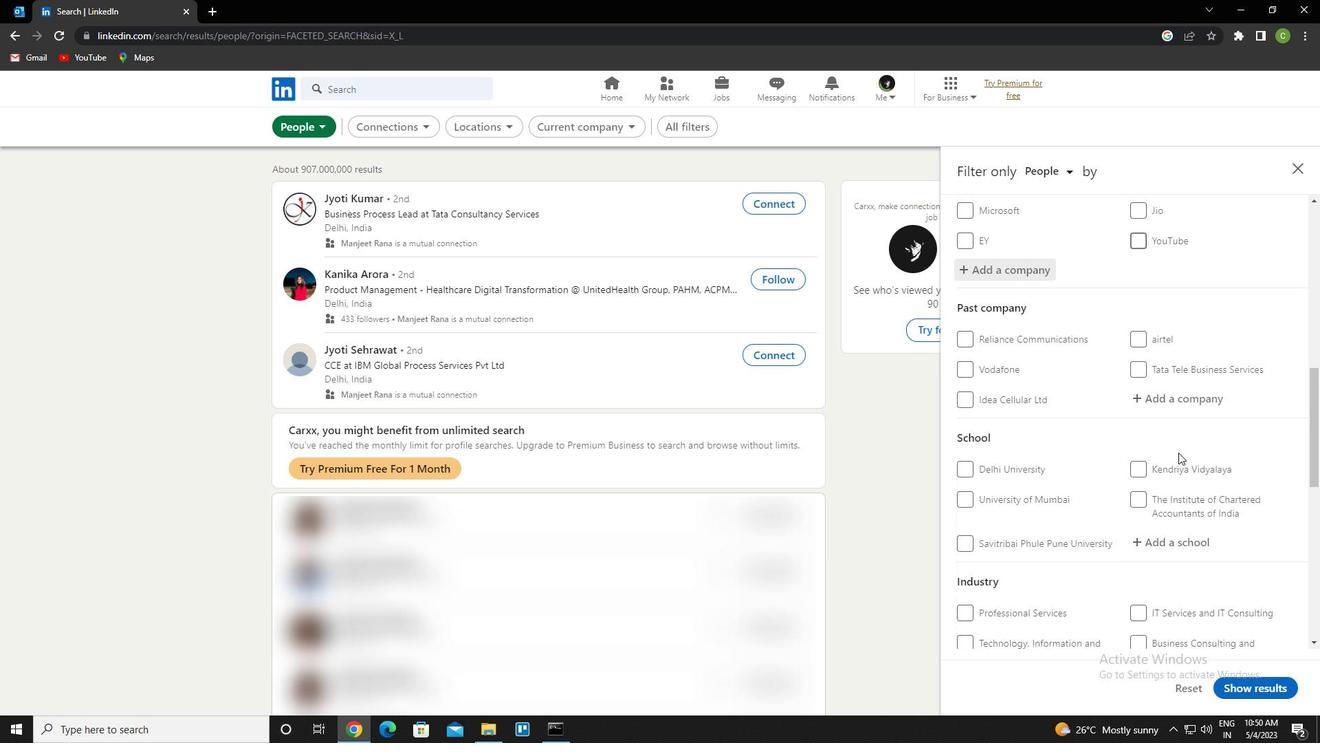 
Action: Mouse moved to (1186, 410)
Screenshot: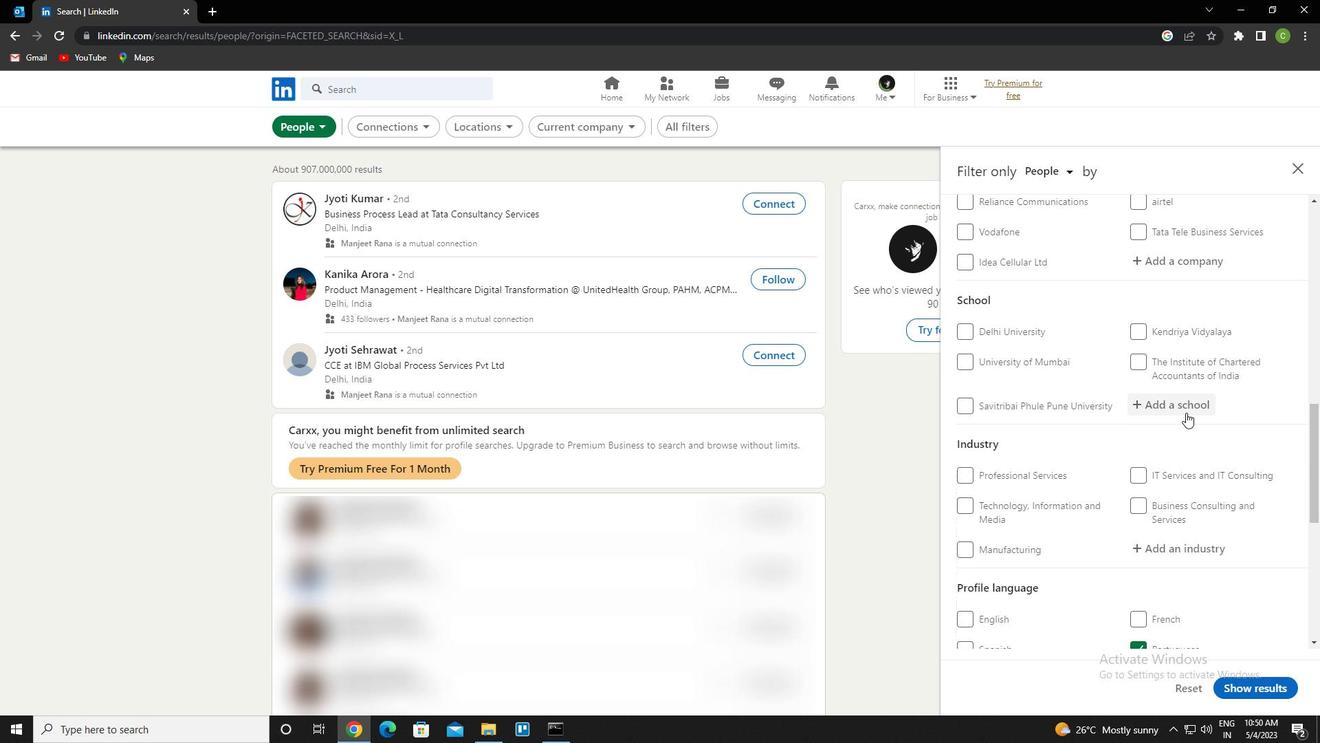 
Action: Mouse pressed left at (1186, 410)
Screenshot: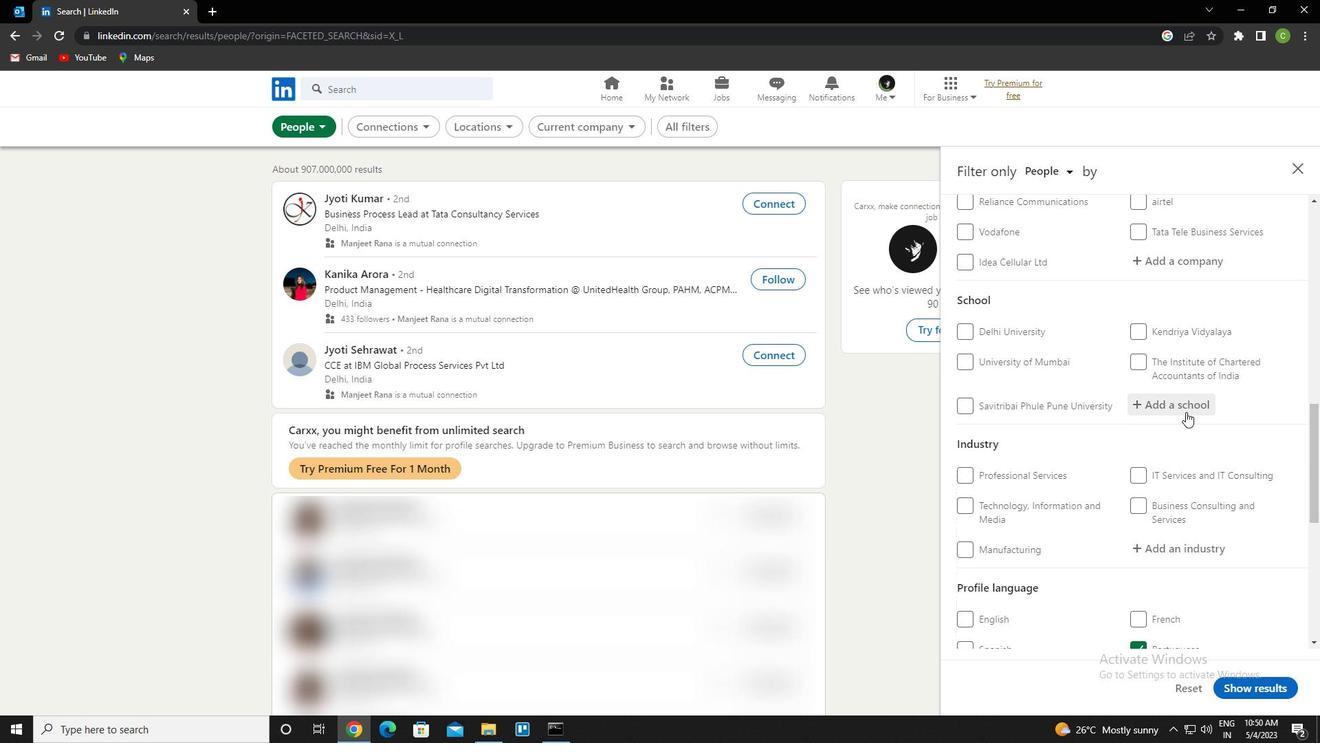 
Action: Mouse moved to (1187, 410)
Screenshot: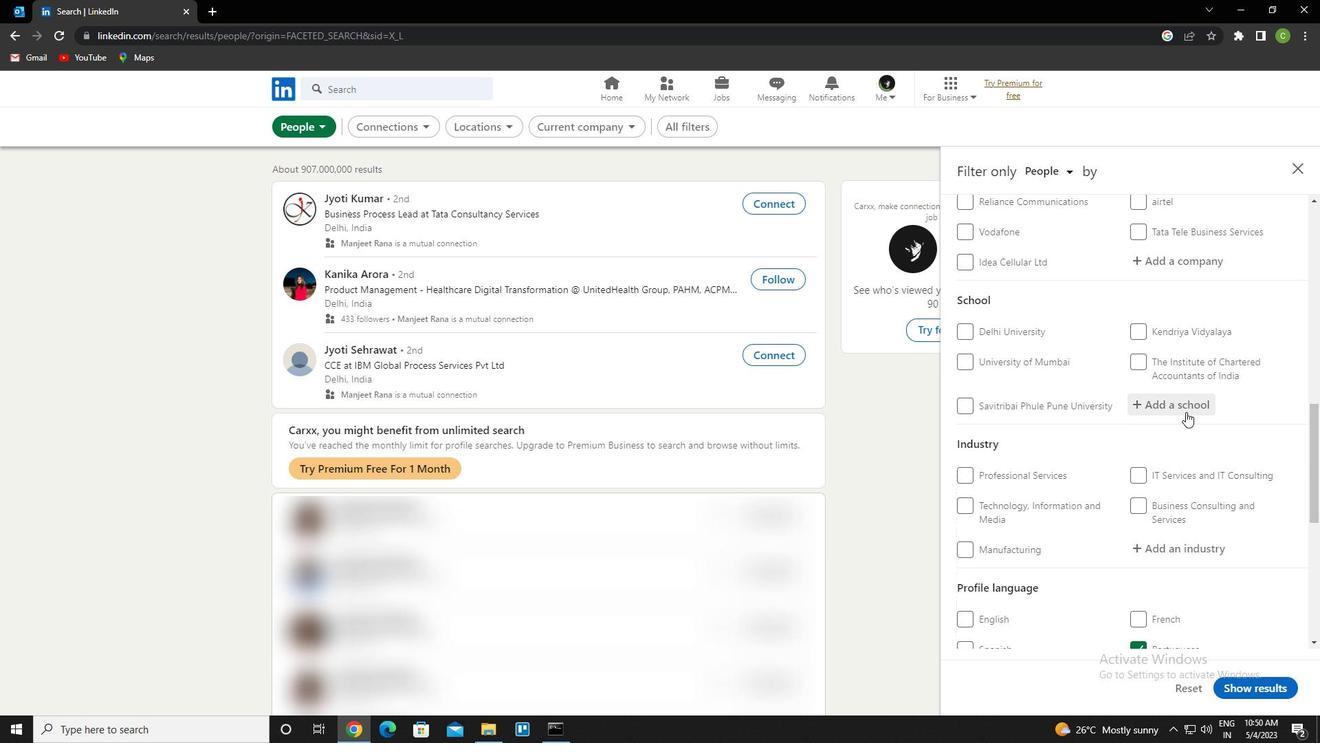 
Action: Key pressed <Key.caps_lock>r.a<Key.space>p<Key.caps_lock>odar<Key.space><Key.caps_lock>c<Key.caps_lock>ollege<Key.space>of<Key.space>commerce<Key.space>and<Key.space>economics<Key.down><Key.enter>
Screenshot: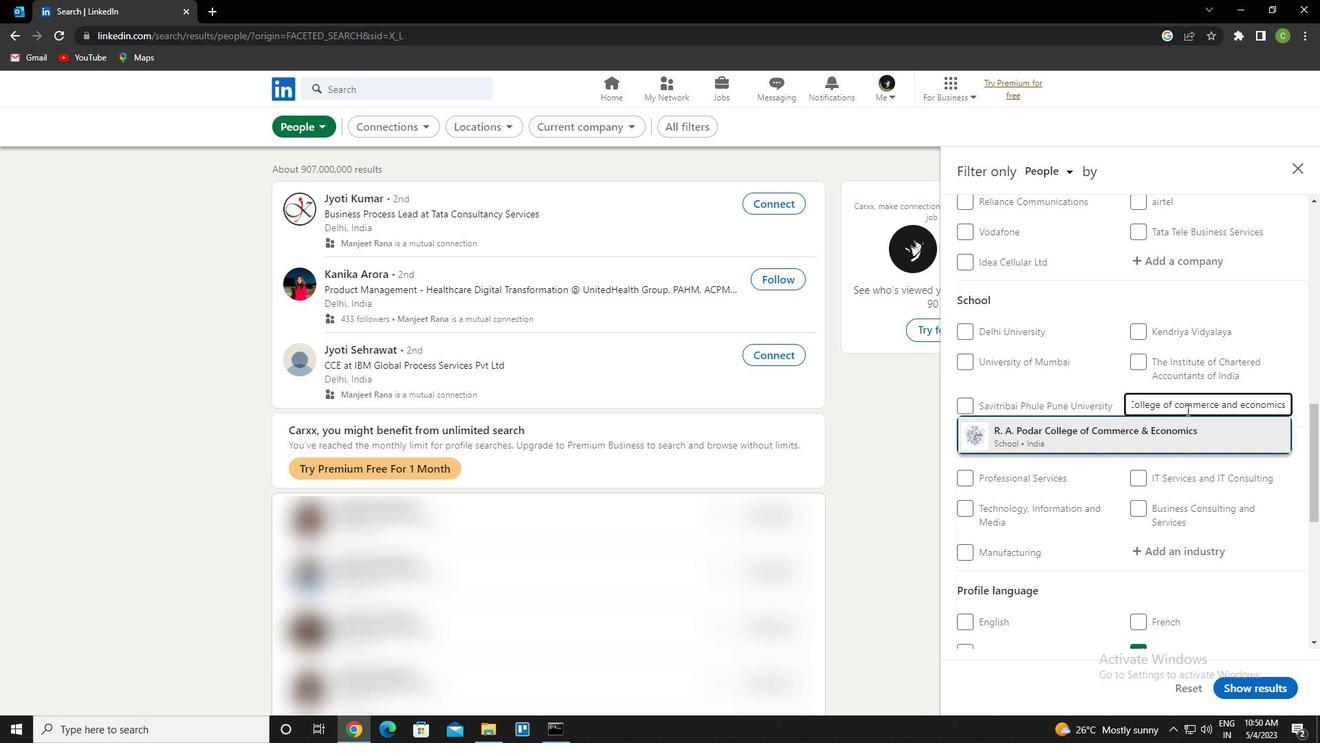 
Action: Mouse moved to (1227, 434)
Screenshot: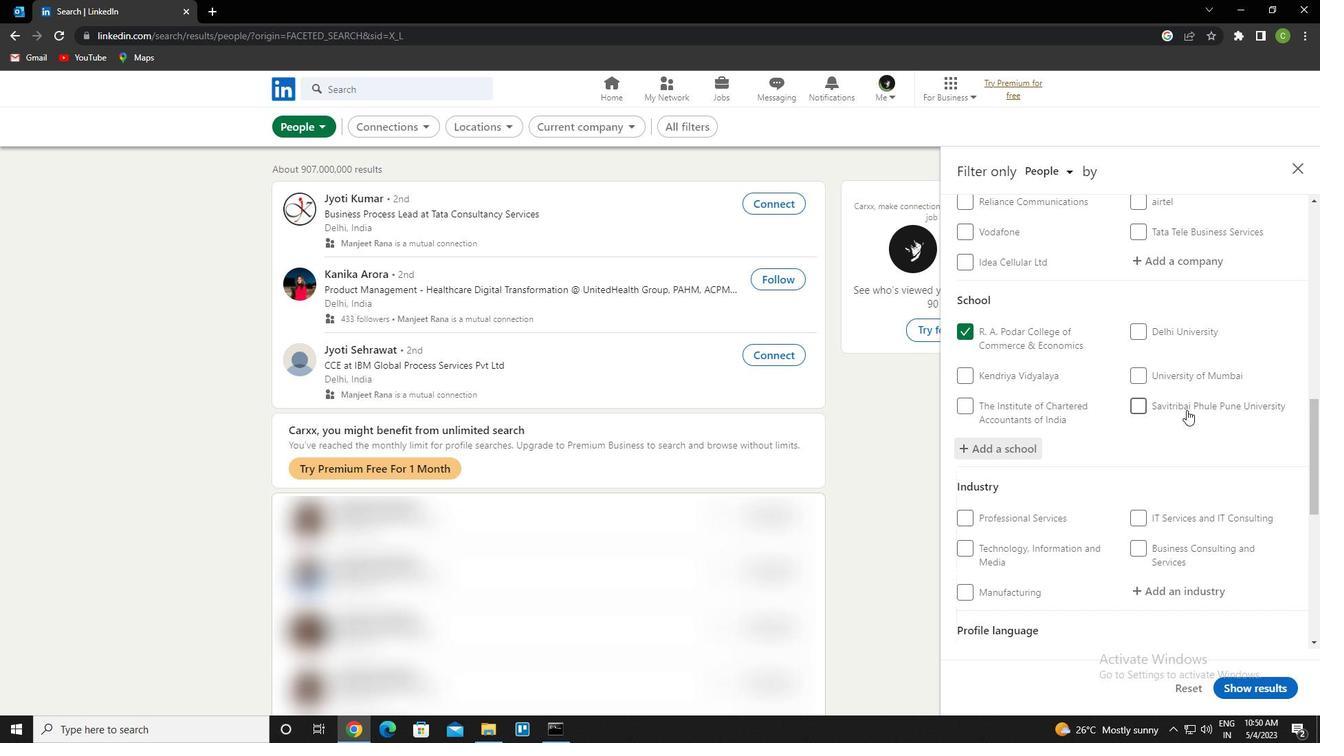 
Action: Mouse scrolled (1227, 434) with delta (0, 0)
Screenshot: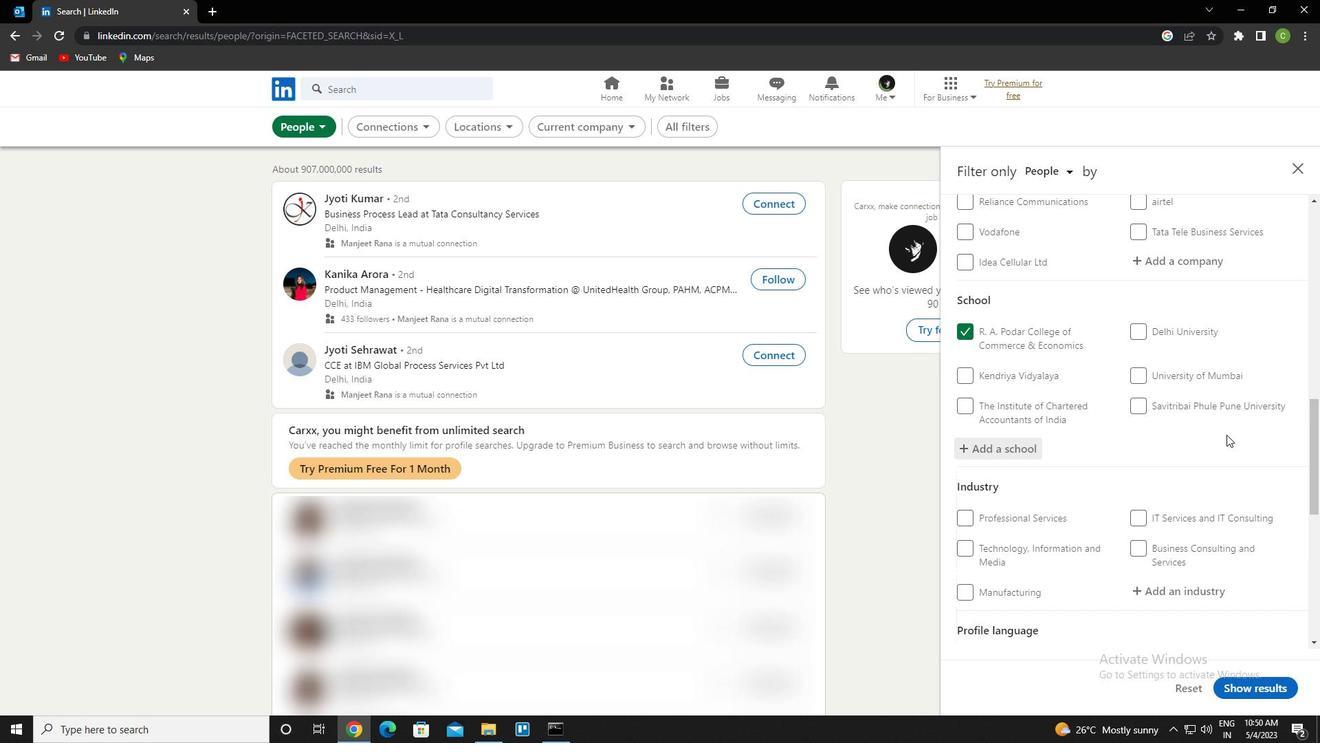 
Action: Mouse moved to (1217, 437)
Screenshot: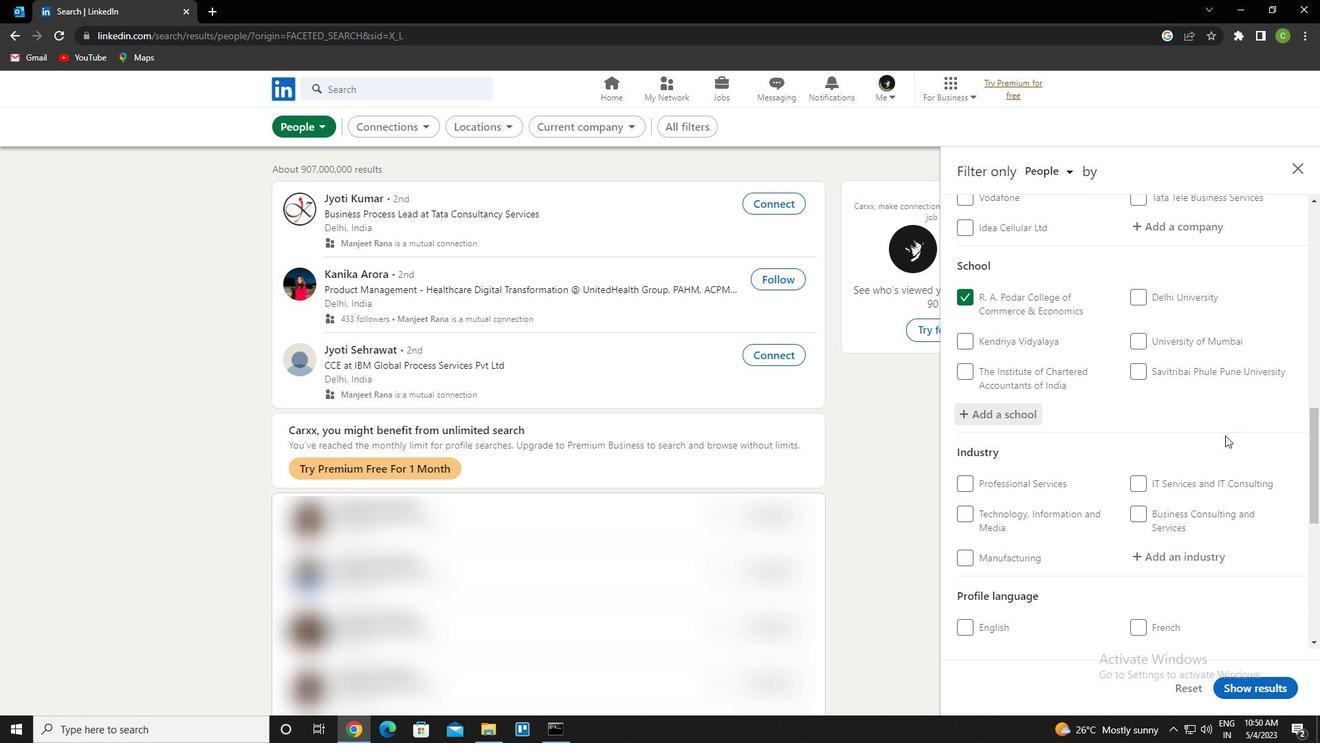 
Action: Mouse scrolled (1217, 436) with delta (0, 0)
Screenshot: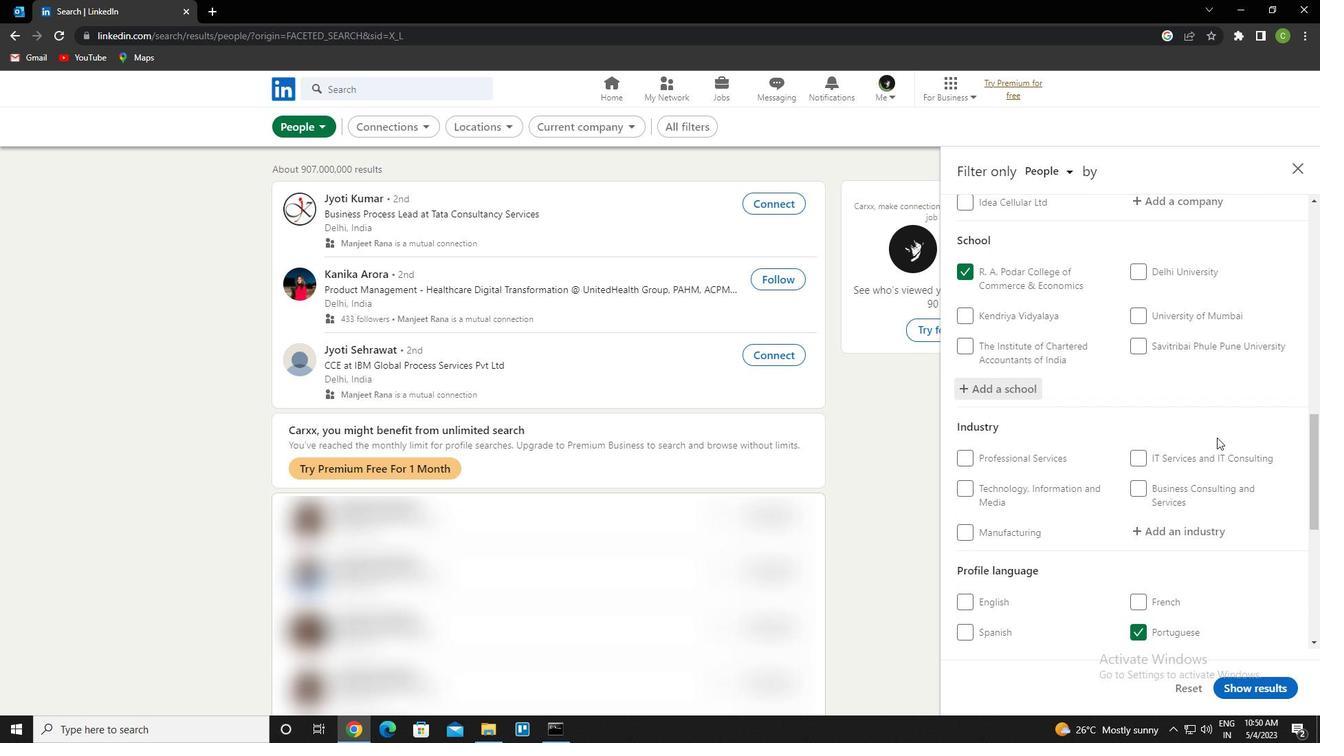 
Action: Mouse moved to (1181, 478)
Screenshot: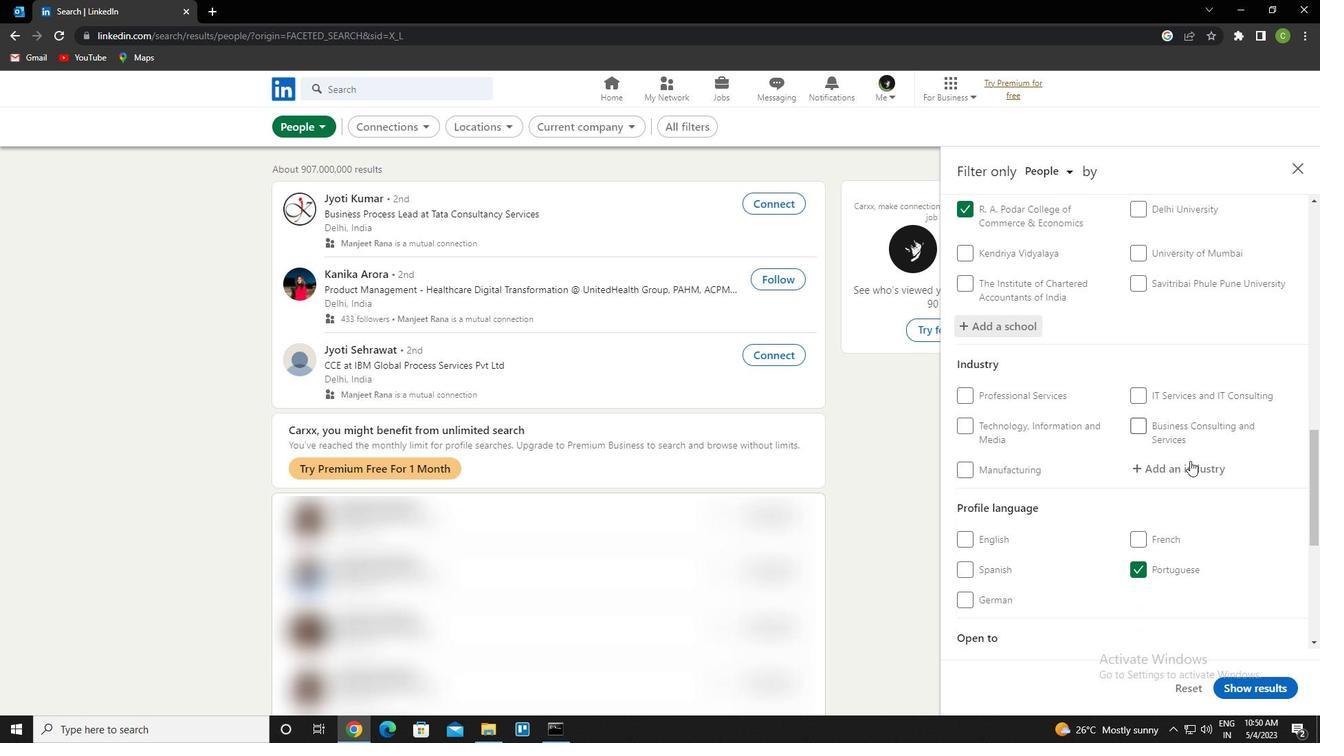 
Action: Mouse scrolled (1181, 477) with delta (0, 0)
Screenshot: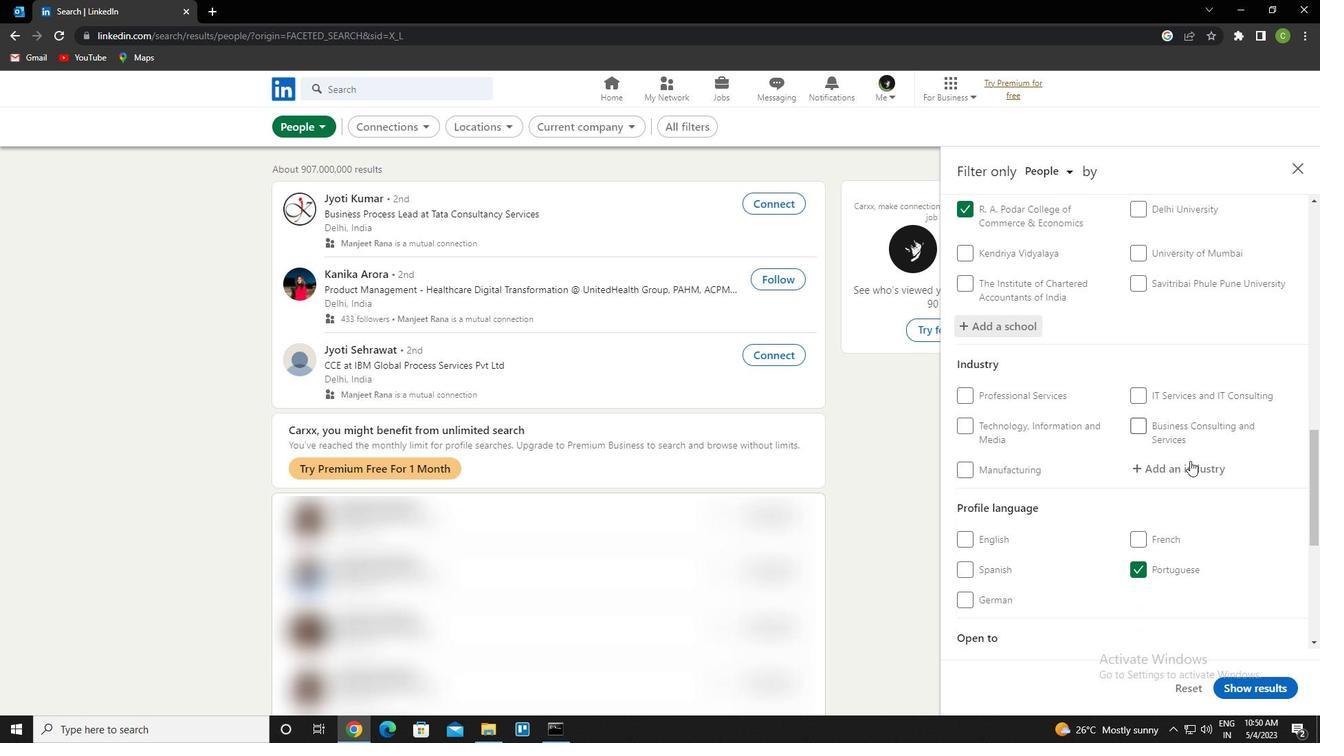 
Action: Mouse moved to (1201, 394)
Screenshot: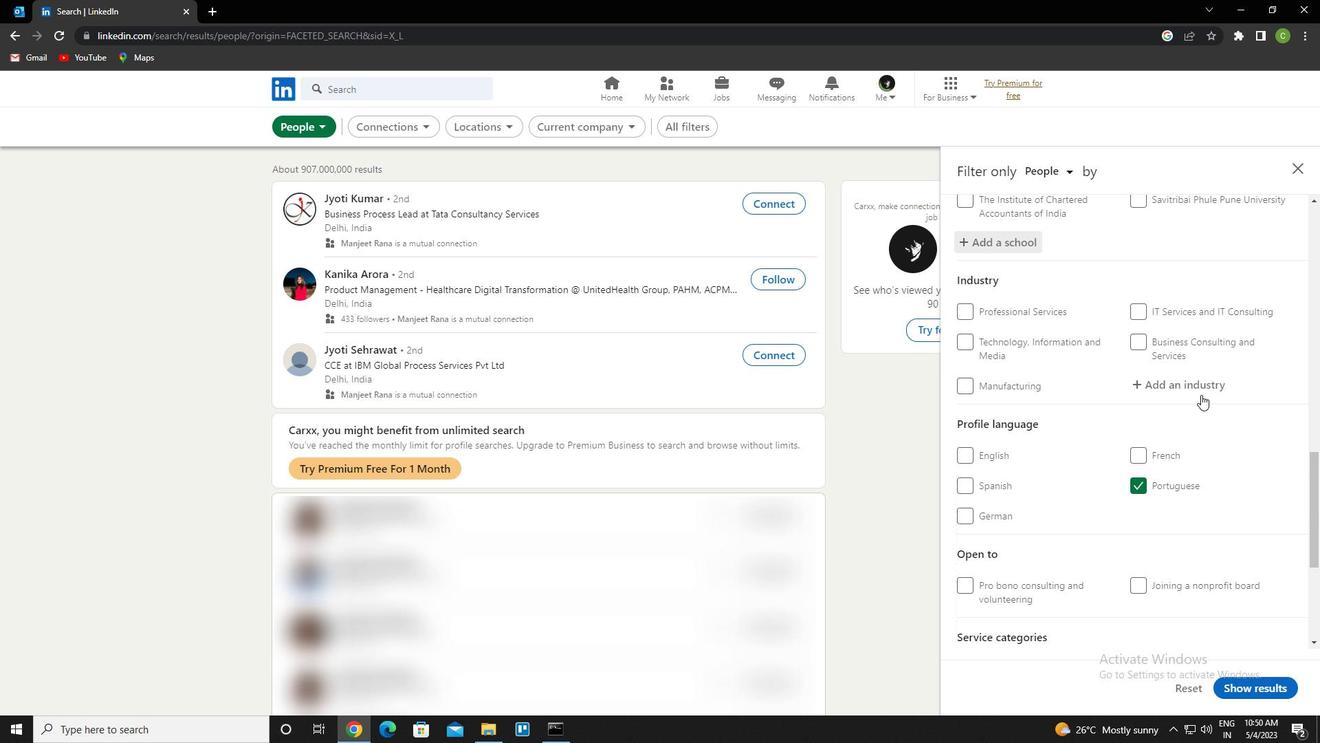 
Action: Mouse pressed left at (1201, 394)
Screenshot: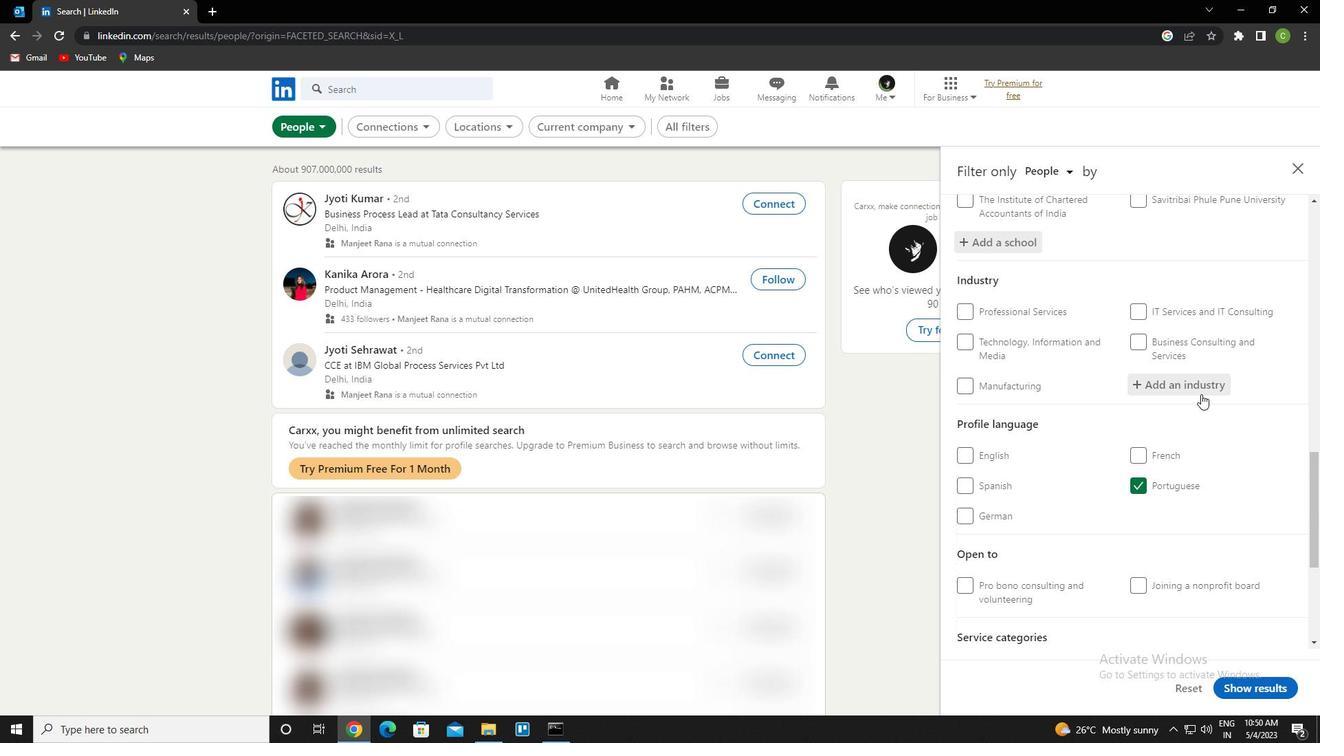 
Action: Key pressed <Key.caps_lock>b<Key.caps_lock>uilding<Key.space><Key.caps_lock>c<Key.caps_lock>onstruction<Key.down><Key.enter>
Screenshot: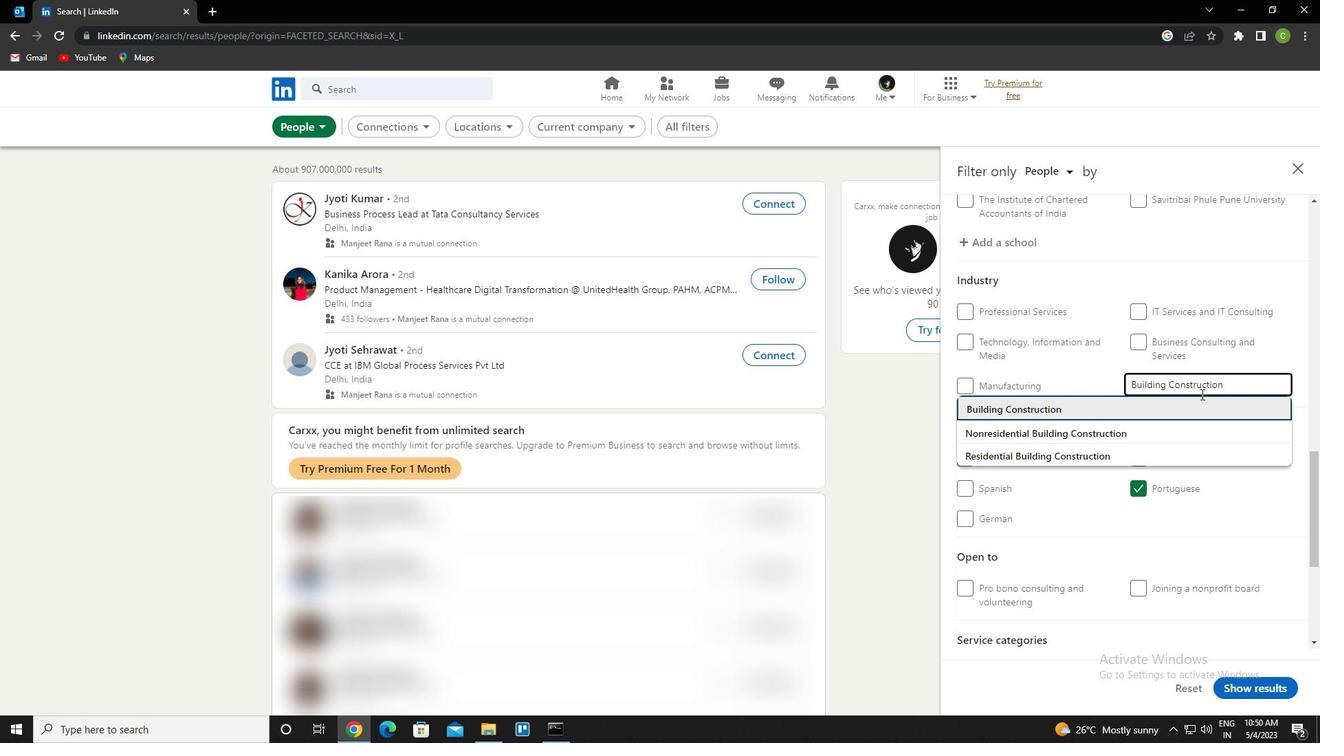 
Action: Mouse moved to (1204, 393)
Screenshot: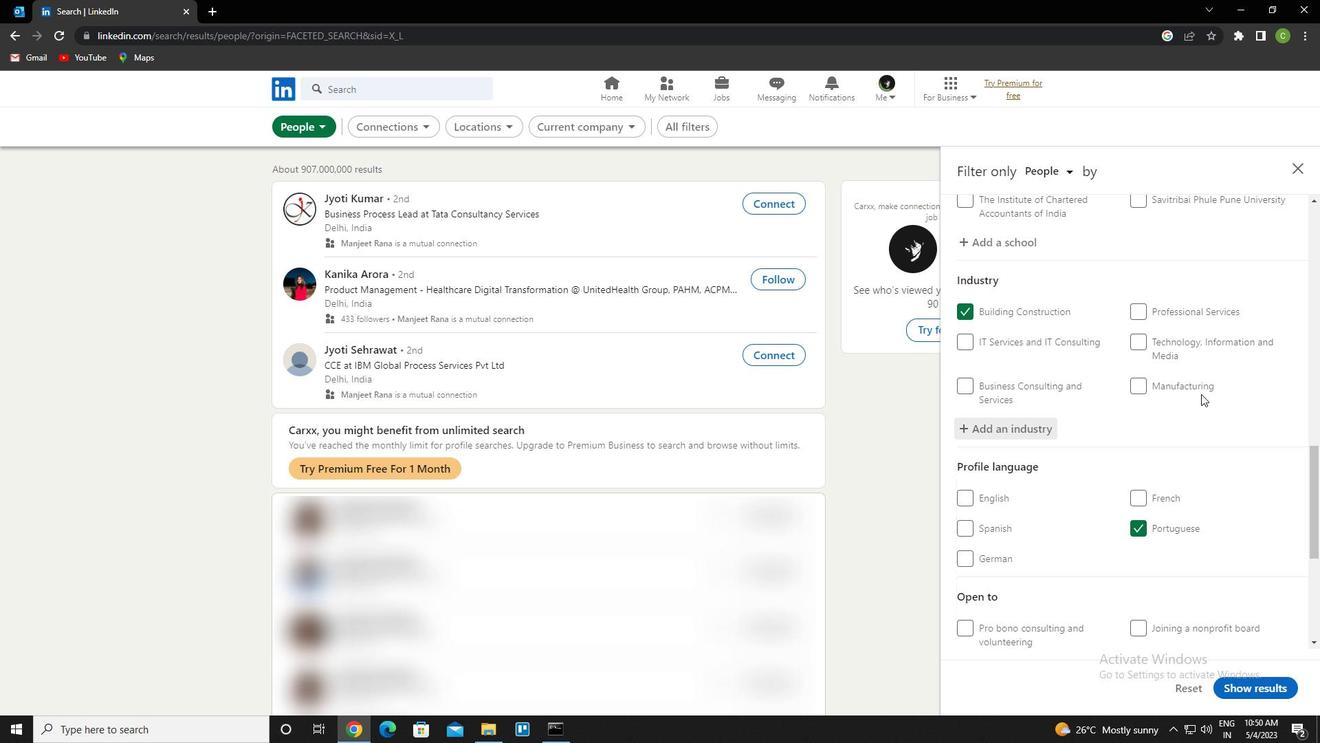 
Action: Mouse scrolled (1204, 392) with delta (0, 0)
Screenshot: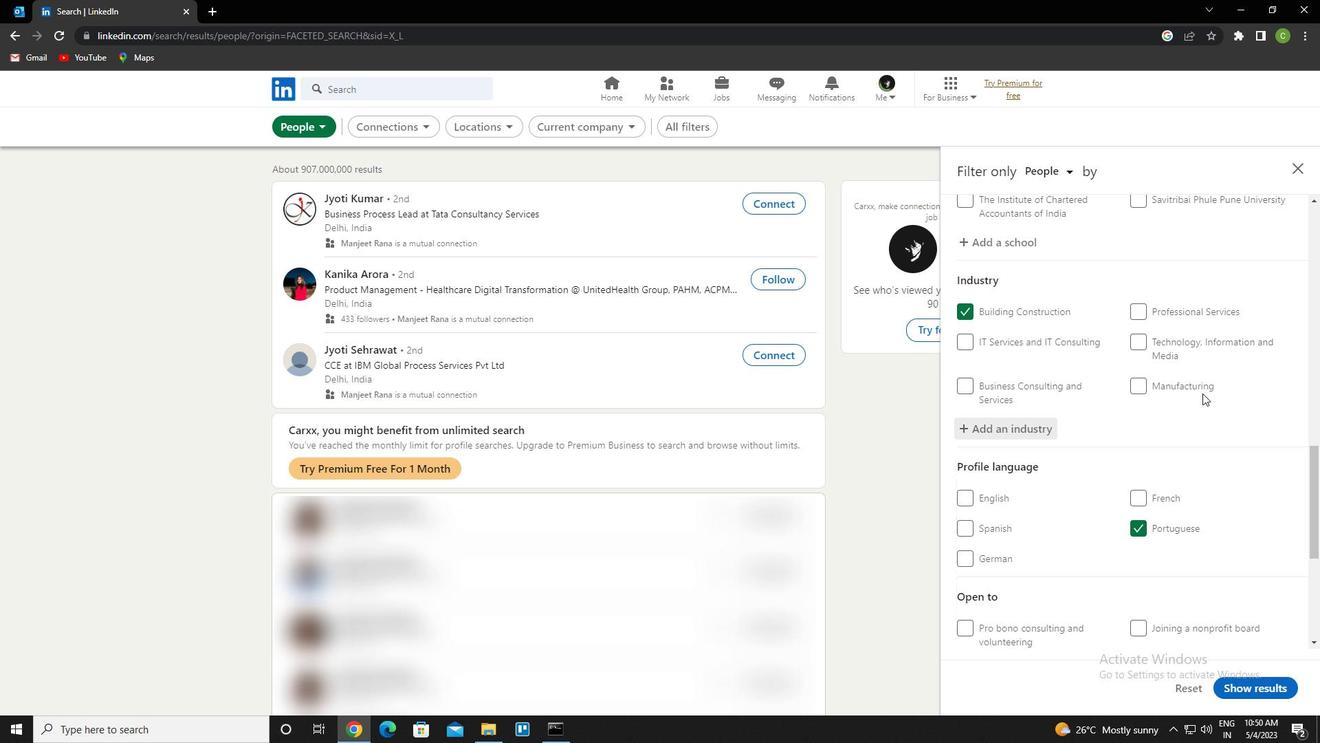 
Action: Mouse scrolled (1204, 392) with delta (0, 0)
Screenshot: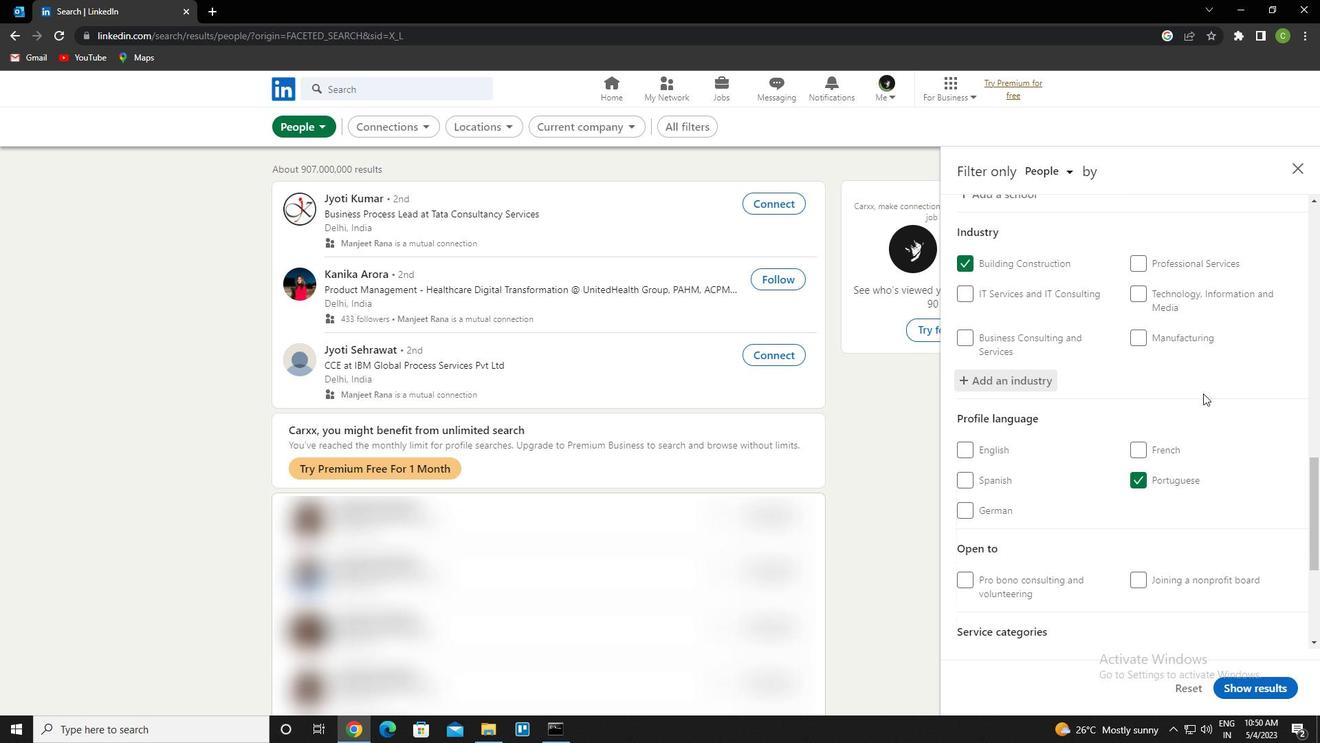 
Action: Mouse scrolled (1204, 392) with delta (0, 0)
Screenshot: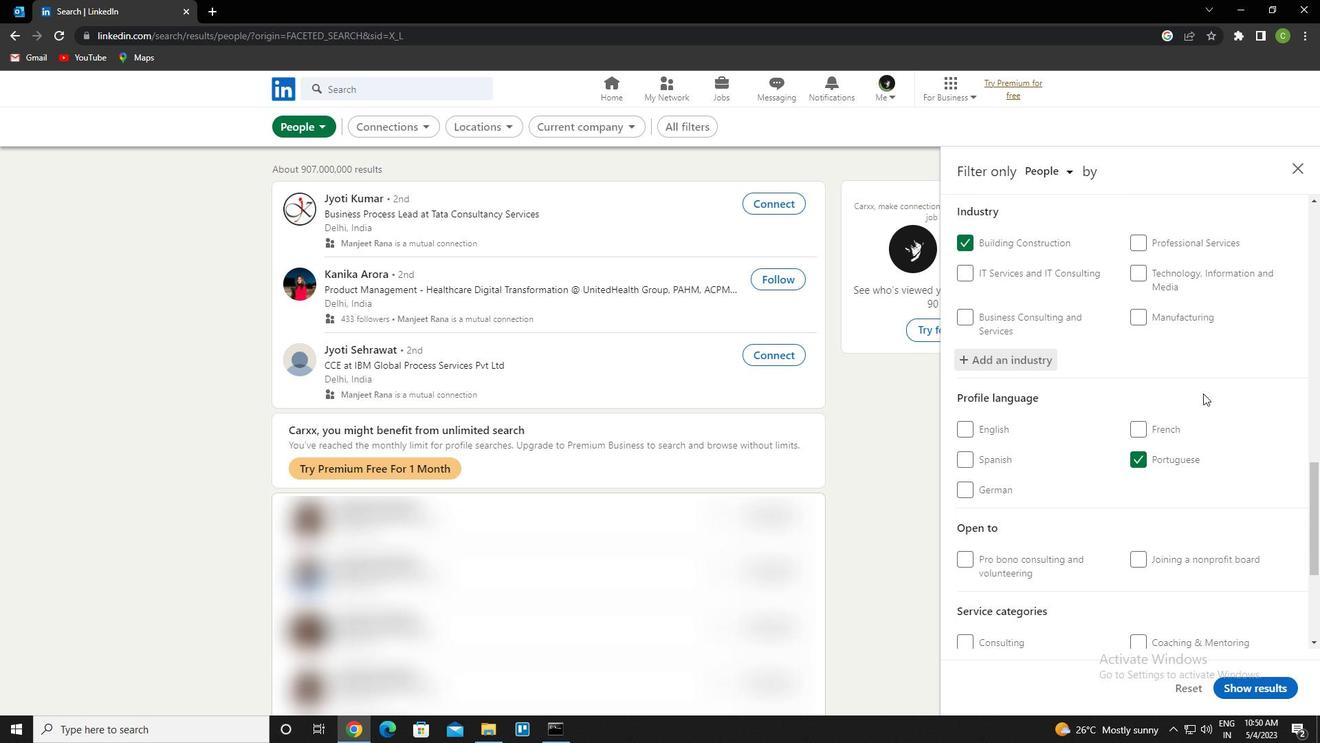 
Action: Mouse scrolled (1204, 392) with delta (0, 0)
Screenshot: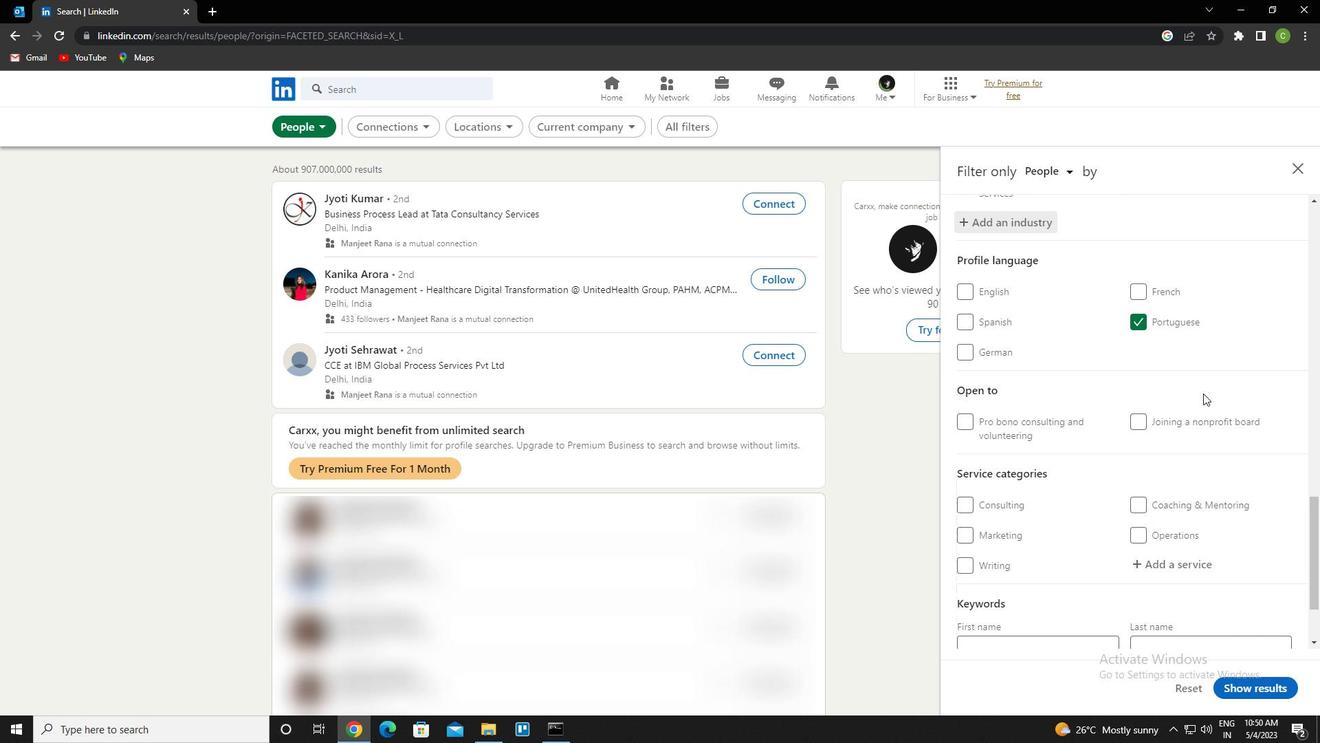 
Action: Mouse scrolled (1204, 392) with delta (0, 0)
Screenshot: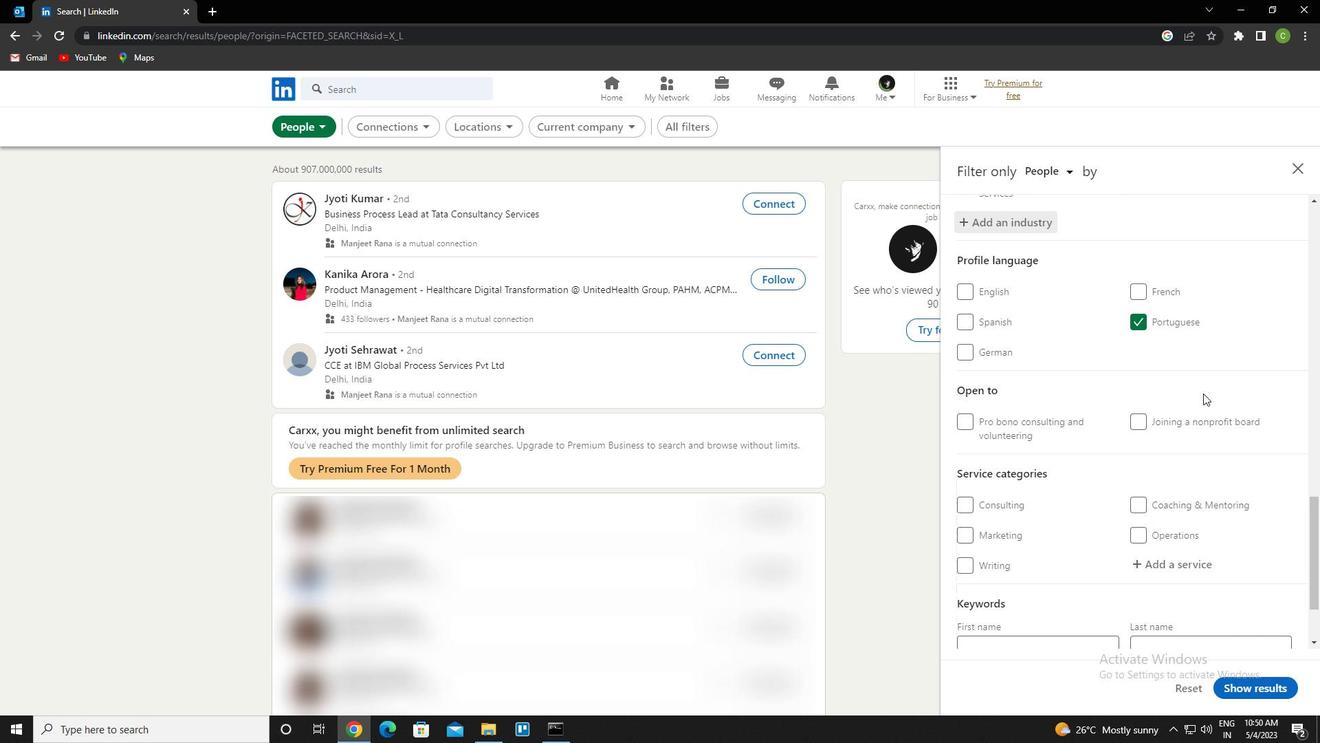 
Action: Mouse scrolled (1204, 392) with delta (0, 0)
Screenshot: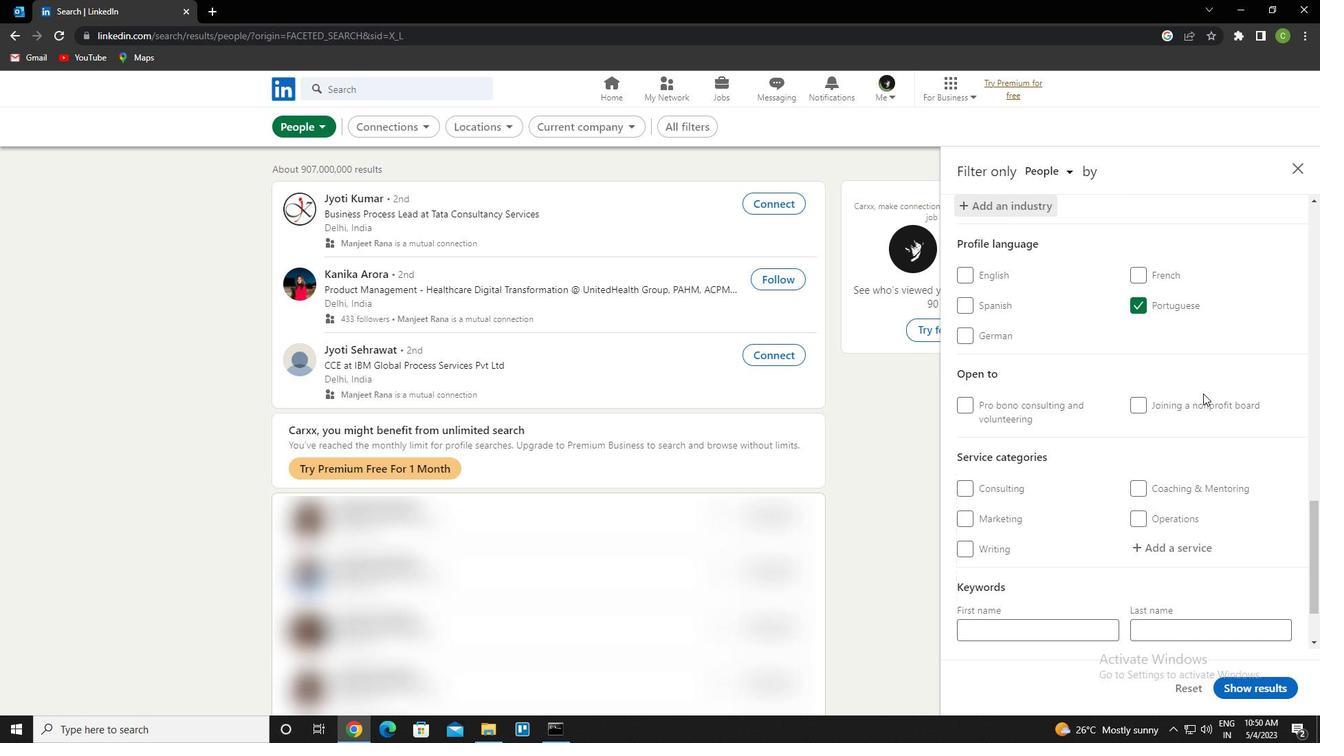 
Action: Mouse scrolled (1204, 392) with delta (0, 0)
Screenshot: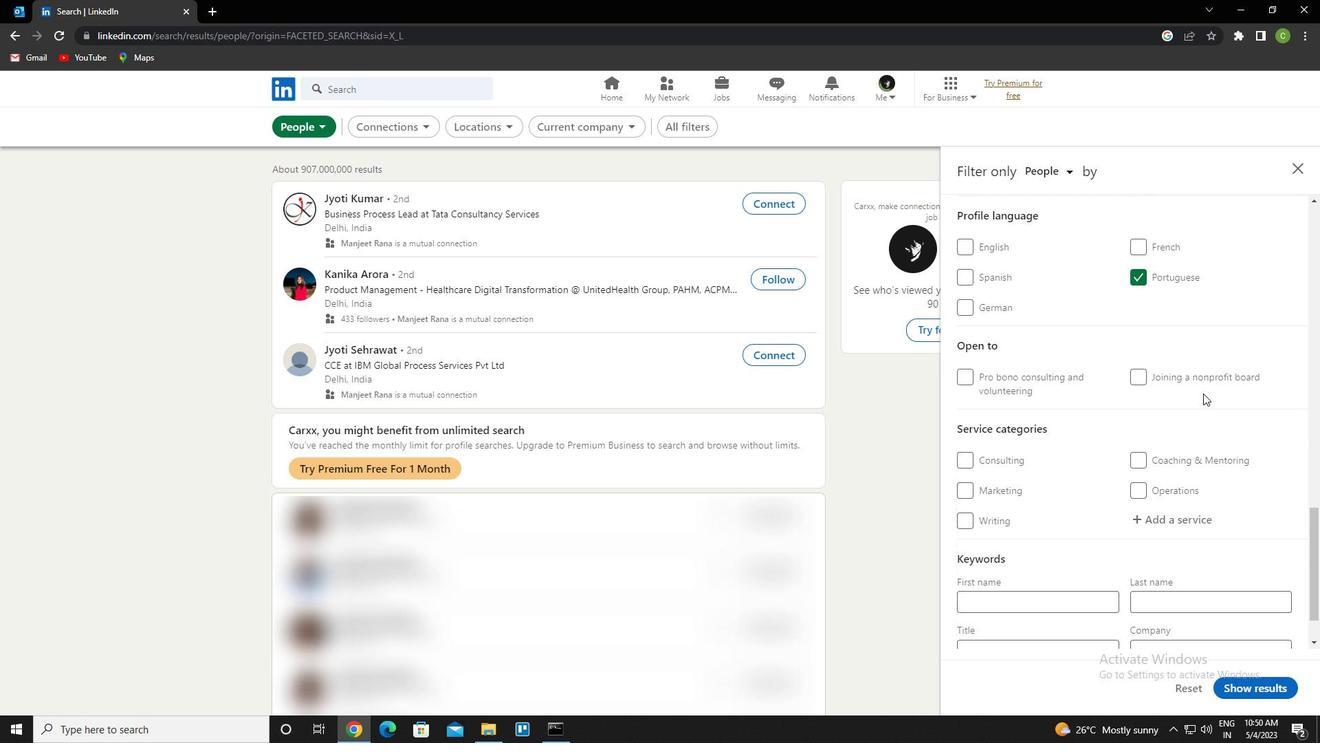 
Action: Mouse moved to (1199, 458)
Screenshot: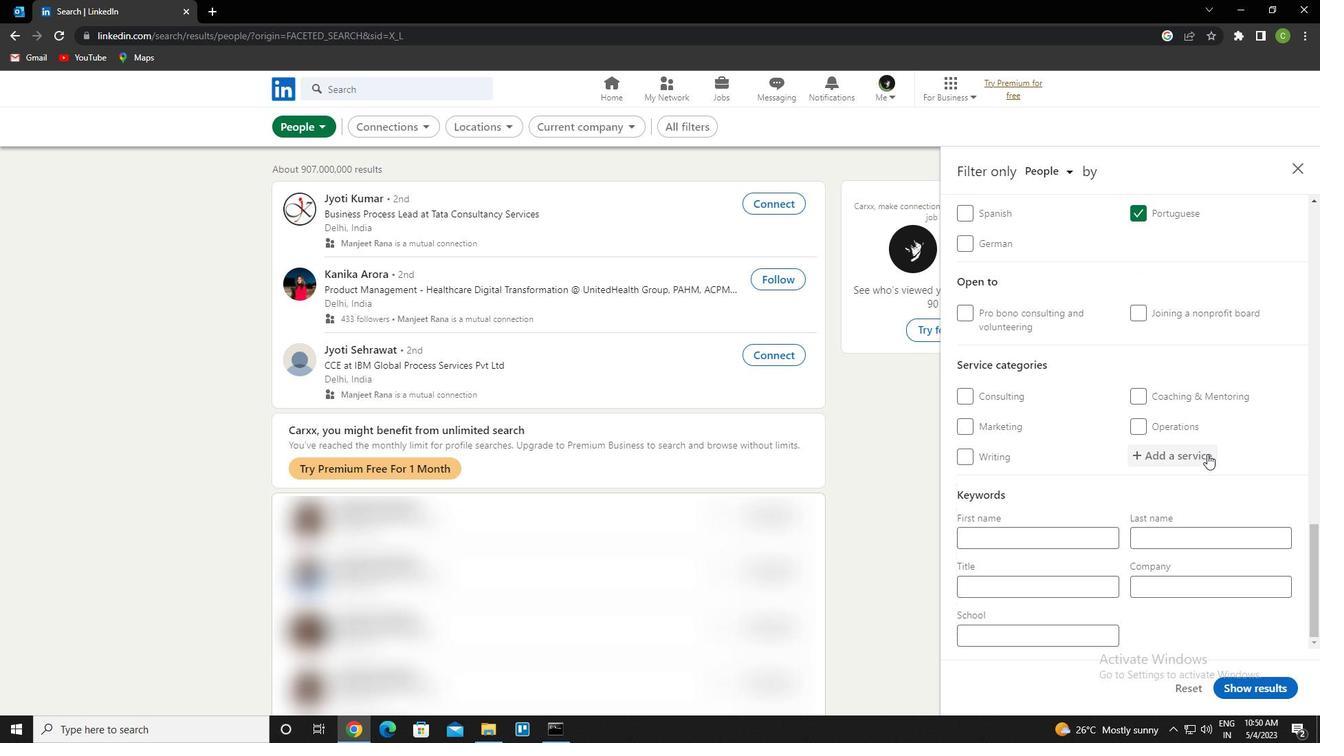 
Action: Mouse pressed left at (1199, 458)
Screenshot: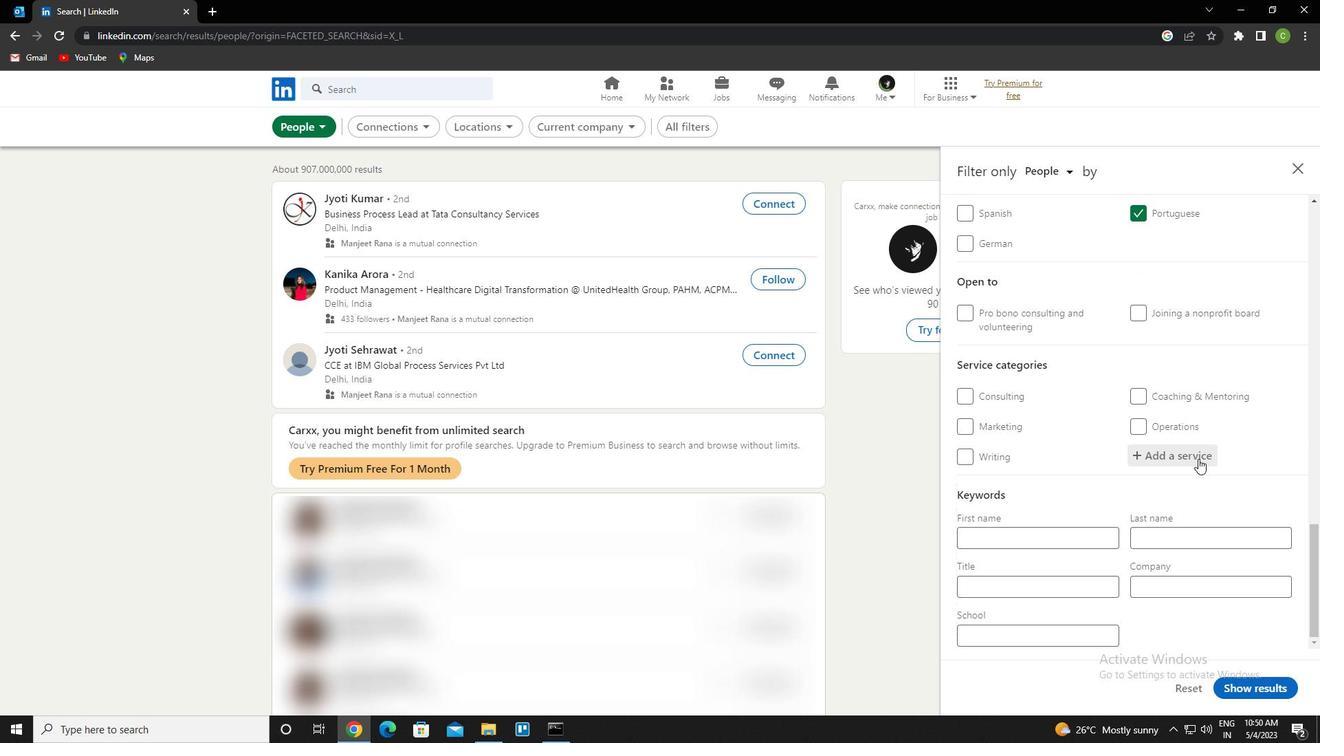 
Action: Key pressed <Key.caps_lock>d<Key.caps_lock><Key.caps_lock>j<Key.caps_lock>ing<Key.down><Key.enter>
Screenshot: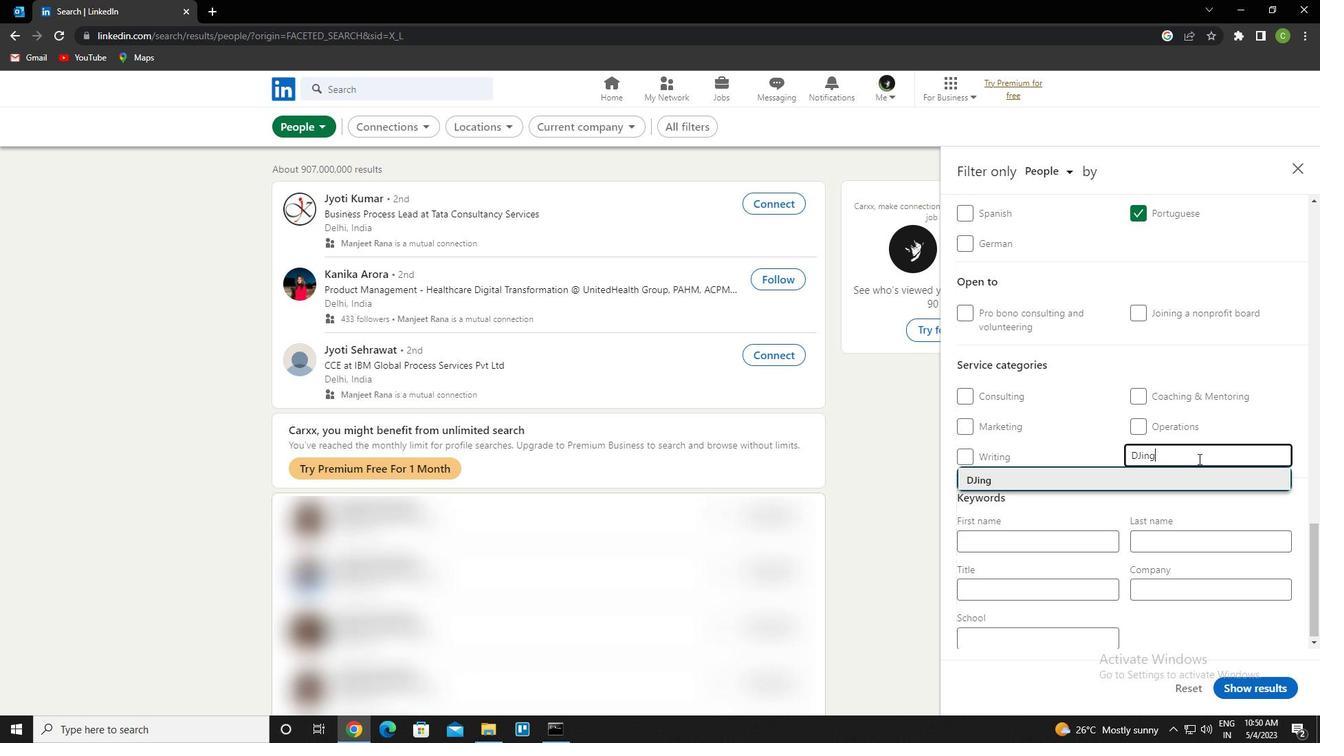 
Action: Mouse moved to (1233, 462)
Screenshot: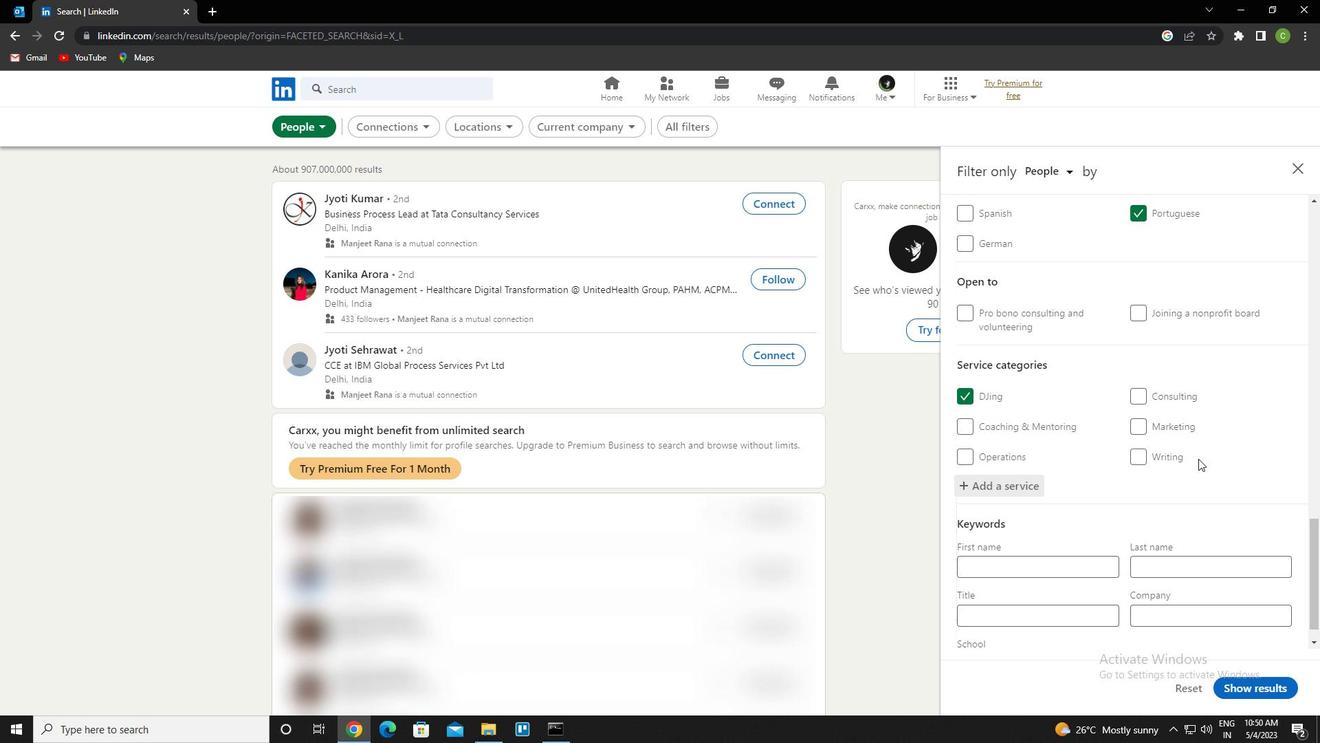 
Action: Mouse scrolled (1233, 461) with delta (0, 0)
Screenshot: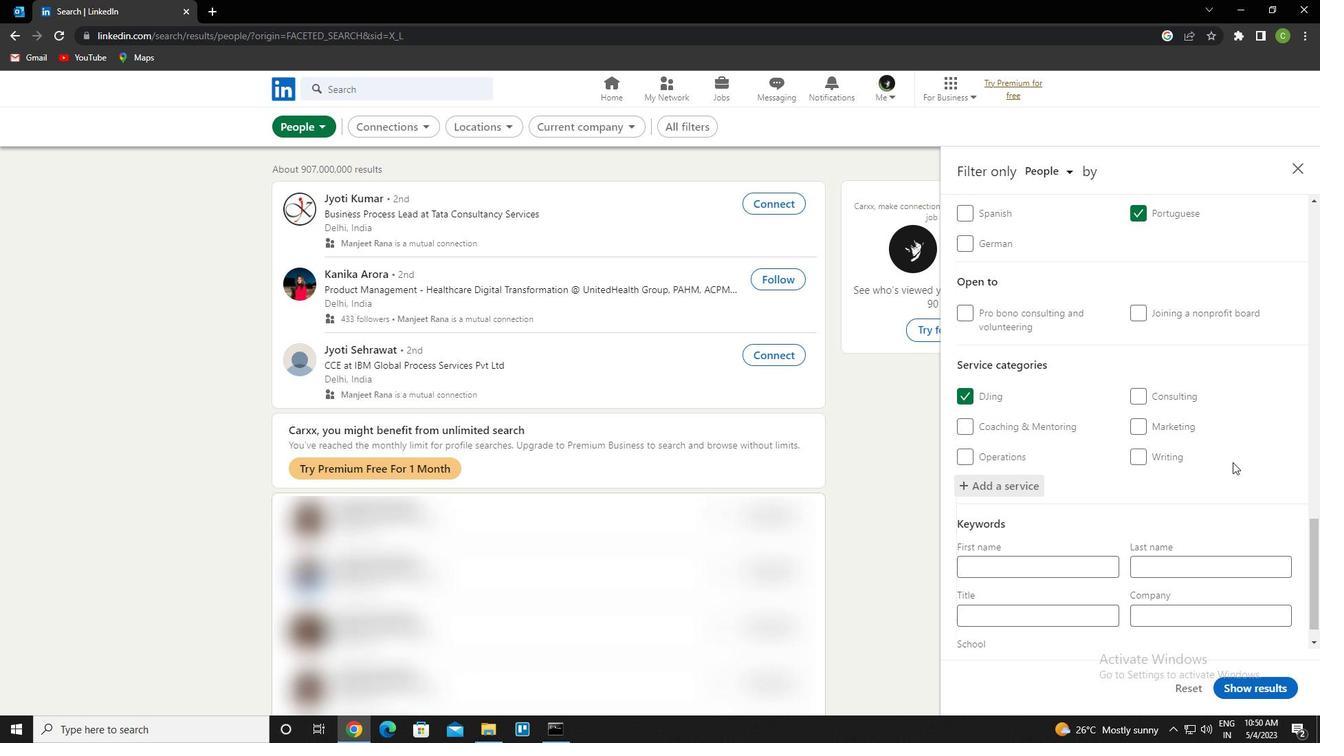 
Action: Mouse moved to (1234, 462)
Screenshot: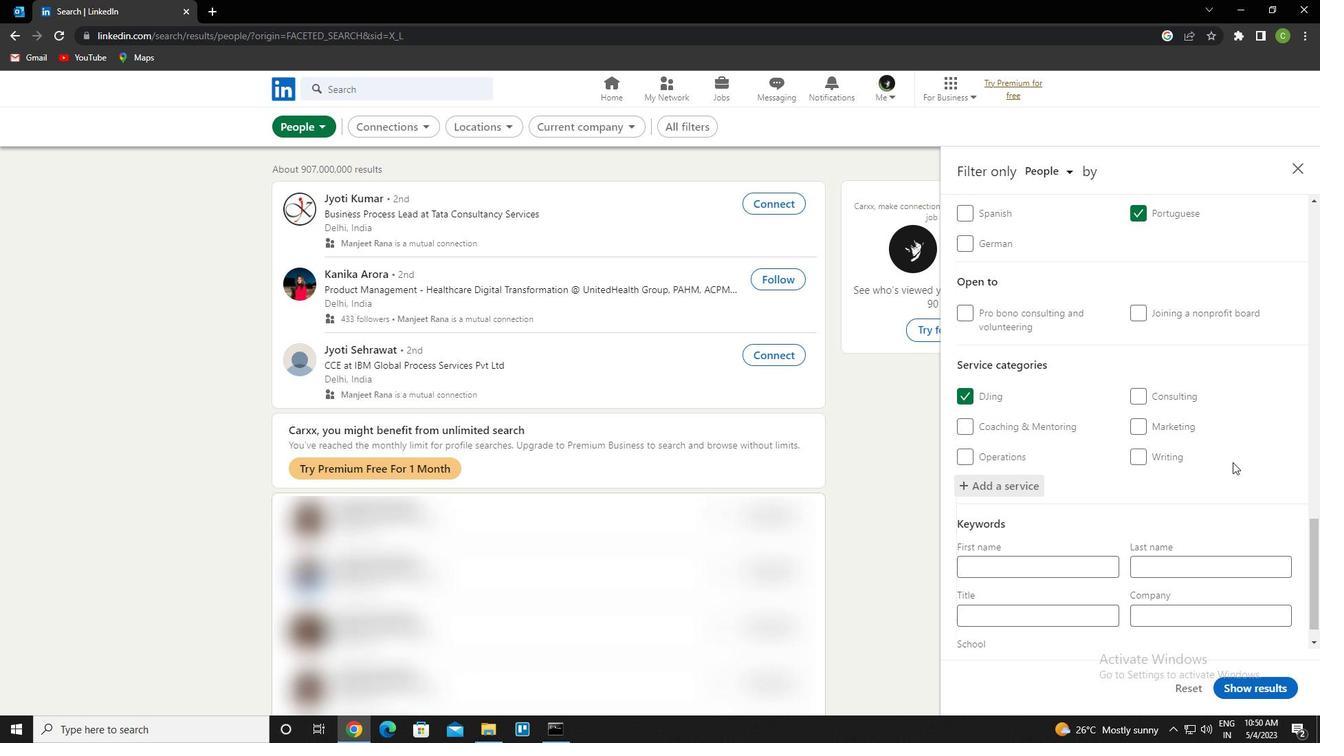 
Action: Mouse scrolled (1234, 461) with delta (0, 0)
Screenshot: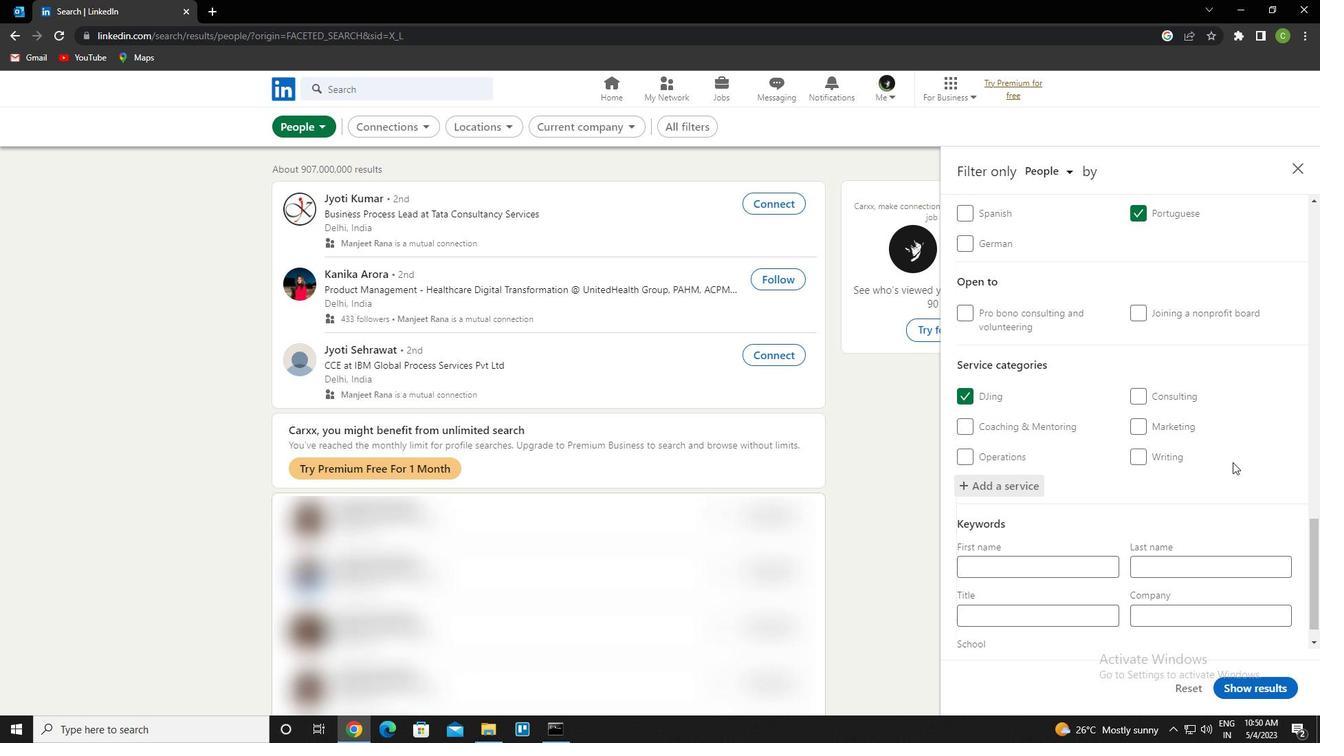 
Action: Mouse scrolled (1234, 461) with delta (0, 0)
Screenshot: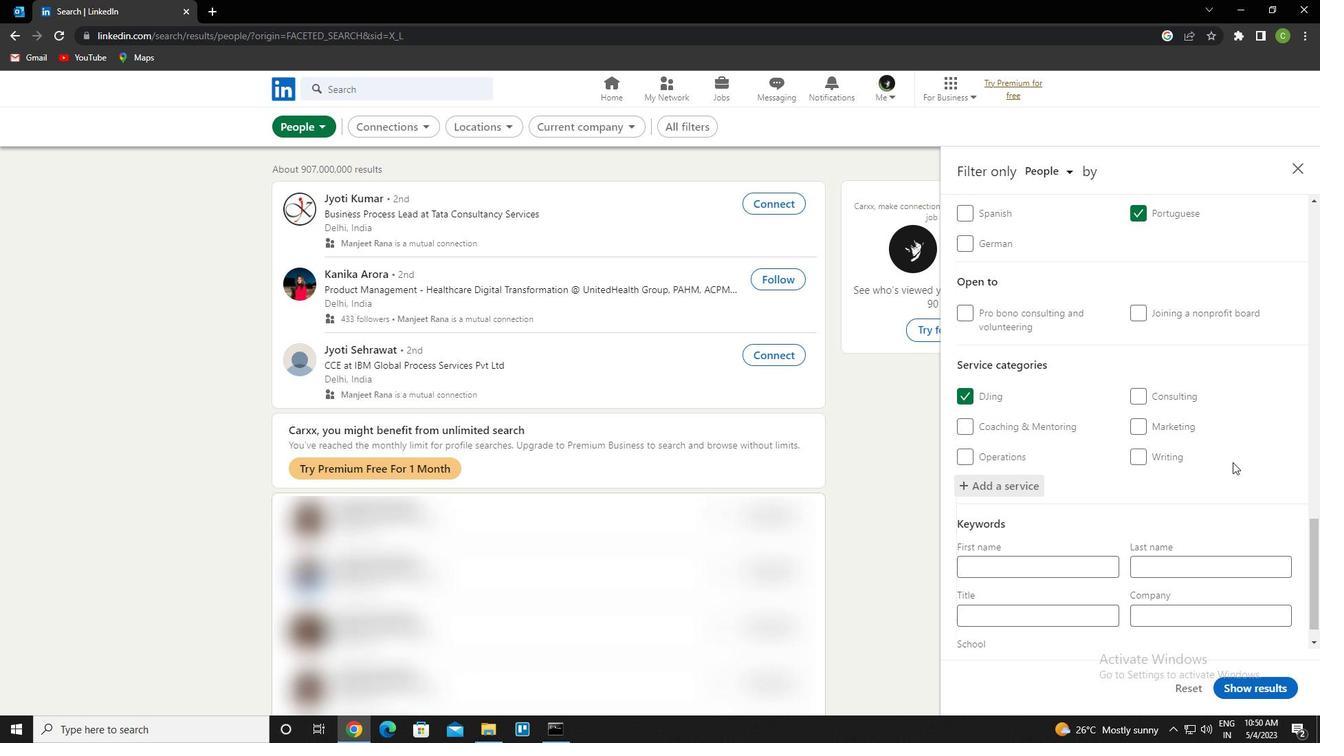 
Action: Mouse scrolled (1234, 461) with delta (0, 0)
Screenshot: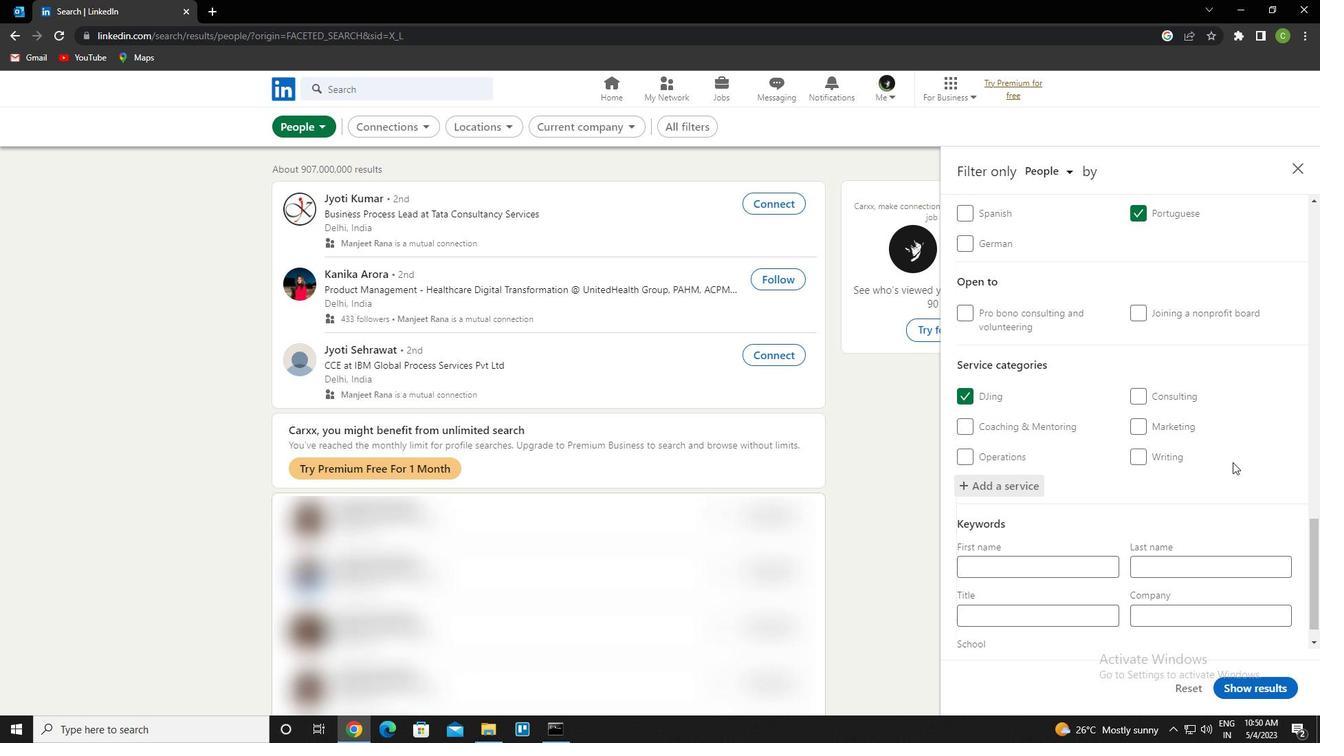 
Action: Mouse scrolled (1234, 461) with delta (0, 0)
Screenshot: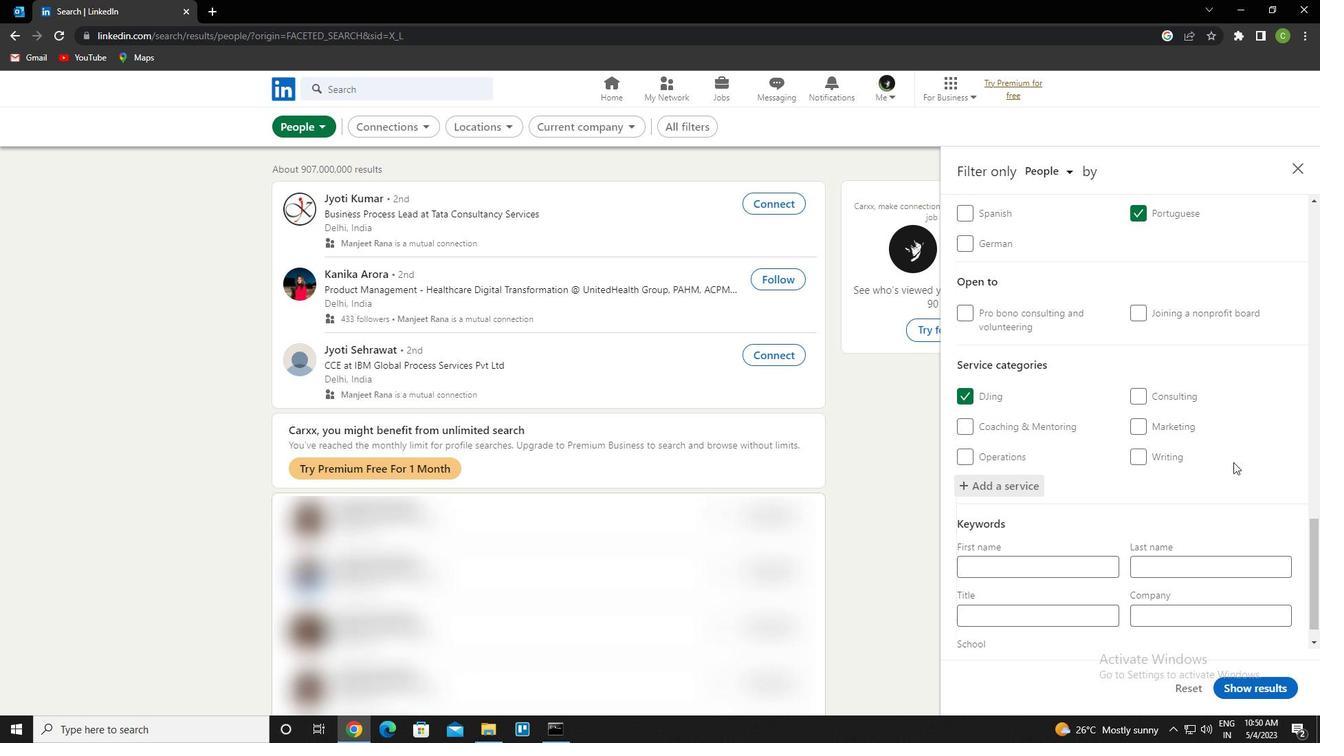 
Action: Mouse moved to (1058, 581)
Screenshot: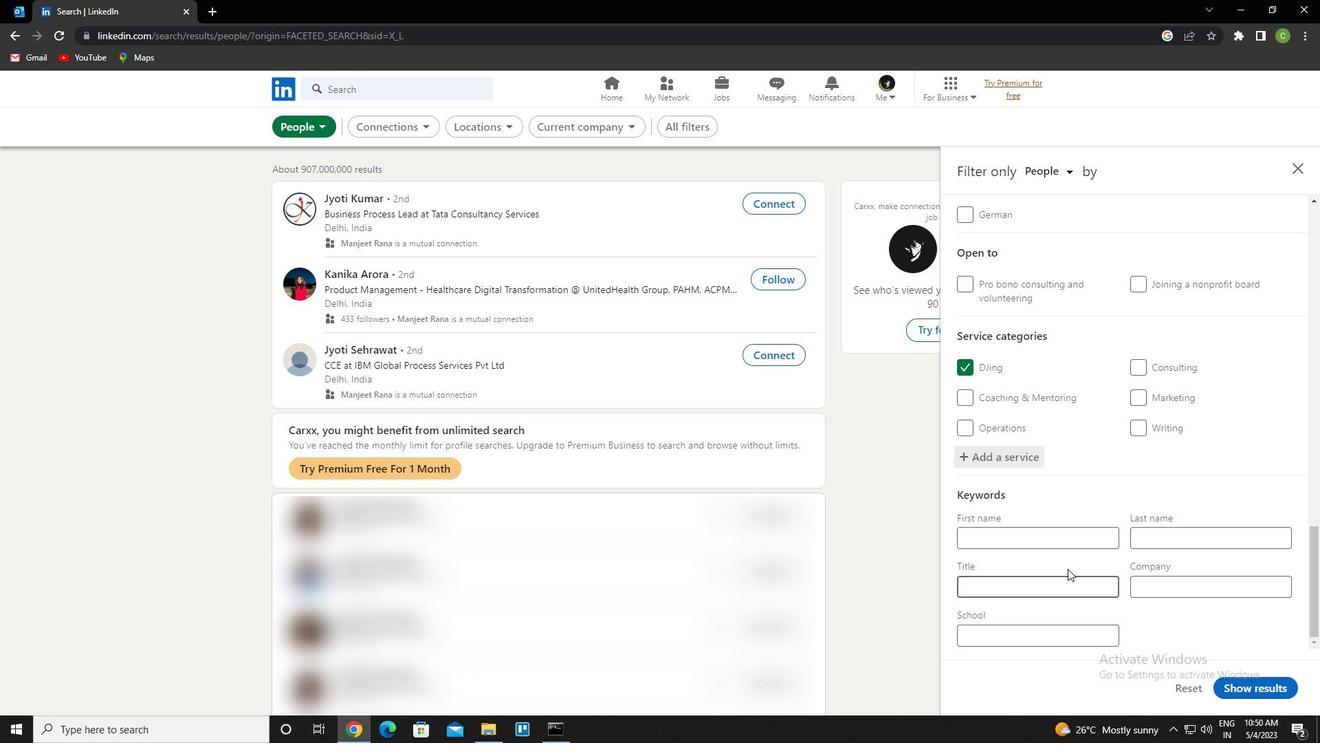 
Action: Mouse pressed left at (1058, 581)
Screenshot: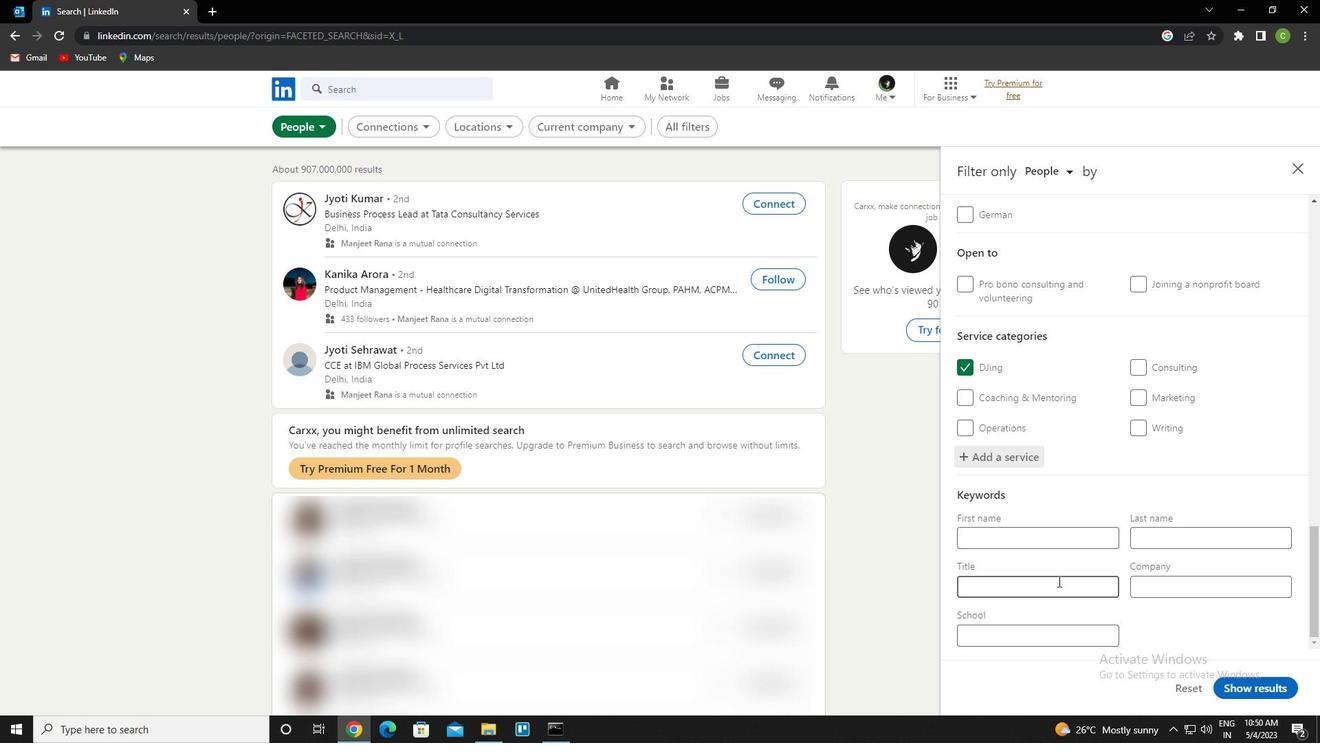 
Action: Mouse moved to (1058, 580)
Screenshot: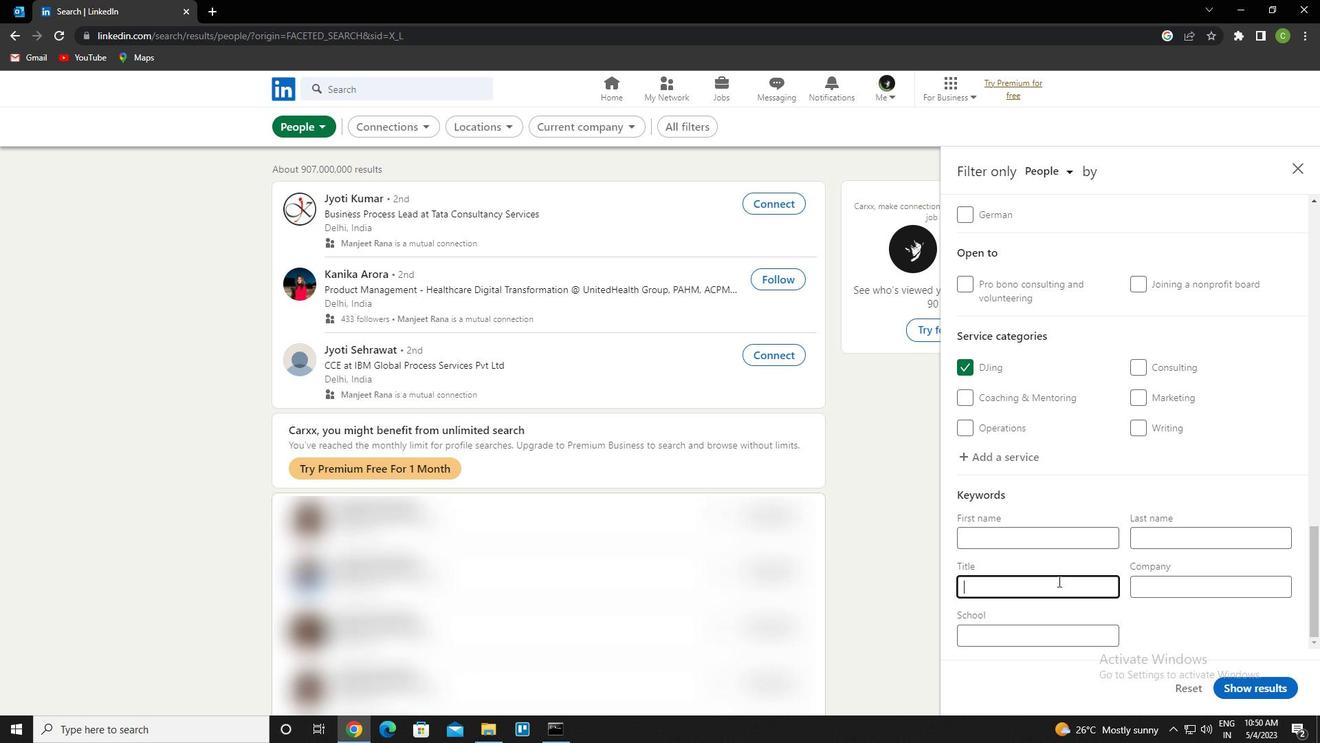
Action: Key pressed <Key.caps_lock>p<Key.caps_lock>lant<Key.space><Key.caps_lock>e<Key.caps_lock>ngineer
Screenshot: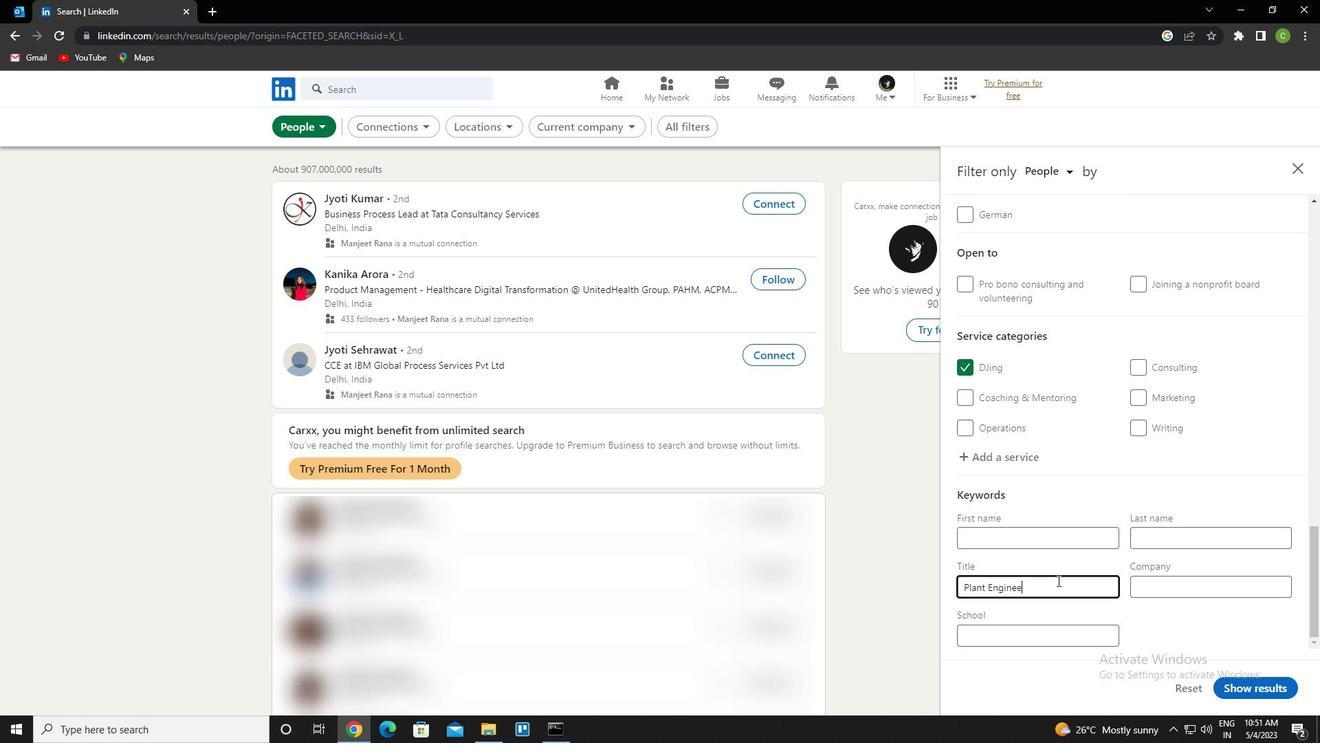 
Action: Mouse moved to (1261, 685)
Screenshot: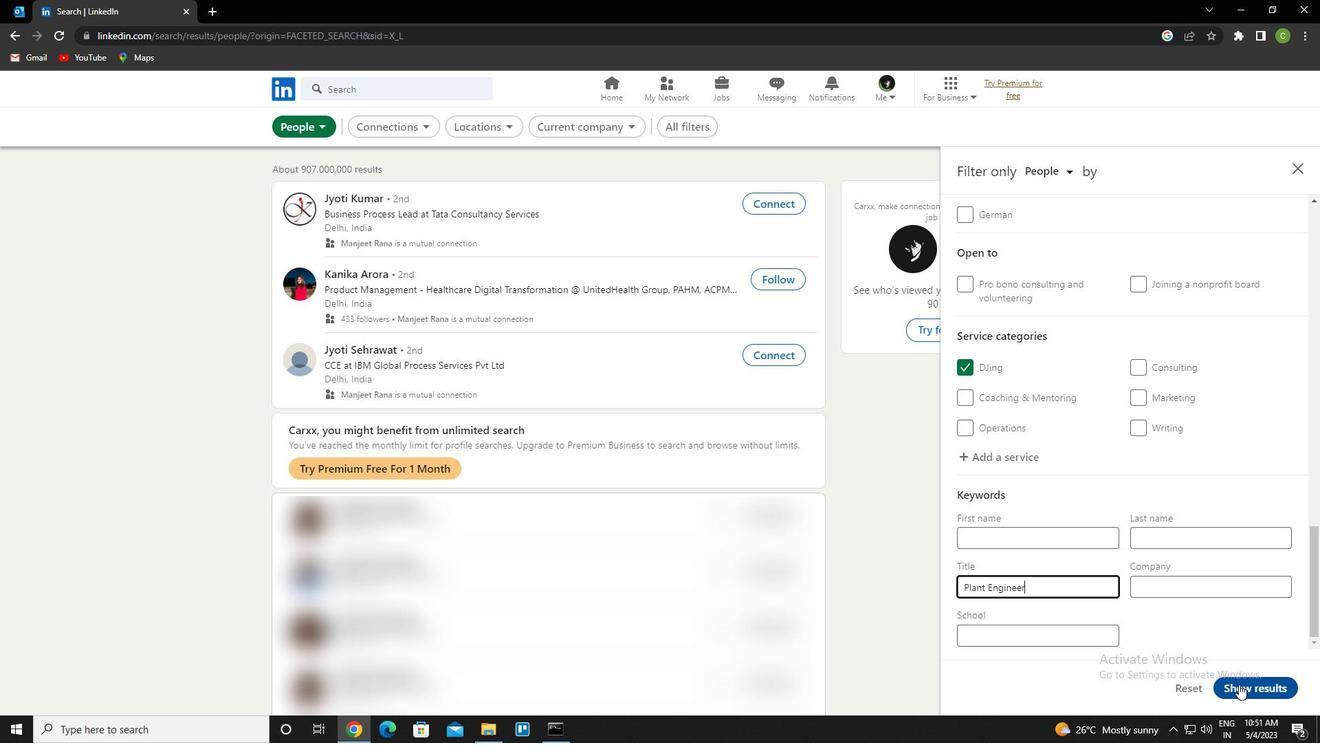 
Action: Mouse pressed left at (1261, 685)
Screenshot: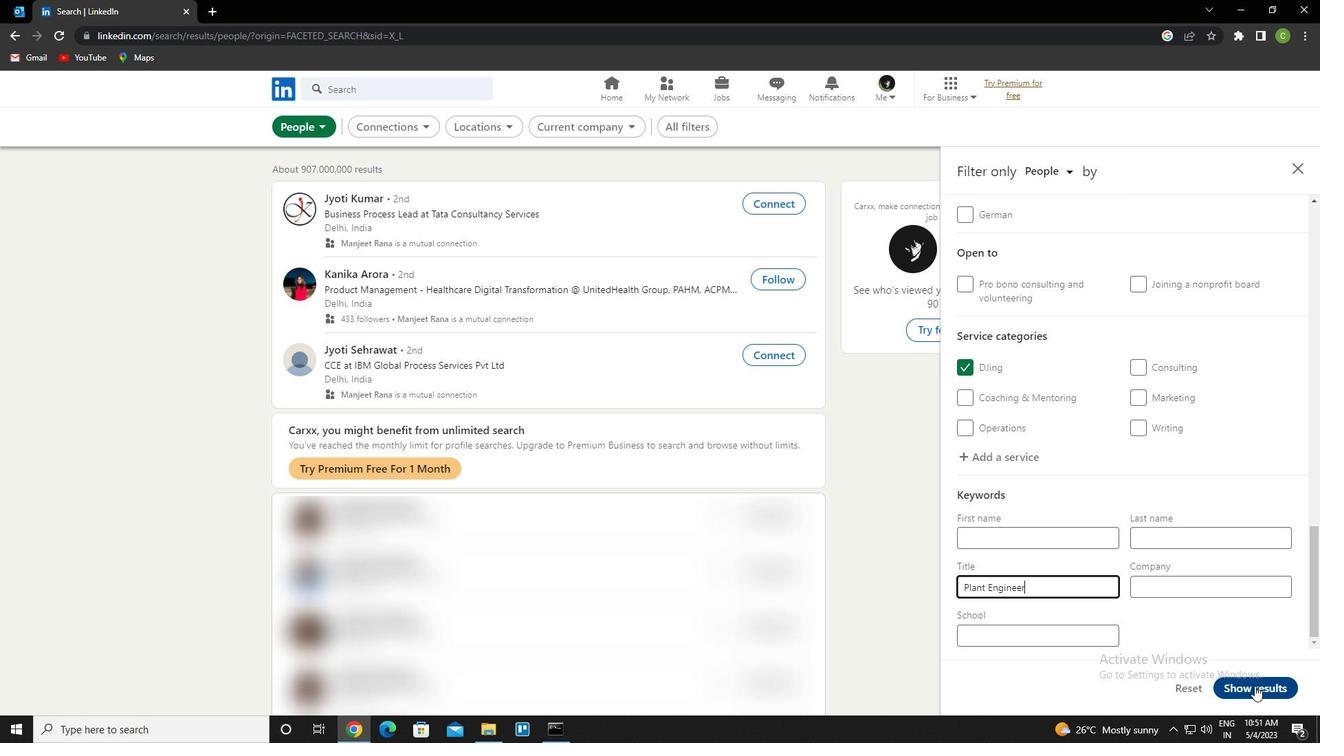 
Action: Mouse moved to (502, 656)
Screenshot: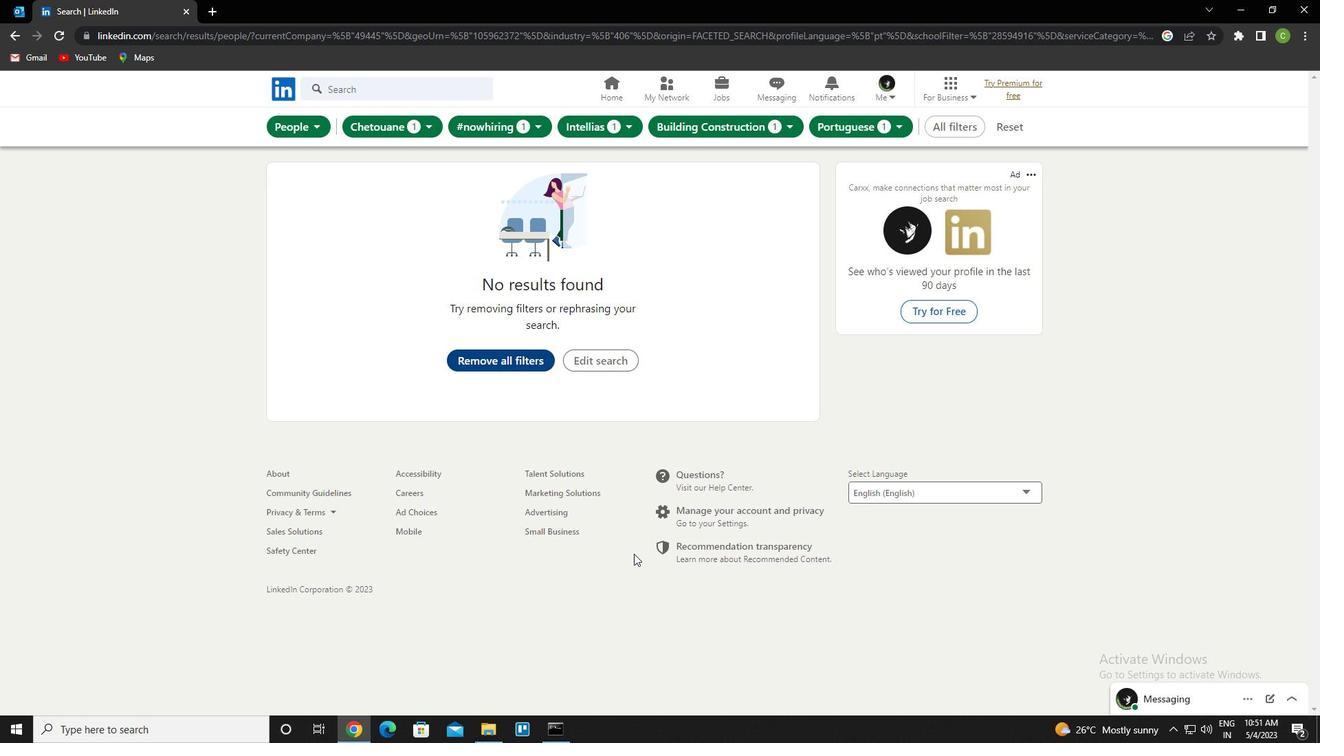 
